 Task: Add a signature Leila Perez containing With heartfelt thanks and warm wishes, Leila Perez to email address softage.9@softage.net and add a folder Sales orders
Action: Mouse moved to (1072, 78)
Screenshot: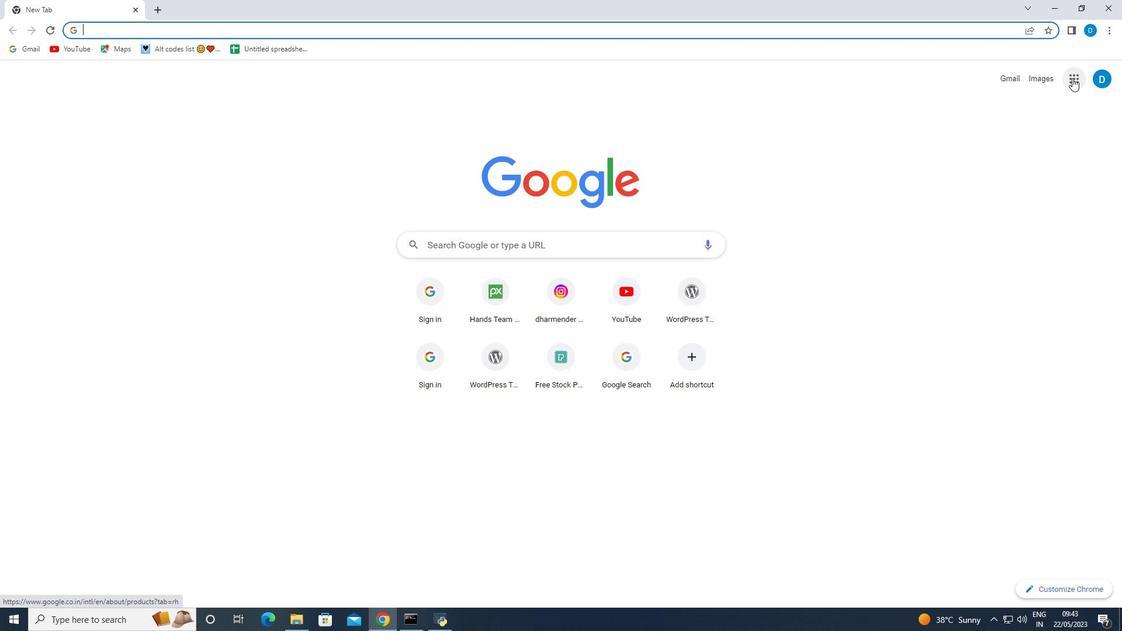 
Action: Mouse pressed left at (1072, 78)
Screenshot: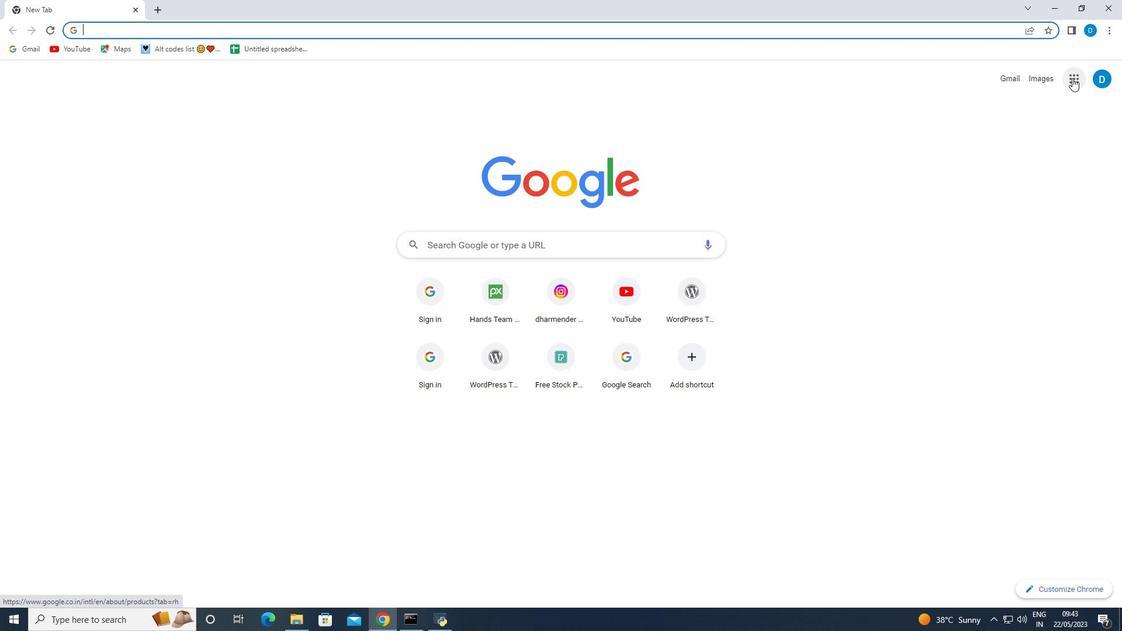 
Action: Mouse moved to (960, 239)
Screenshot: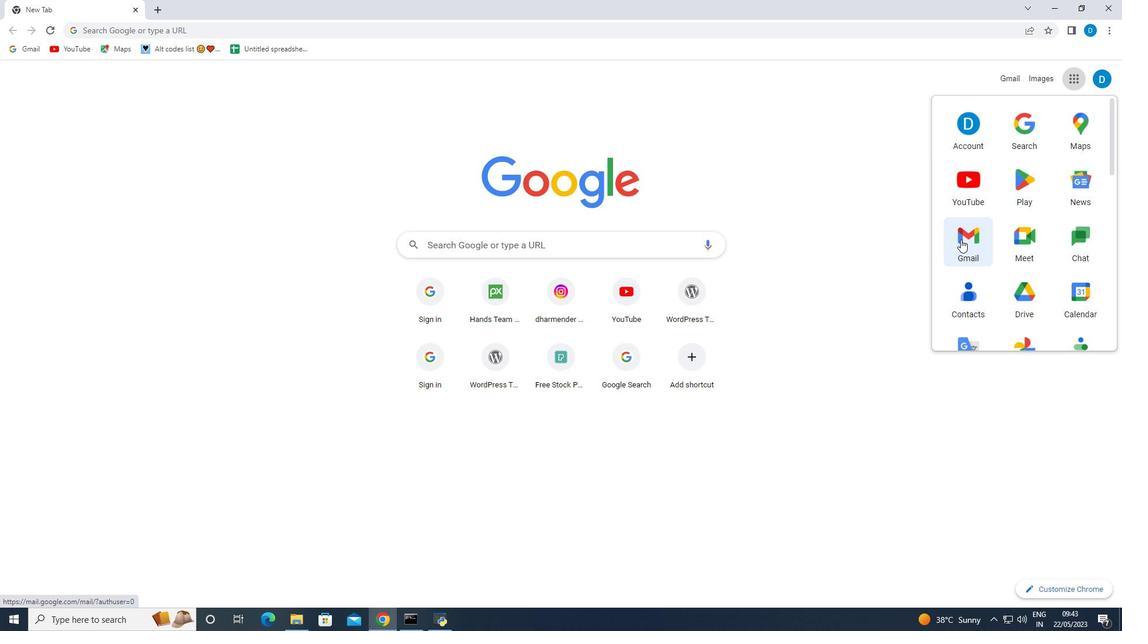 
Action: Mouse pressed left at (960, 239)
Screenshot: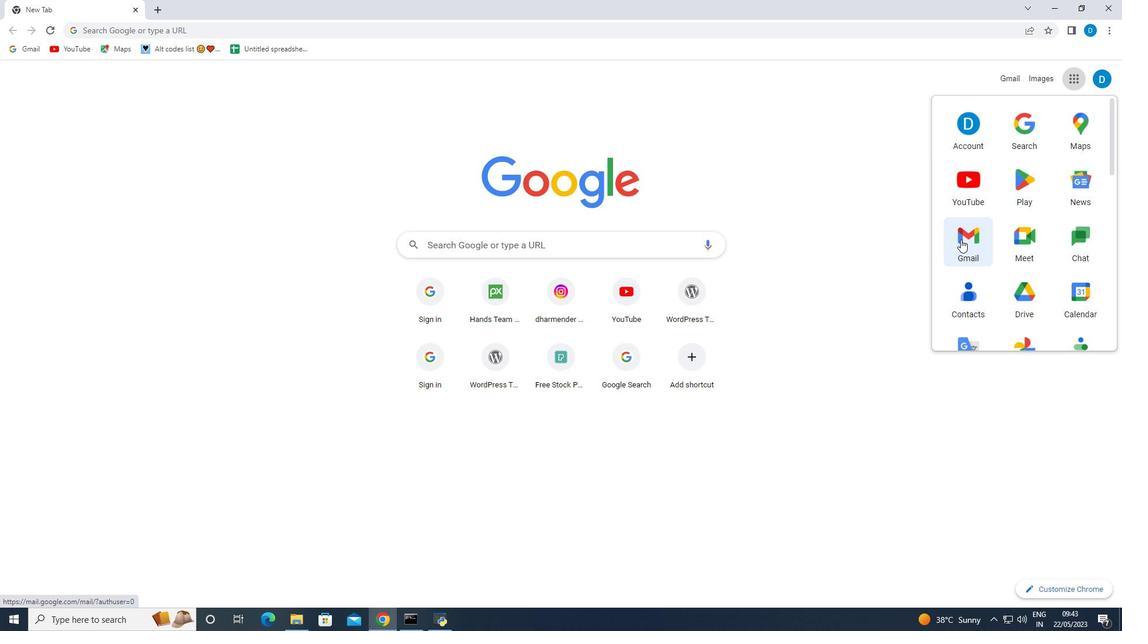 
Action: Mouse moved to (133, 298)
Screenshot: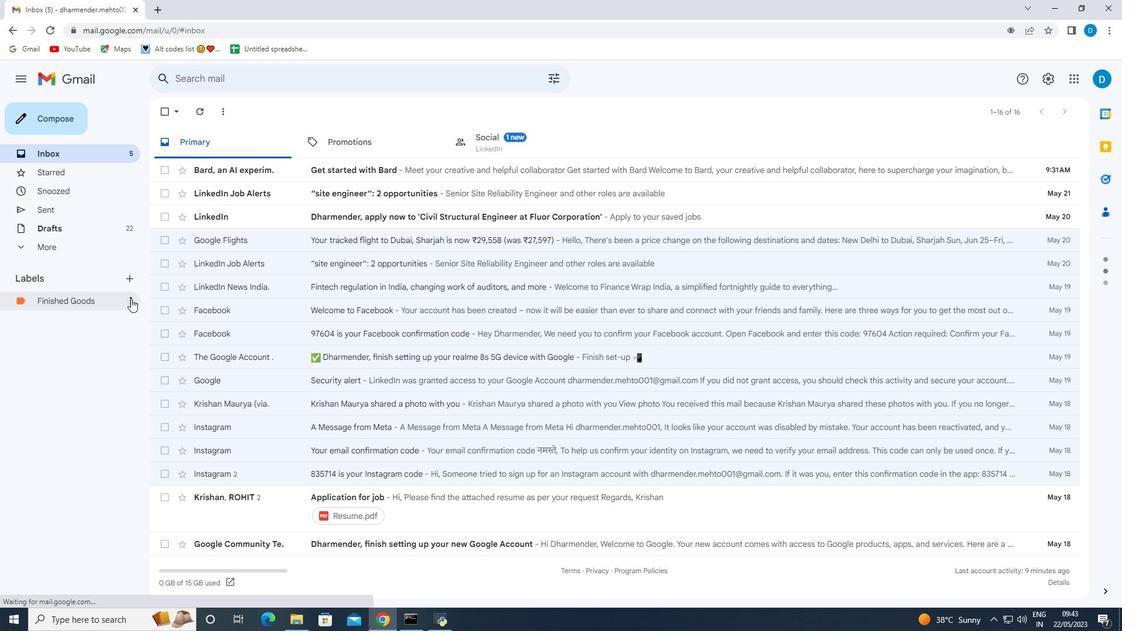 
Action: Mouse pressed left at (133, 298)
Screenshot: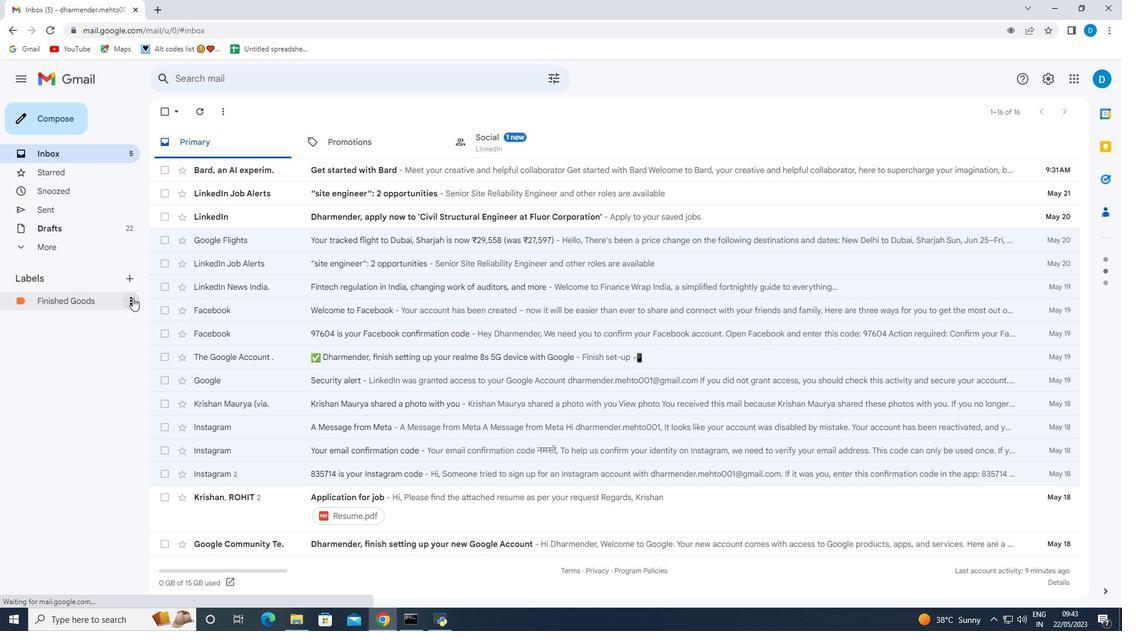 
Action: Mouse moved to (170, 513)
Screenshot: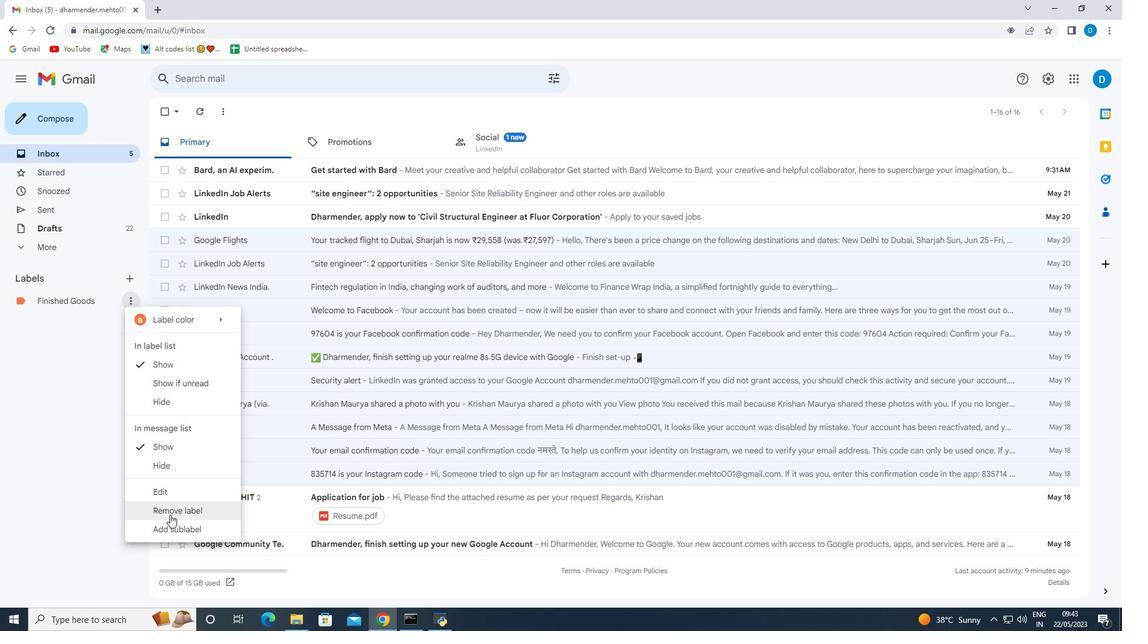 
Action: Mouse pressed left at (170, 513)
Screenshot: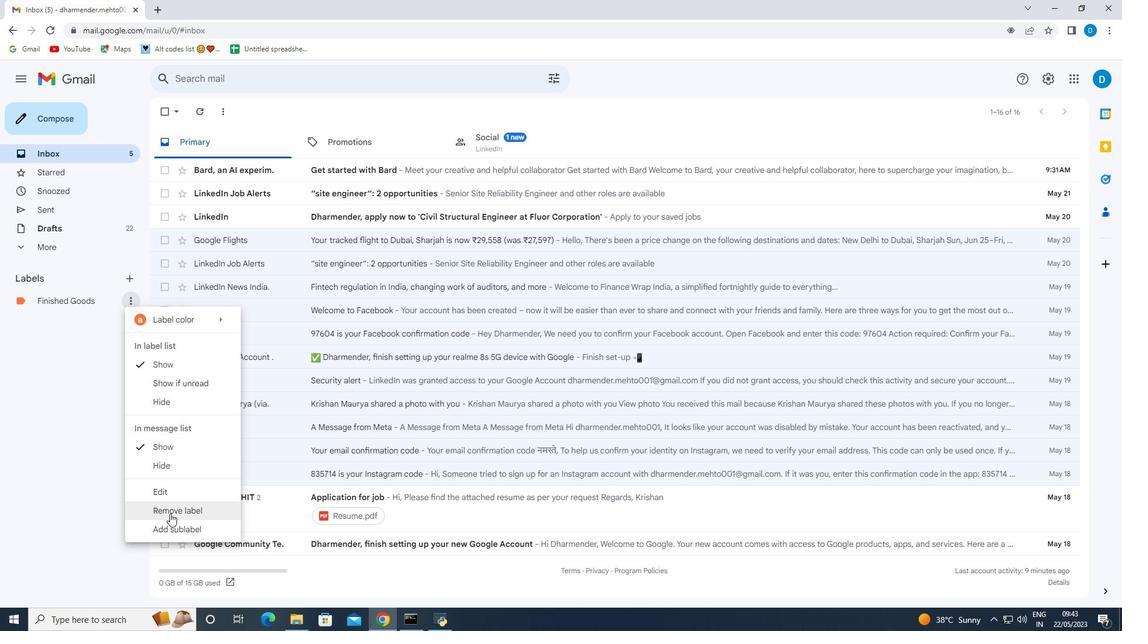 
Action: Mouse moved to (670, 365)
Screenshot: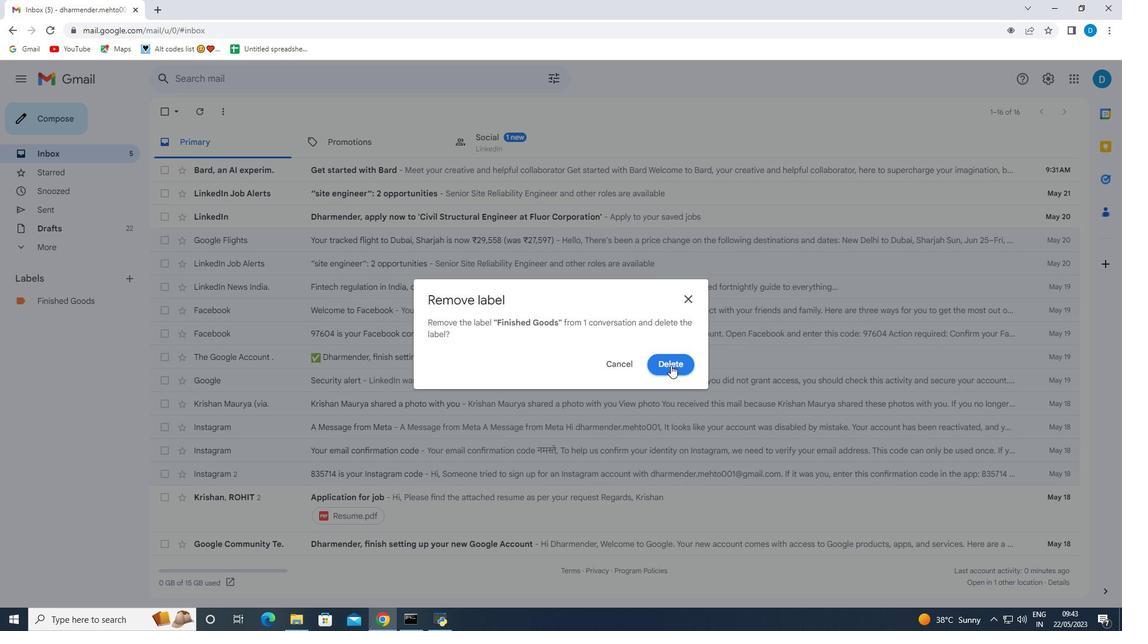 
Action: Mouse pressed left at (670, 365)
Screenshot: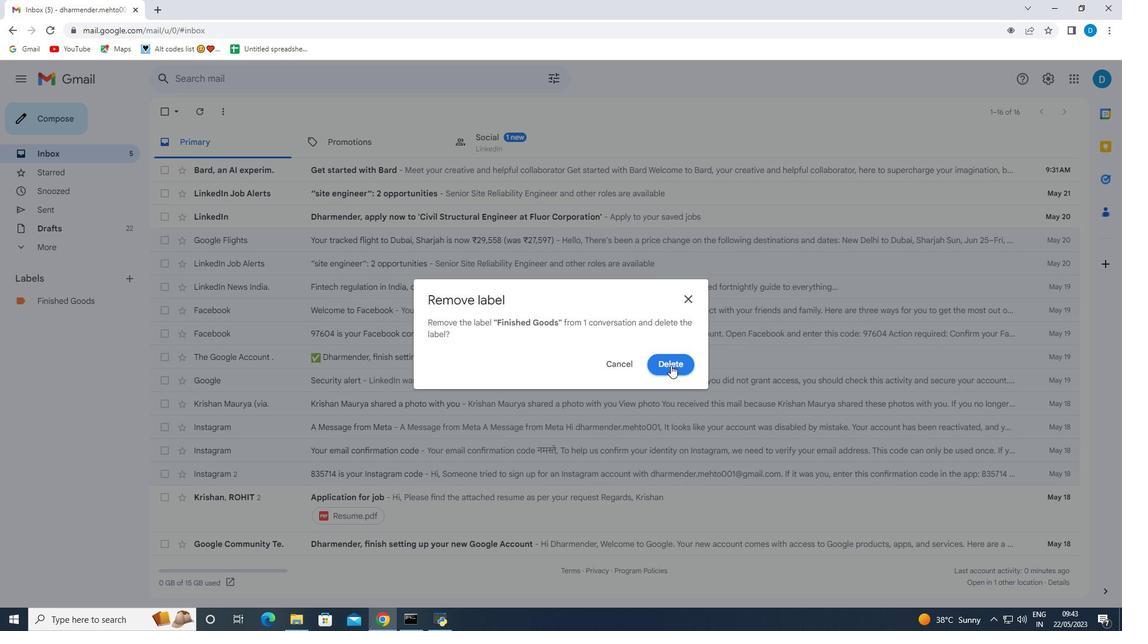 
Action: Mouse moved to (56, 120)
Screenshot: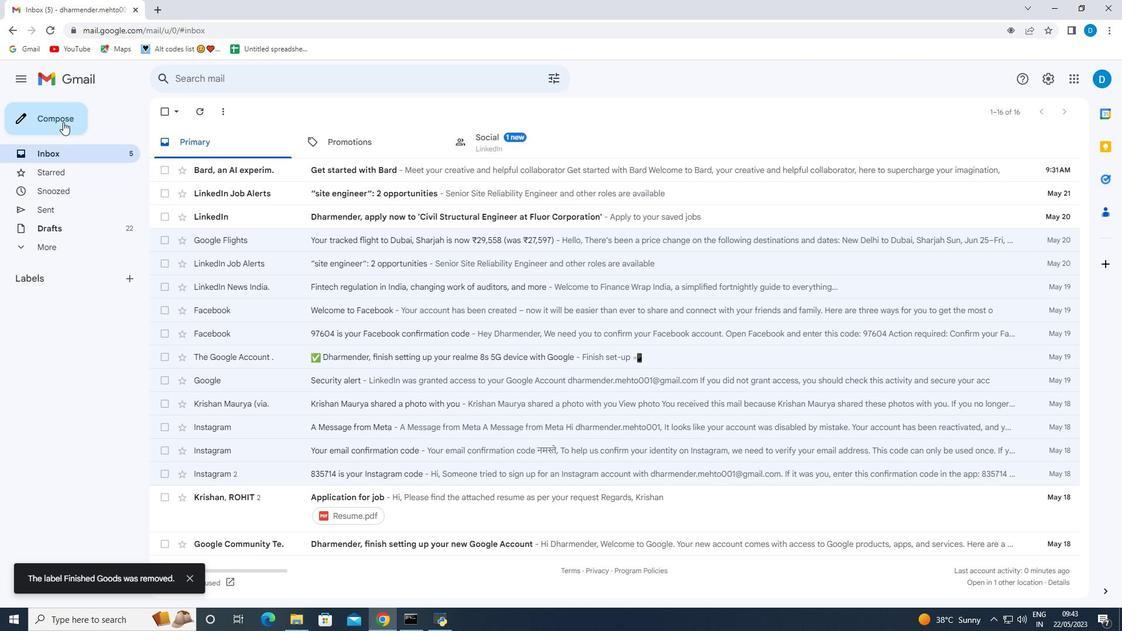 
Action: Mouse pressed left at (56, 120)
Screenshot: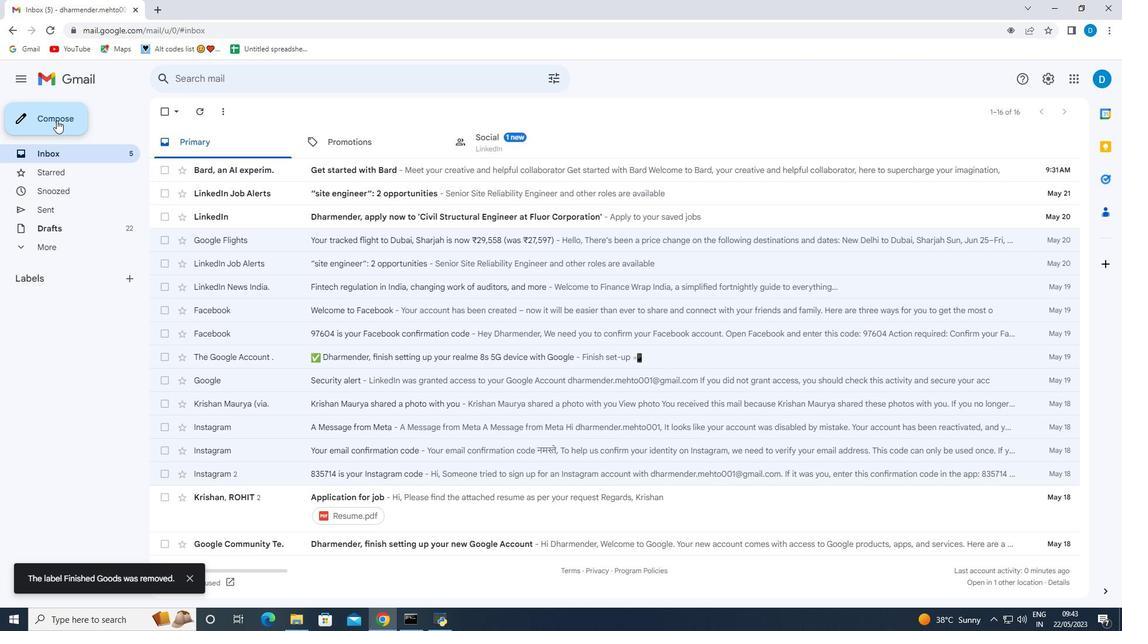 
Action: Mouse moved to (944, 590)
Screenshot: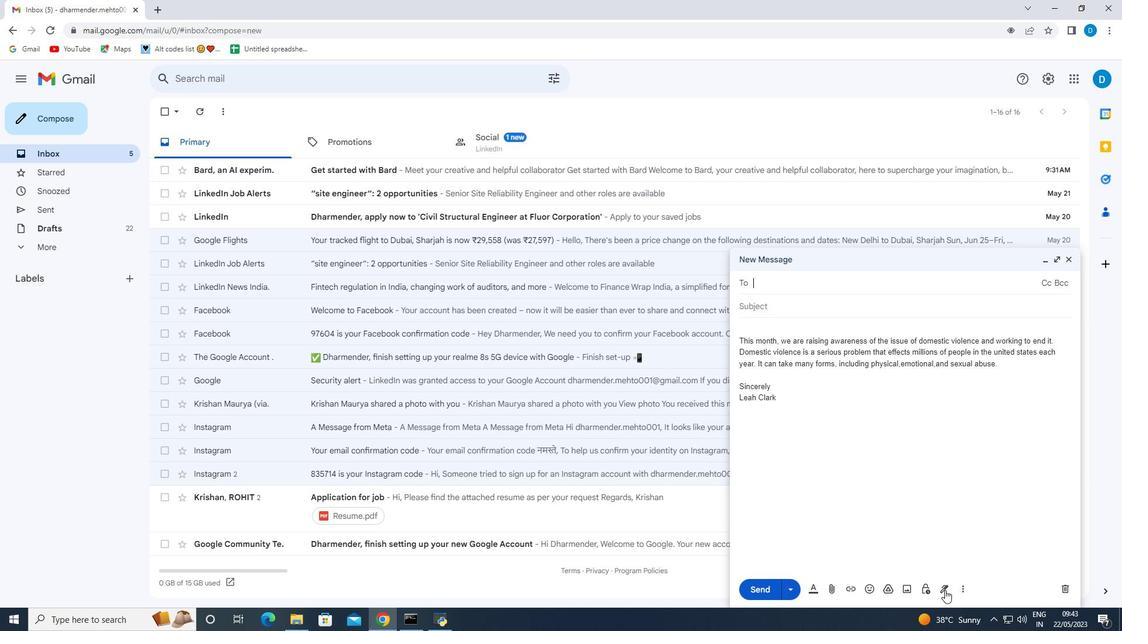 
Action: Mouse pressed left at (944, 590)
Screenshot: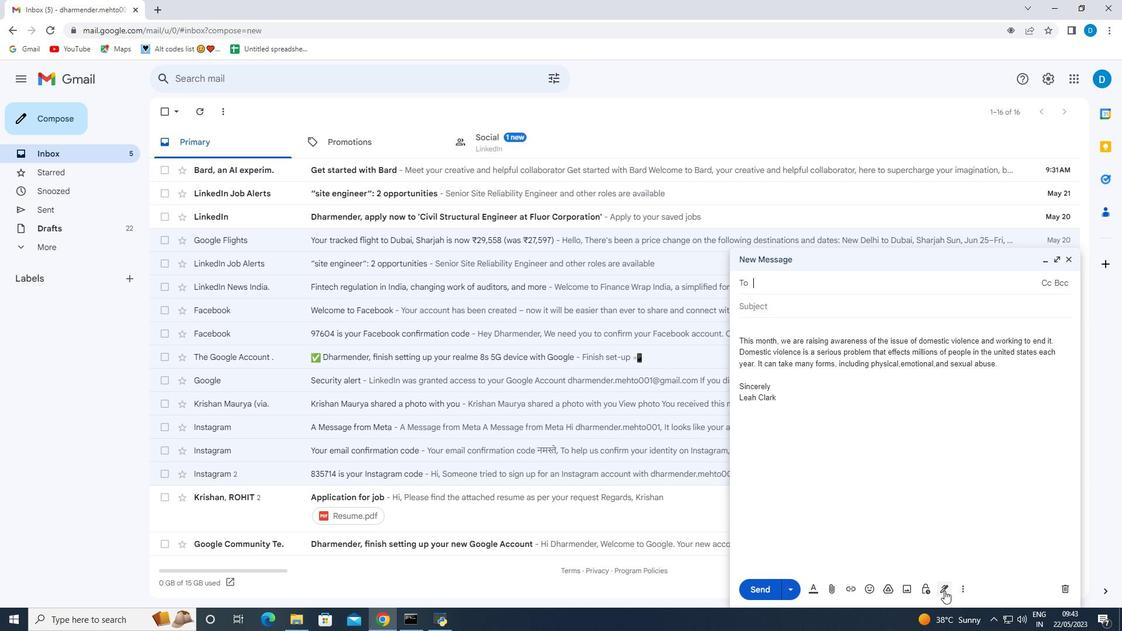 
Action: Mouse moved to (970, 528)
Screenshot: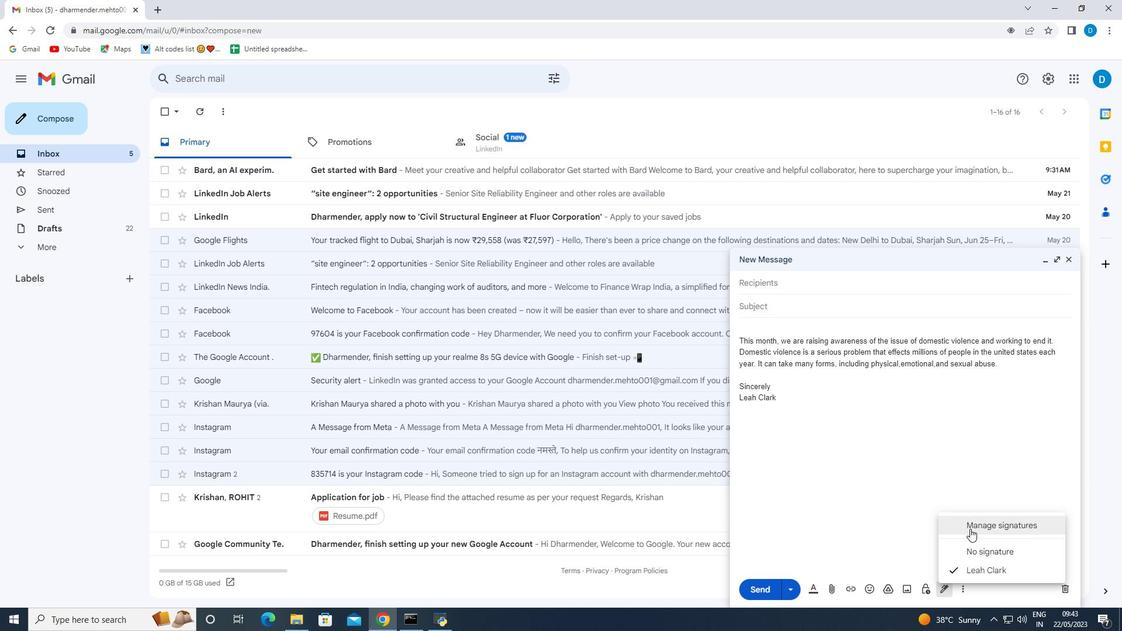 
Action: Mouse pressed left at (970, 528)
Screenshot: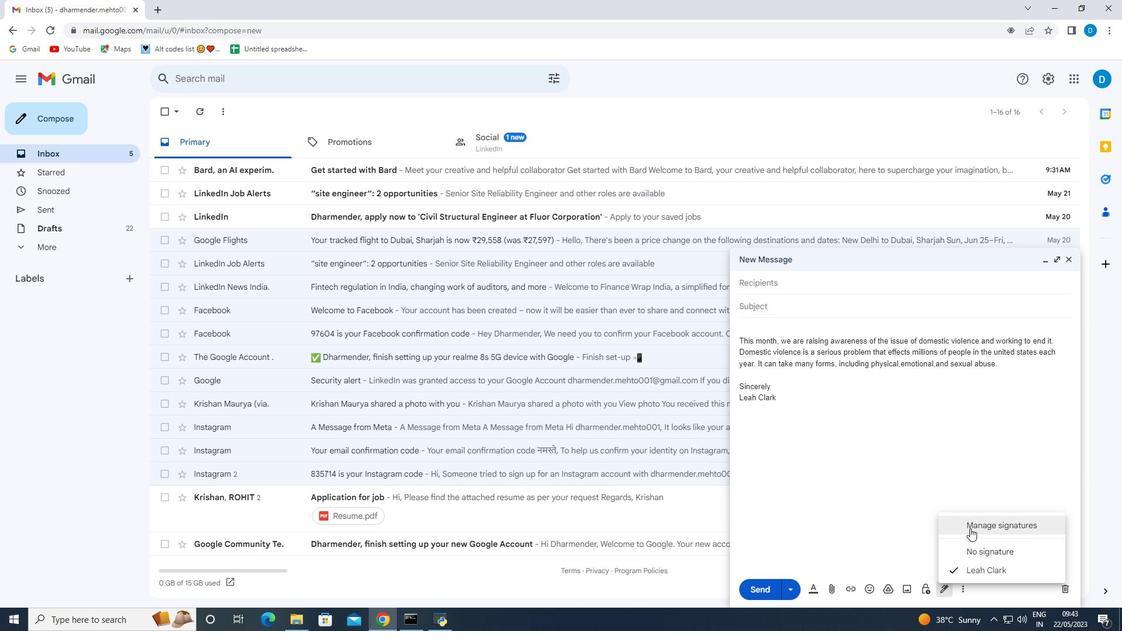 
Action: Mouse moved to (469, 403)
Screenshot: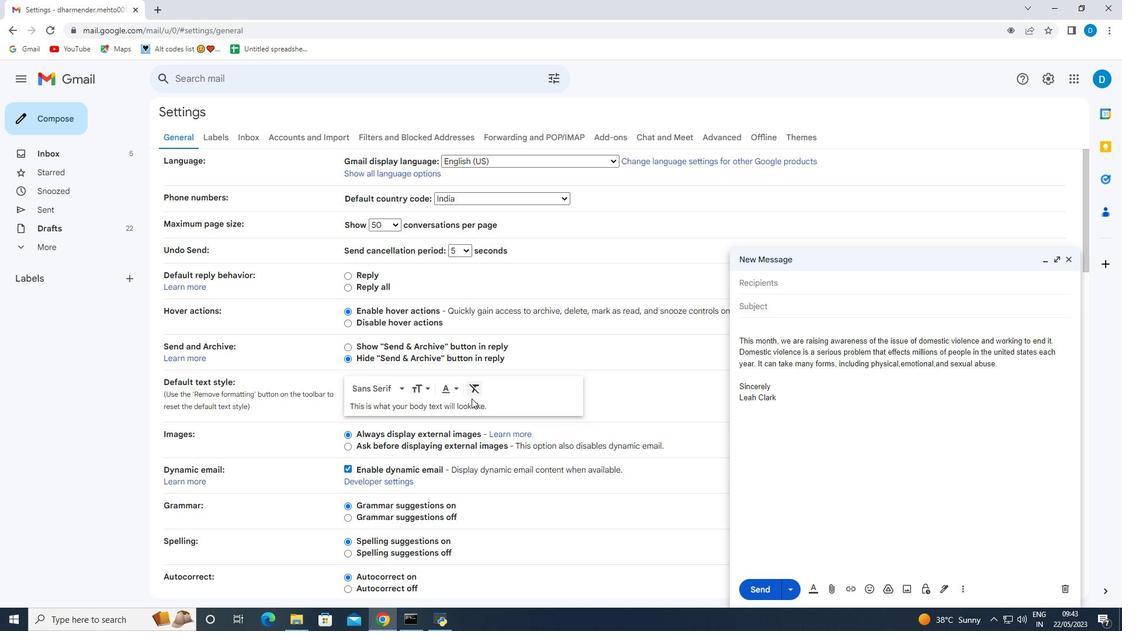 
Action: Mouse scrolled (469, 403) with delta (0, 0)
Screenshot: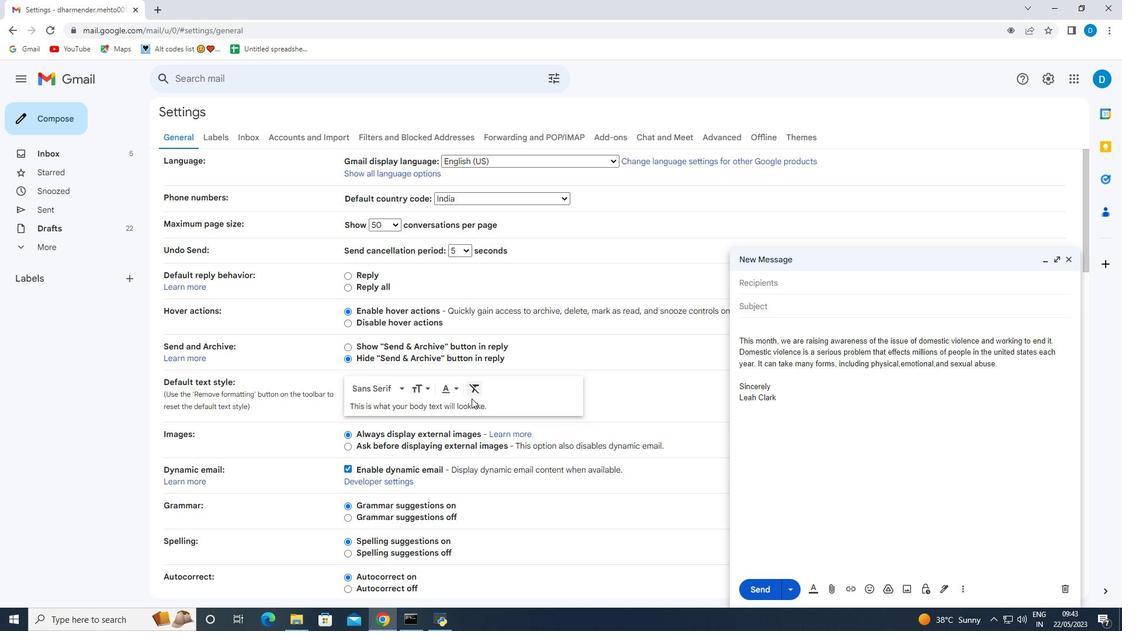 
Action: Mouse moved to (459, 416)
Screenshot: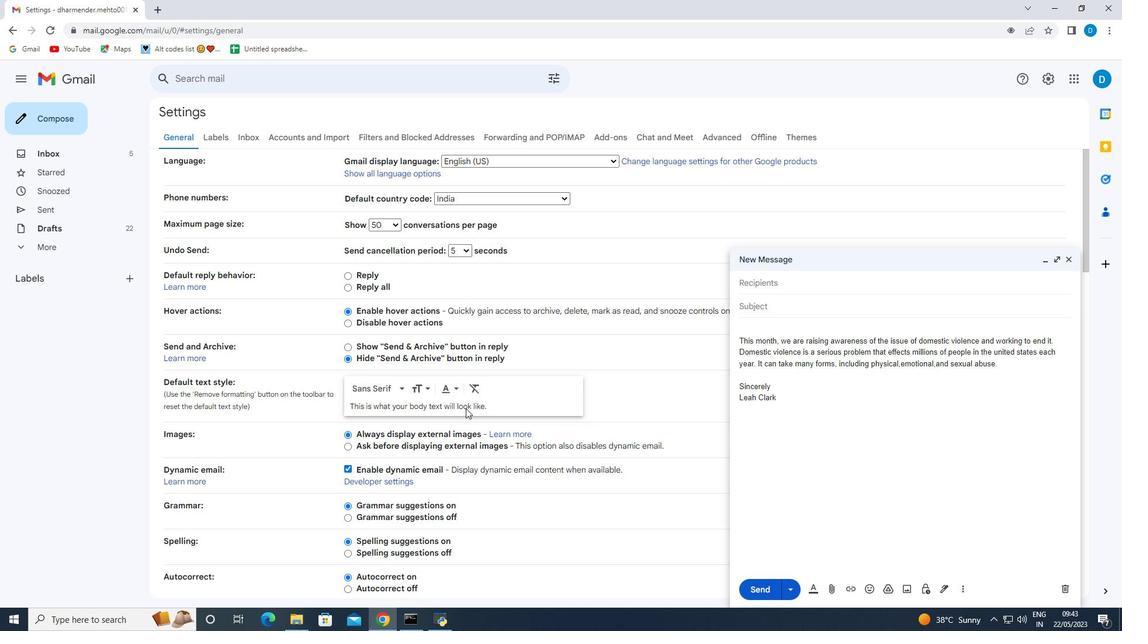 
Action: Mouse scrolled (465, 408) with delta (0, 0)
Screenshot: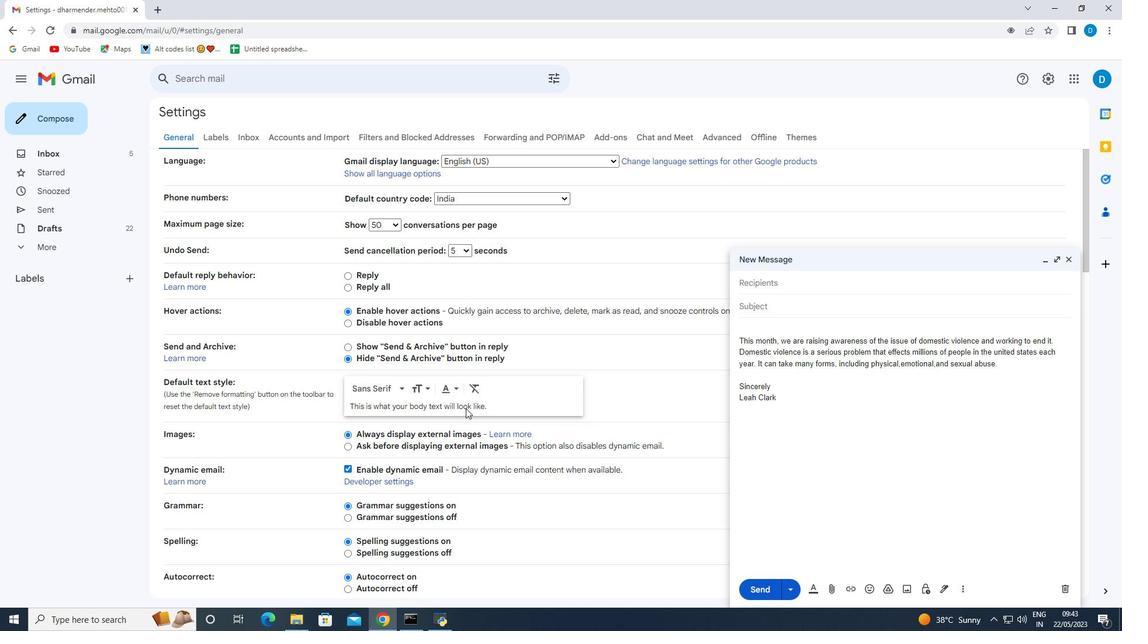 
Action: Mouse moved to (440, 429)
Screenshot: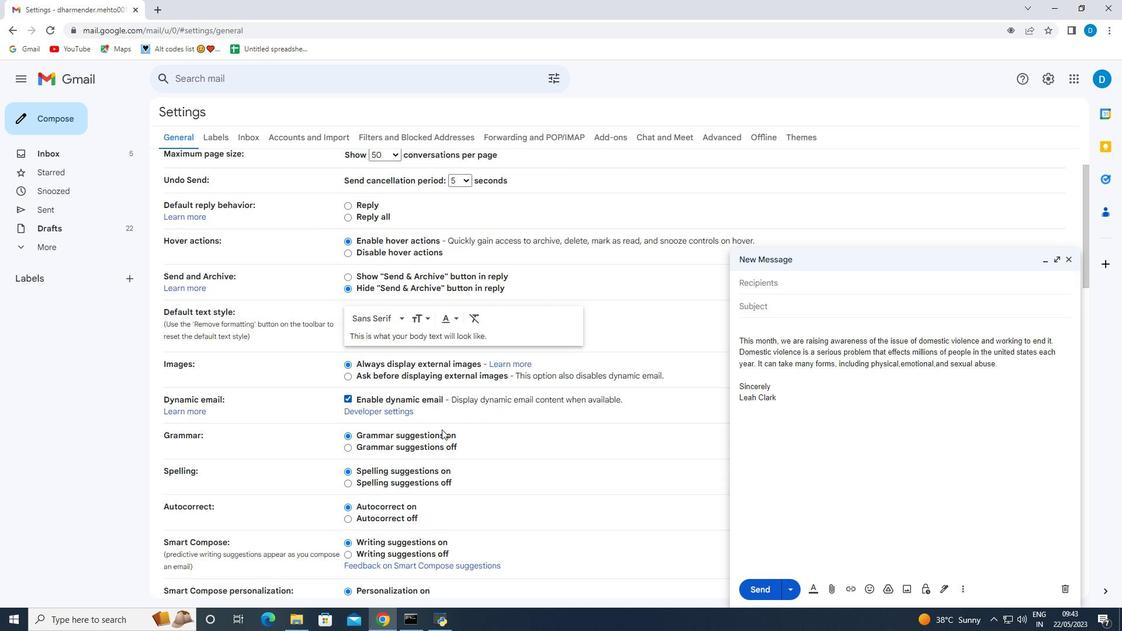 
Action: Mouse scrolled (440, 428) with delta (0, 0)
Screenshot: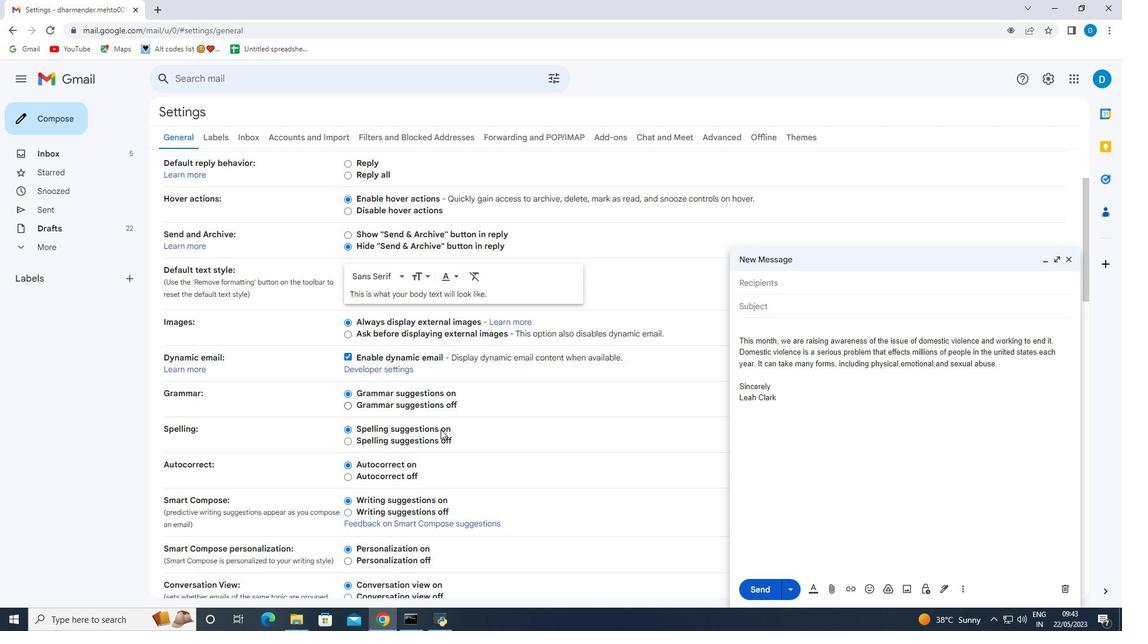 
Action: Mouse scrolled (440, 428) with delta (0, 0)
Screenshot: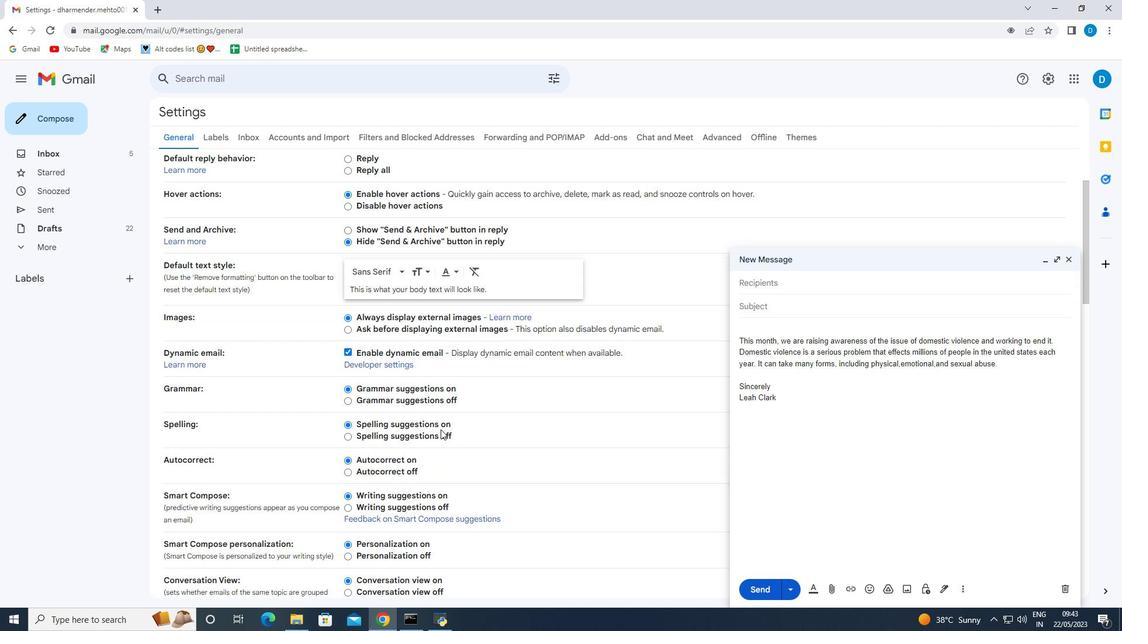 
Action: Mouse scrolled (440, 428) with delta (0, 0)
Screenshot: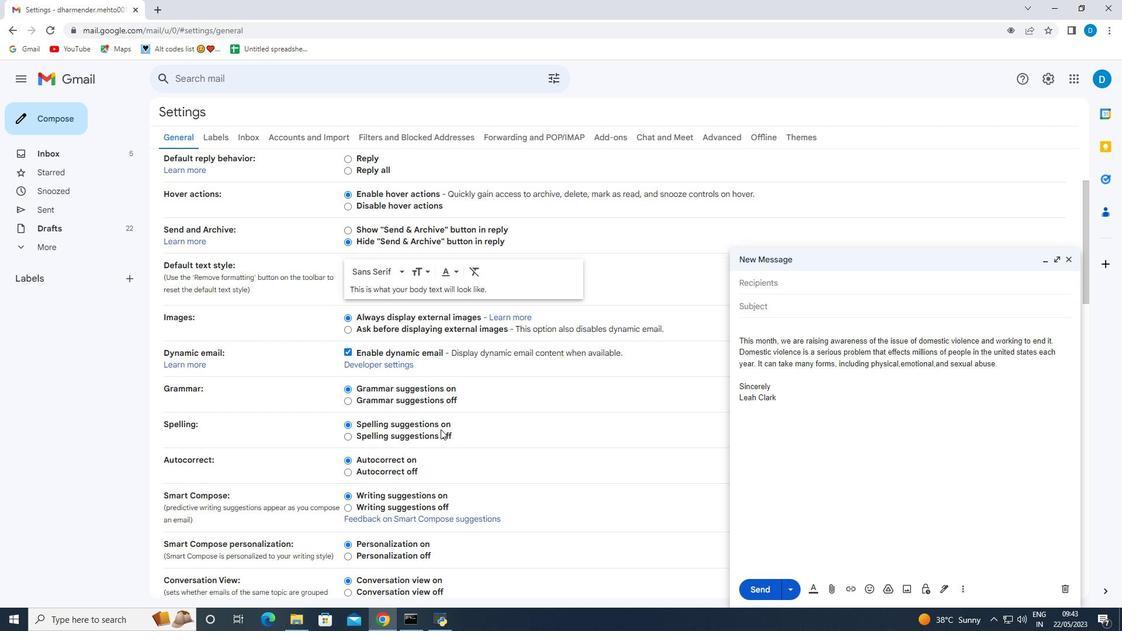 
Action: Mouse moved to (437, 431)
Screenshot: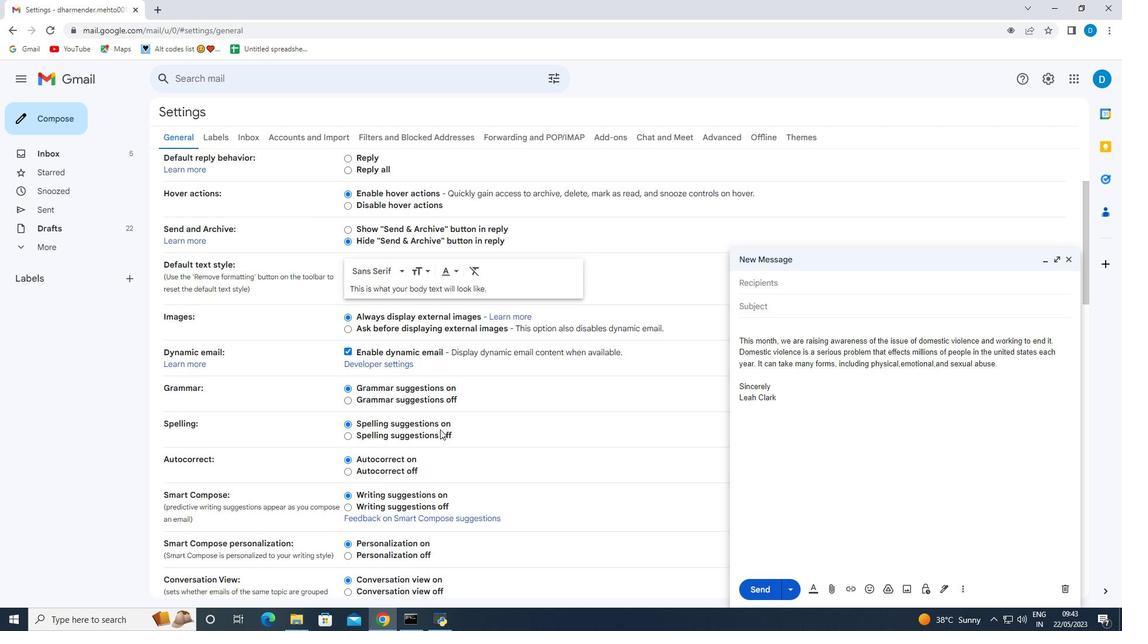 
Action: Mouse scrolled (438, 430) with delta (0, 0)
Screenshot: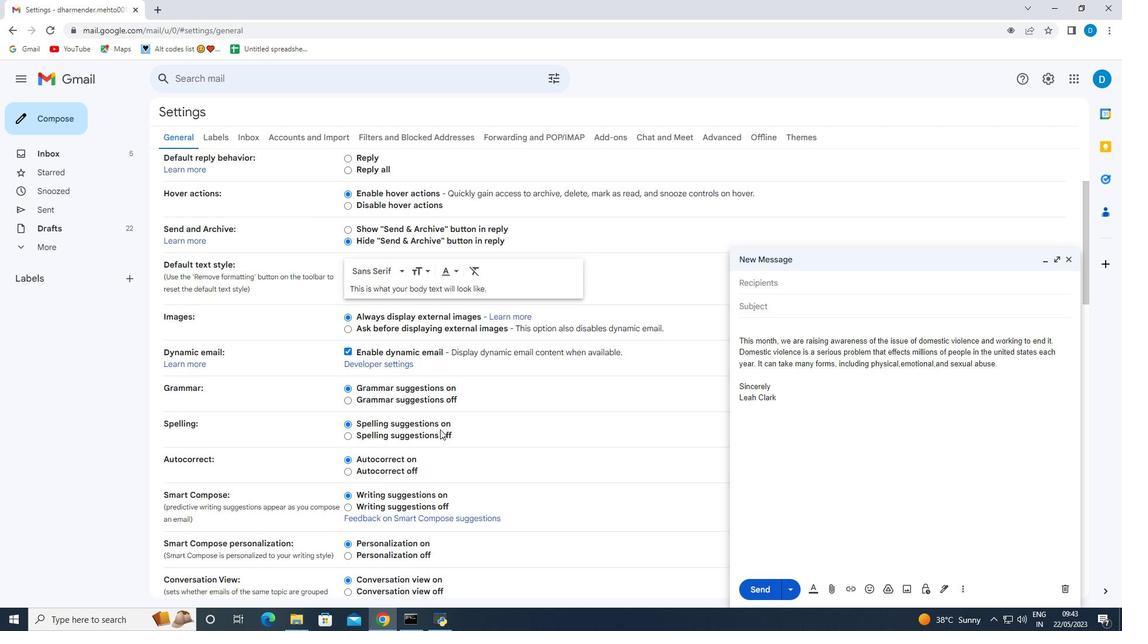 
Action: Mouse moved to (433, 431)
Screenshot: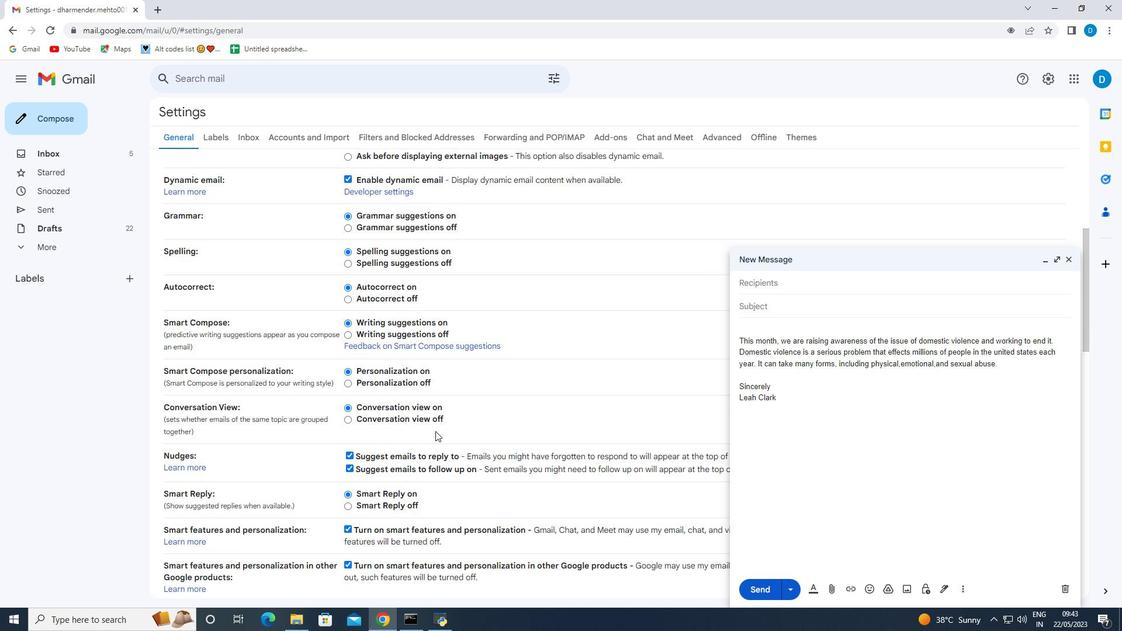 
Action: Mouse scrolled (433, 430) with delta (0, 0)
Screenshot: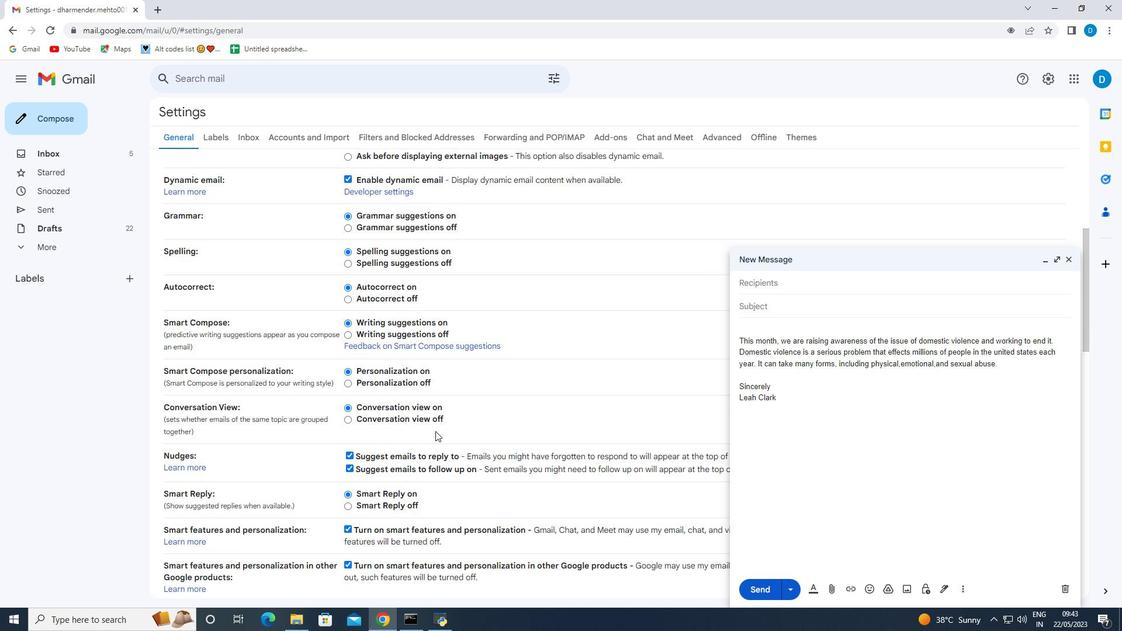 
Action: Mouse scrolled (433, 430) with delta (0, 0)
Screenshot: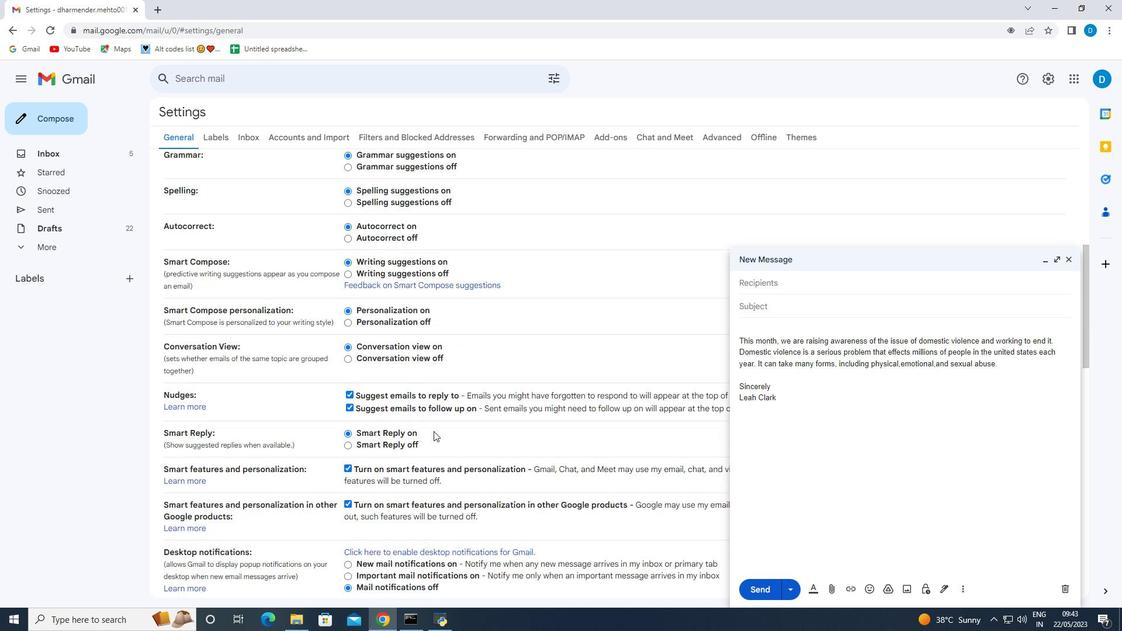 
Action: Mouse scrolled (433, 430) with delta (0, 0)
Screenshot: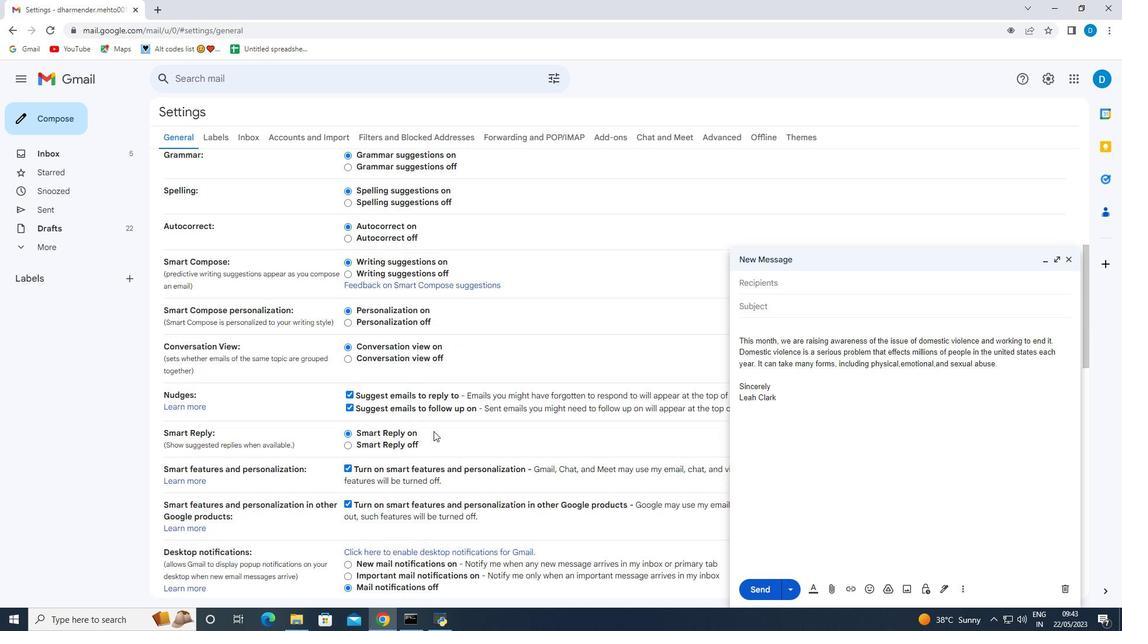 
Action: Mouse scrolled (433, 430) with delta (0, 0)
Screenshot: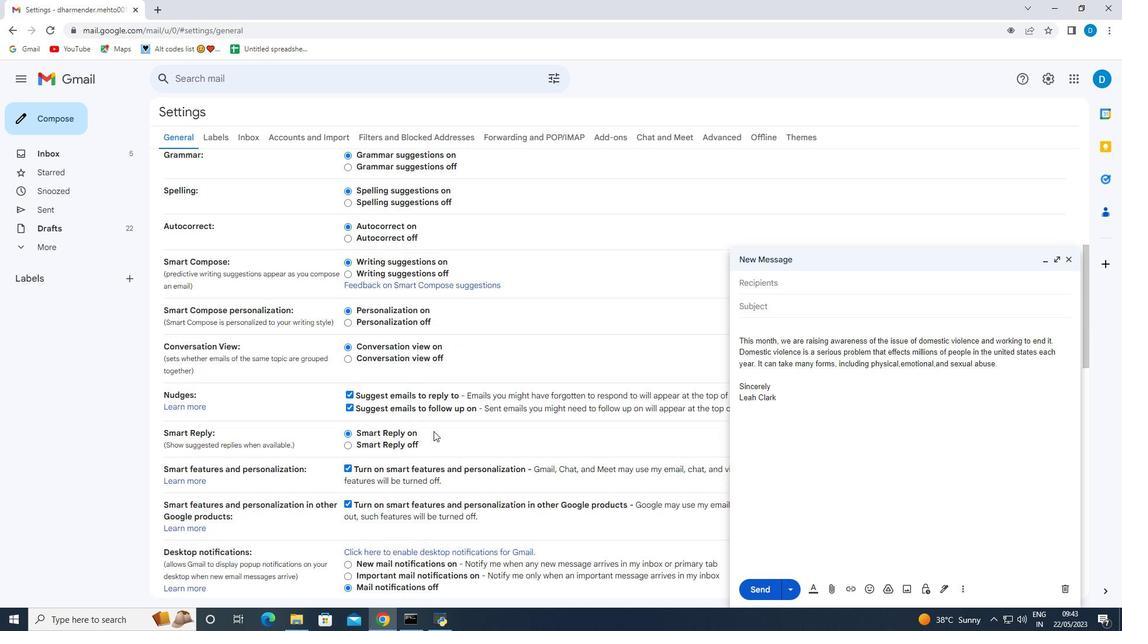 
Action: Mouse moved to (431, 417)
Screenshot: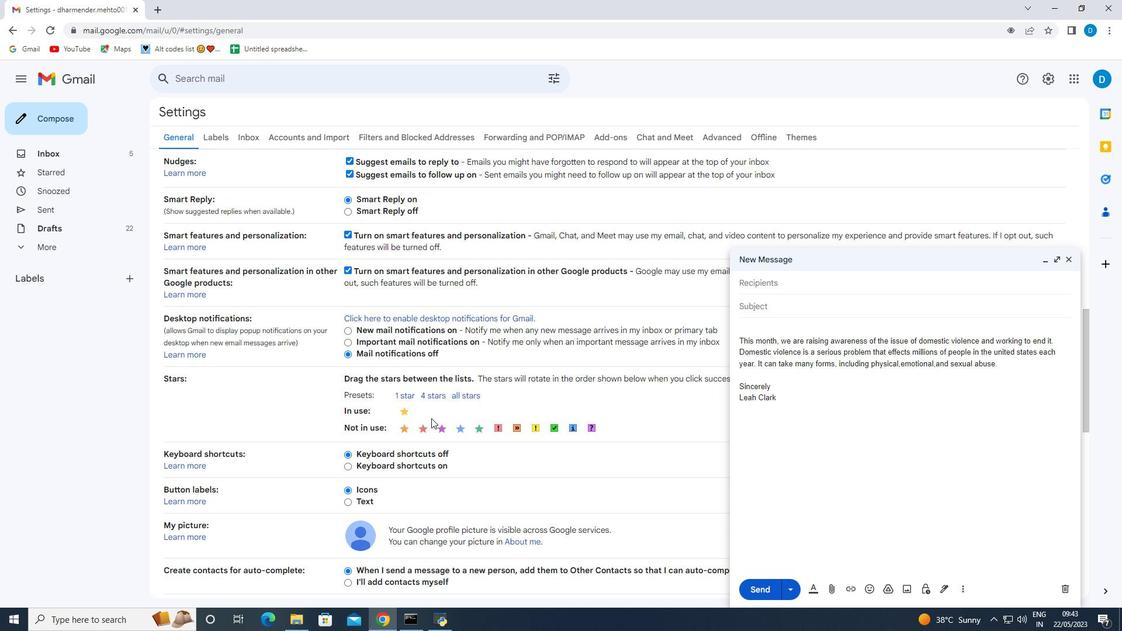 
Action: Mouse scrolled (431, 417) with delta (0, 0)
Screenshot: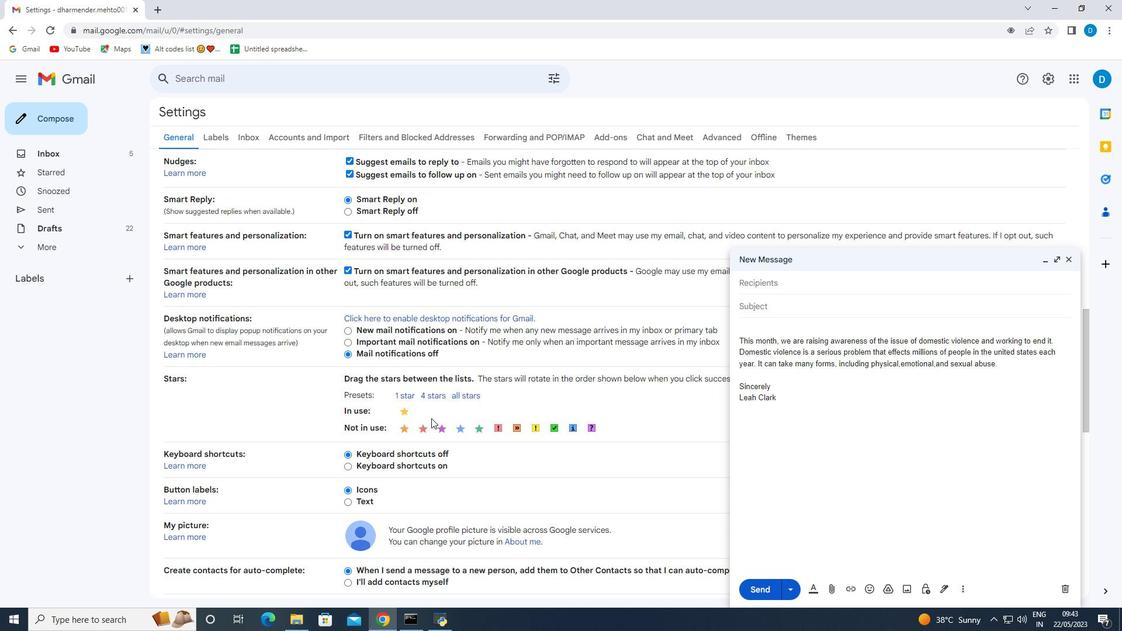 
Action: Mouse scrolled (431, 417) with delta (0, 0)
Screenshot: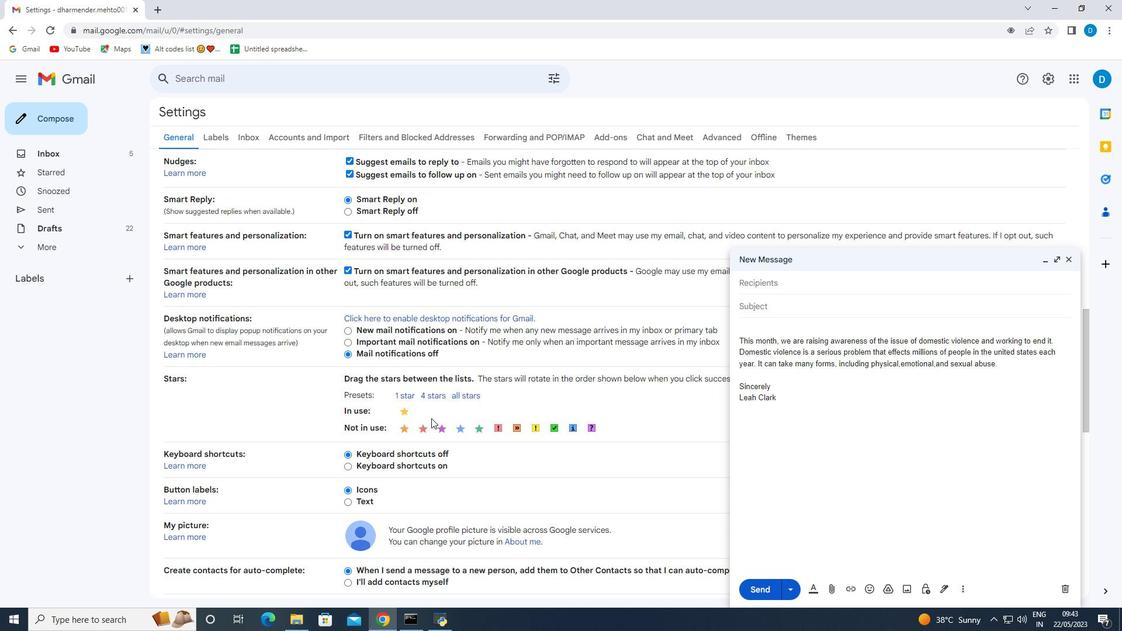 
Action: Mouse scrolled (431, 417) with delta (0, 0)
Screenshot: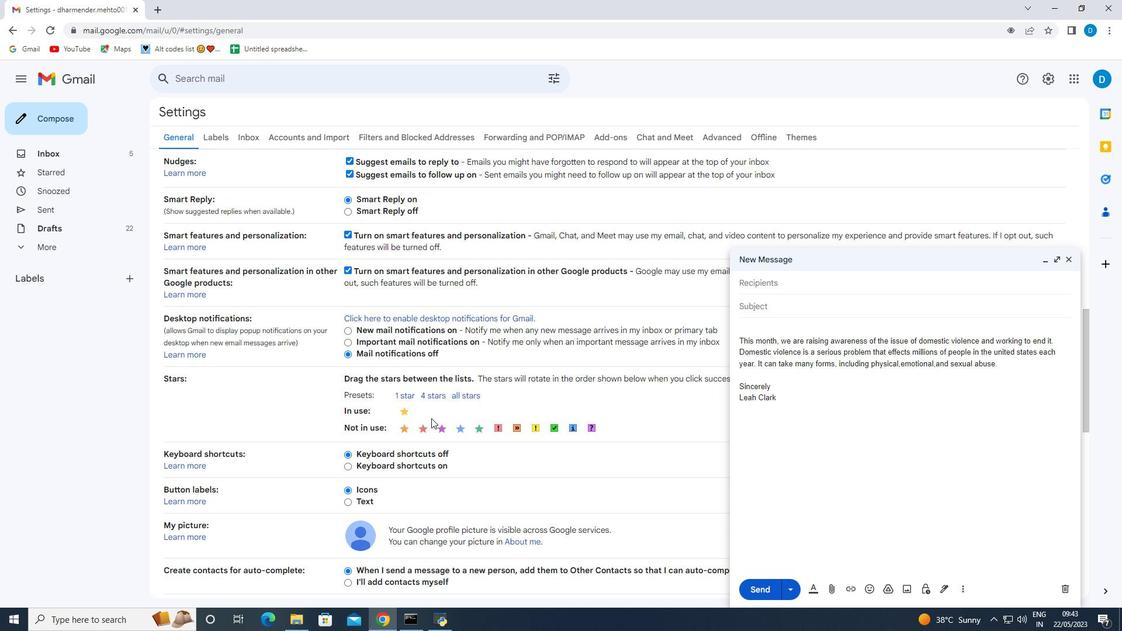 
Action: Mouse scrolled (431, 417) with delta (0, 0)
Screenshot: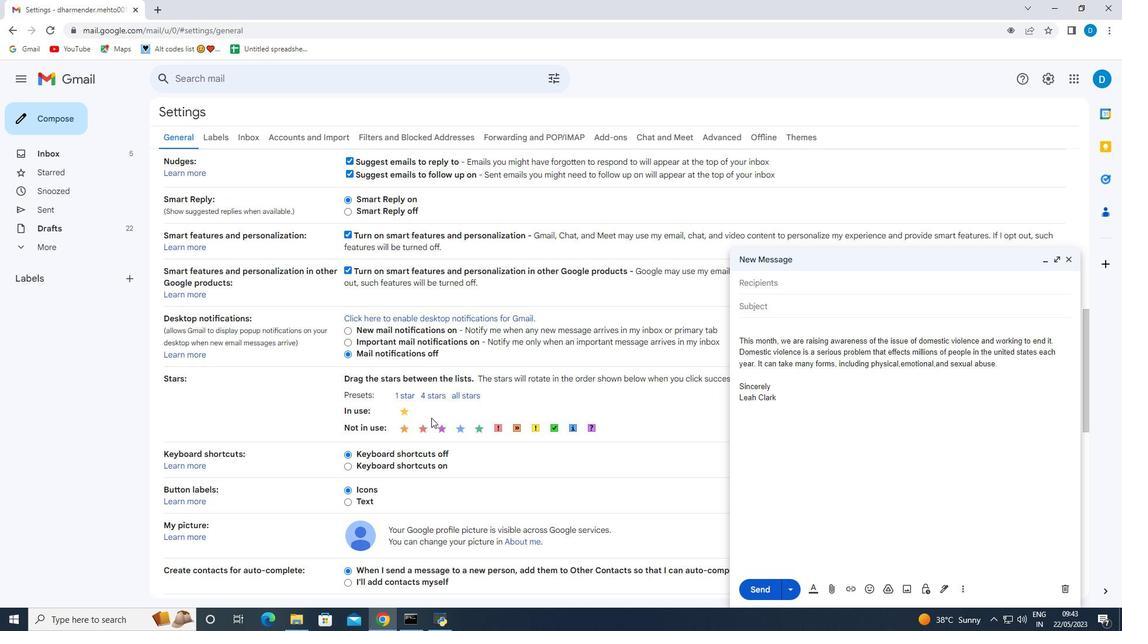 
Action: Mouse moved to (414, 506)
Screenshot: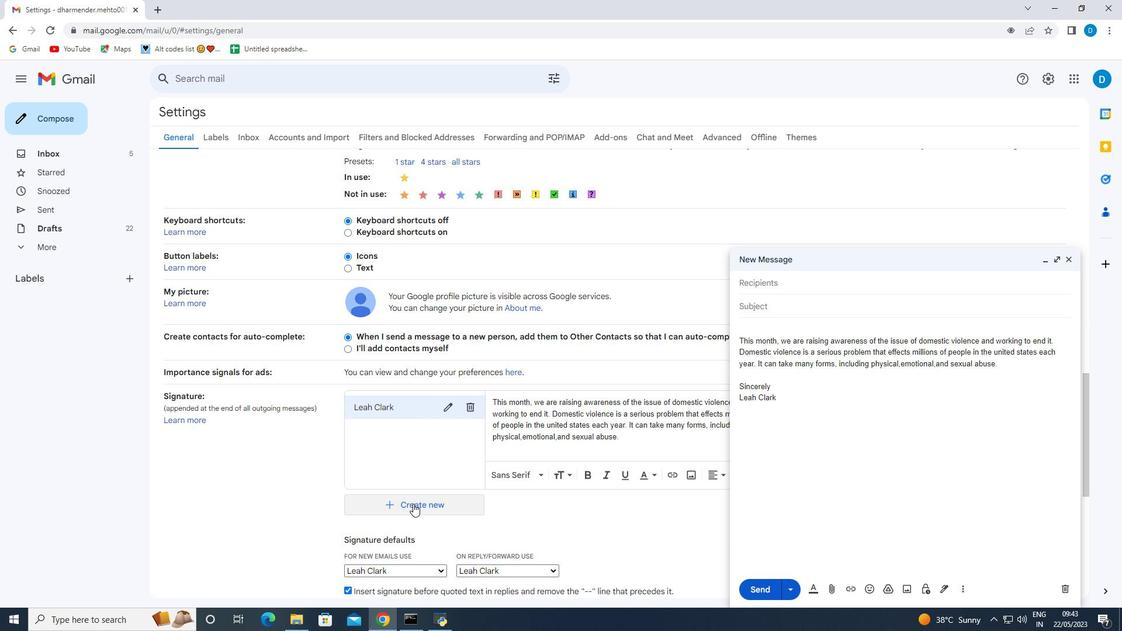 
Action: Mouse pressed left at (414, 506)
Screenshot: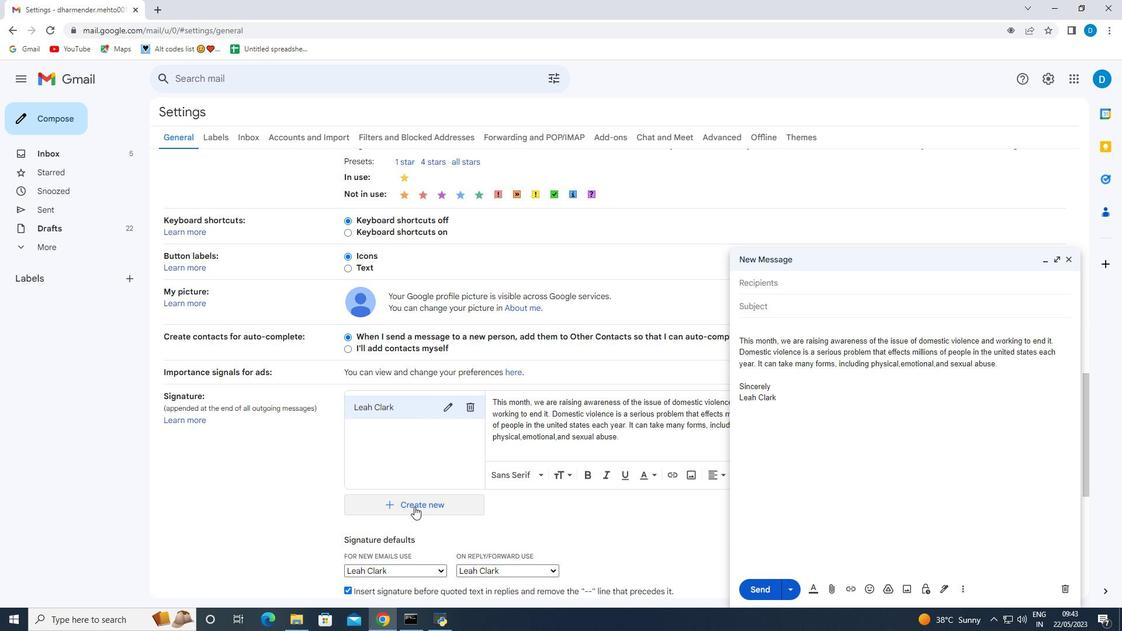 
Action: Mouse moved to (472, 326)
Screenshot: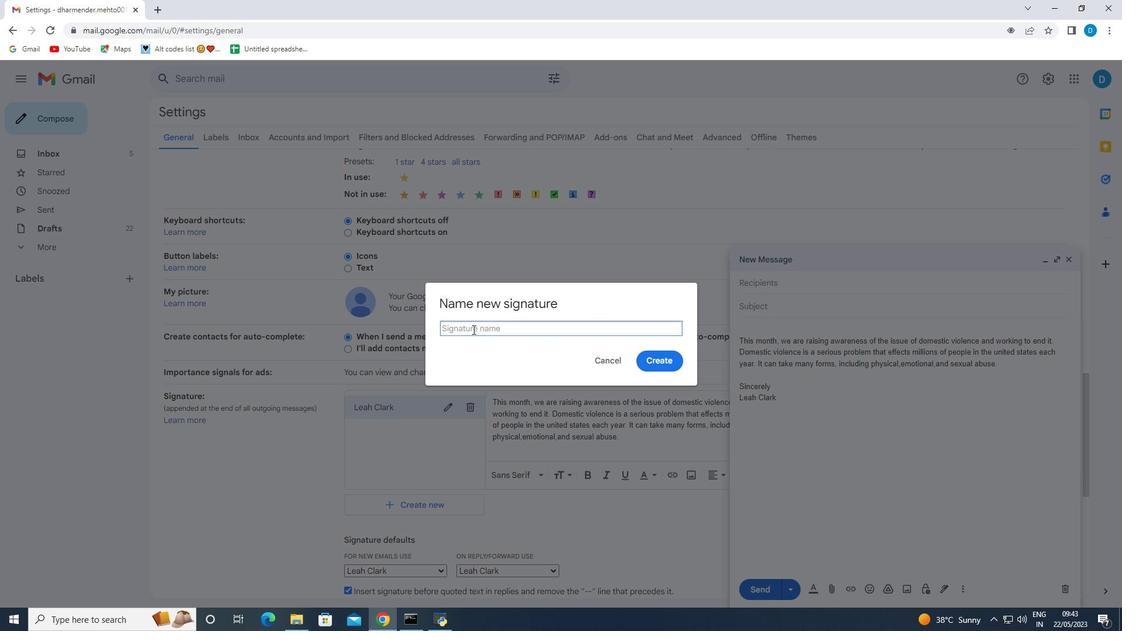 
Action: Mouse pressed left at (472, 326)
Screenshot: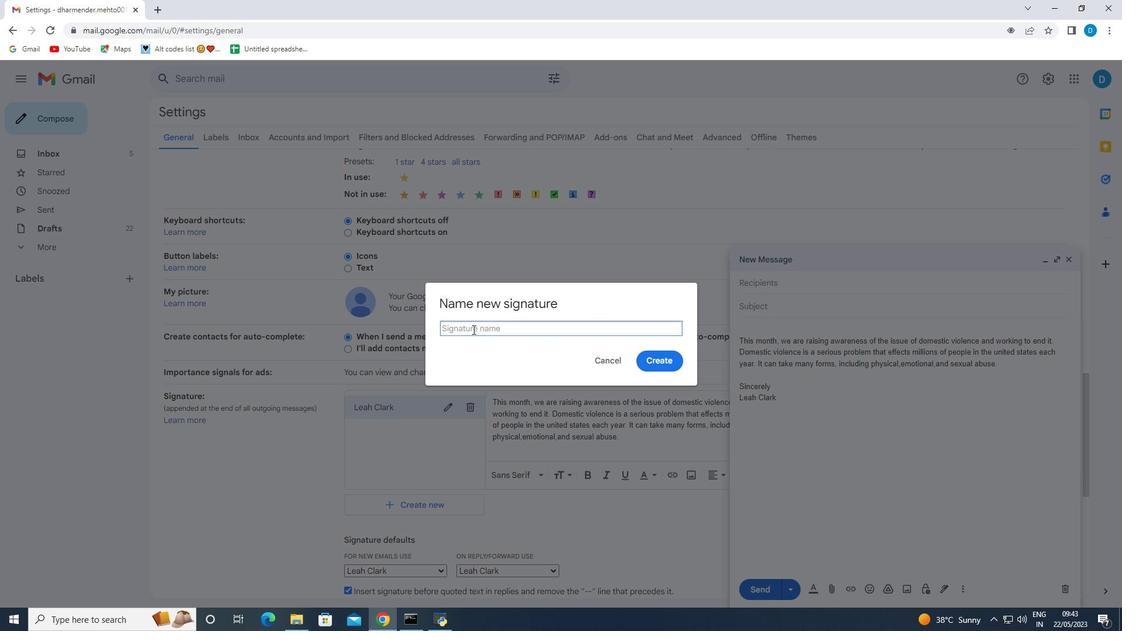 
Action: Key pressed <Key.shift>Leila<Key.space><Key.shift>Perez
Screenshot: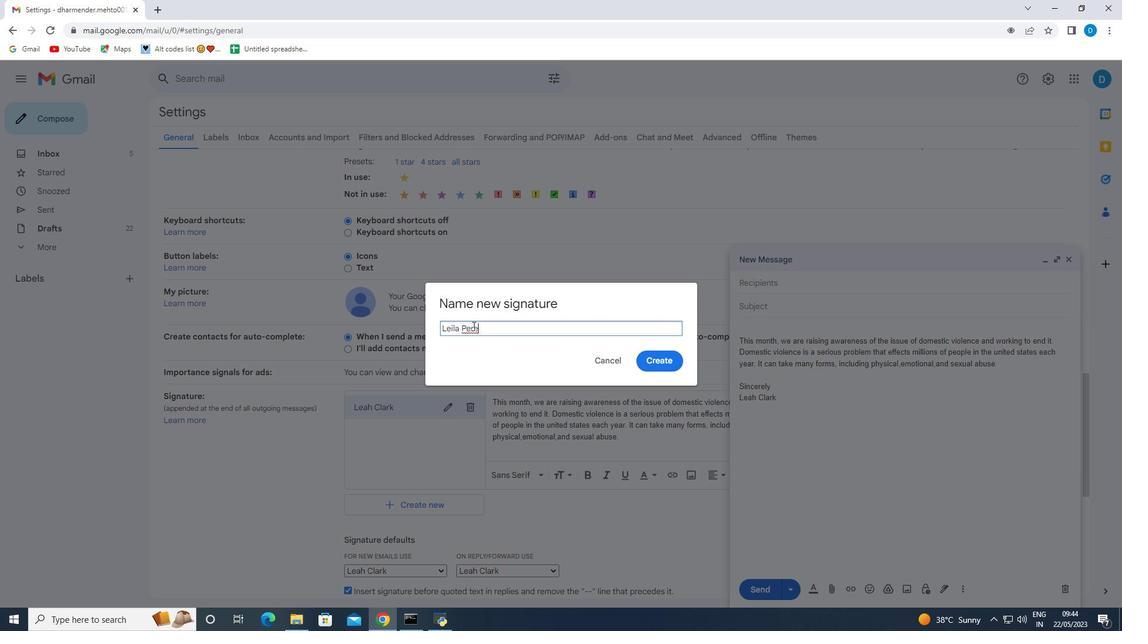 
Action: Mouse moved to (668, 359)
Screenshot: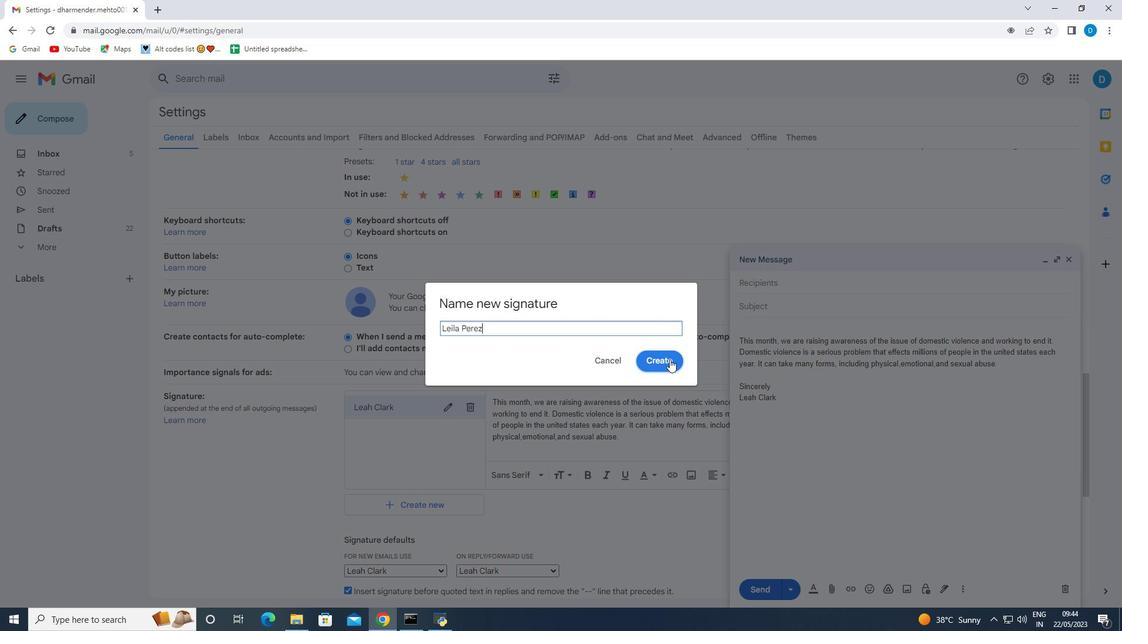 
Action: Mouse pressed left at (668, 359)
Screenshot: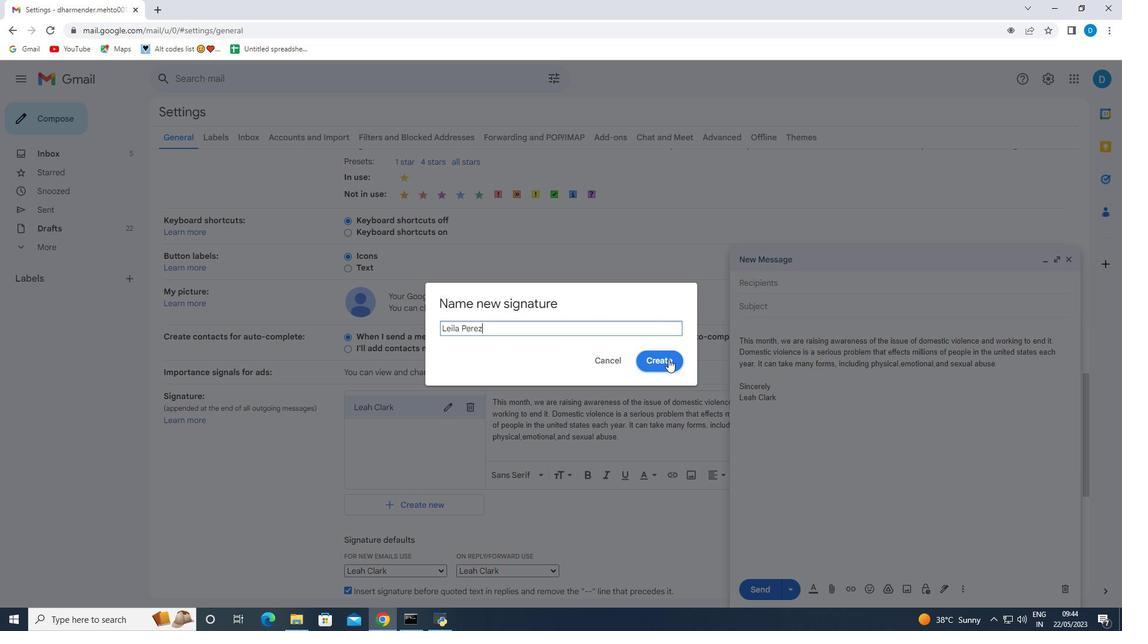 
Action: Mouse moved to (464, 400)
Screenshot: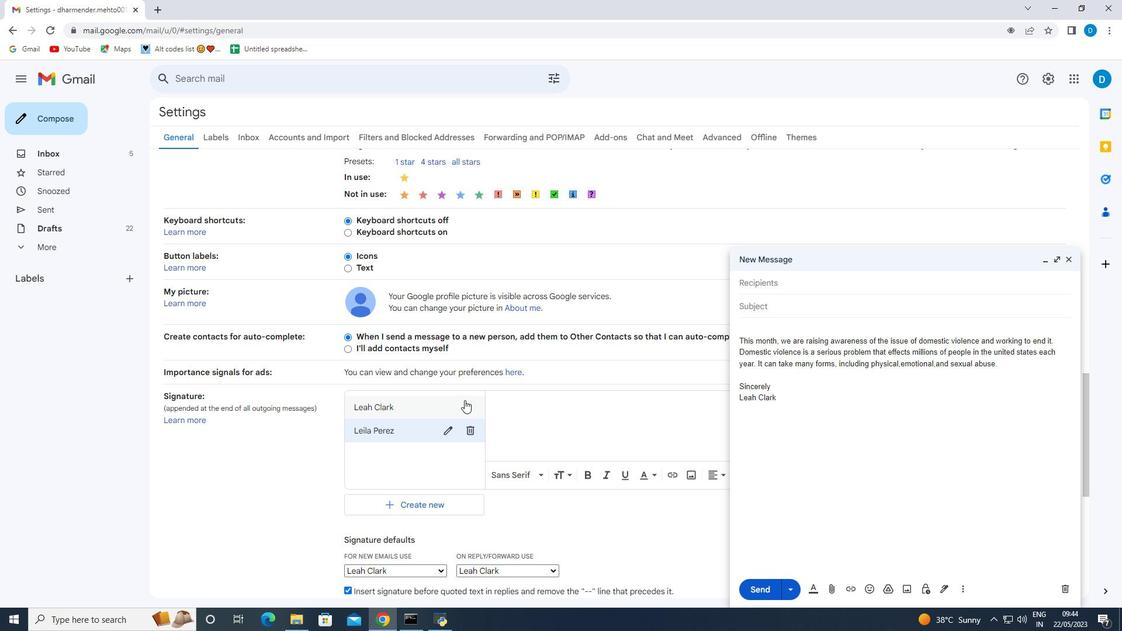 
Action: Mouse pressed left at (464, 400)
Screenshot: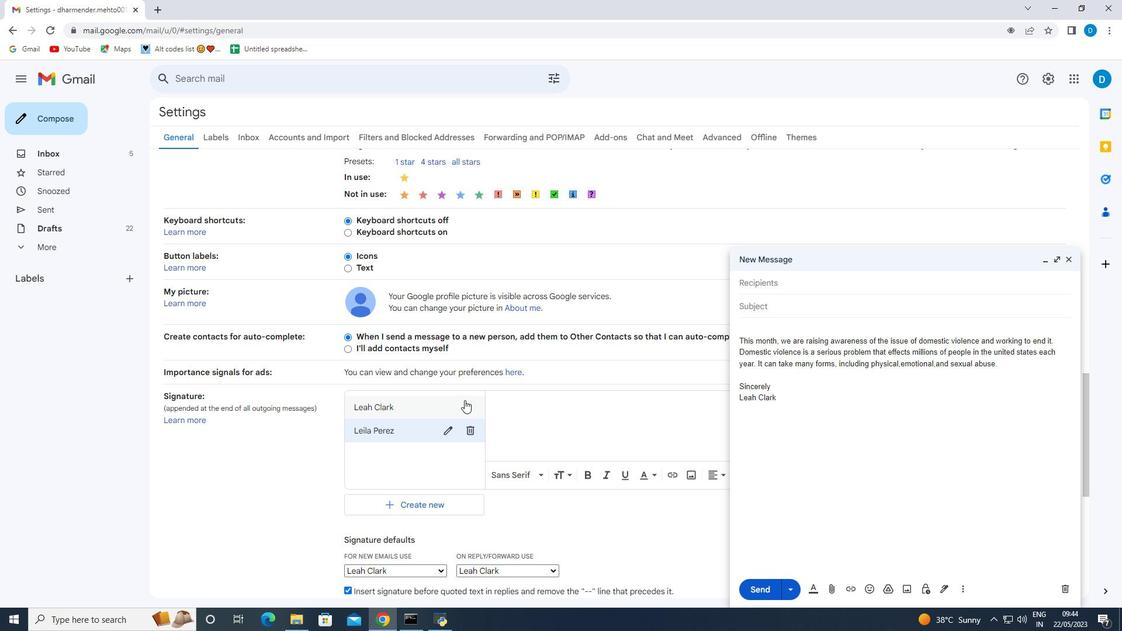 
Action: Mouse moved to (473, 405)
Screenshot: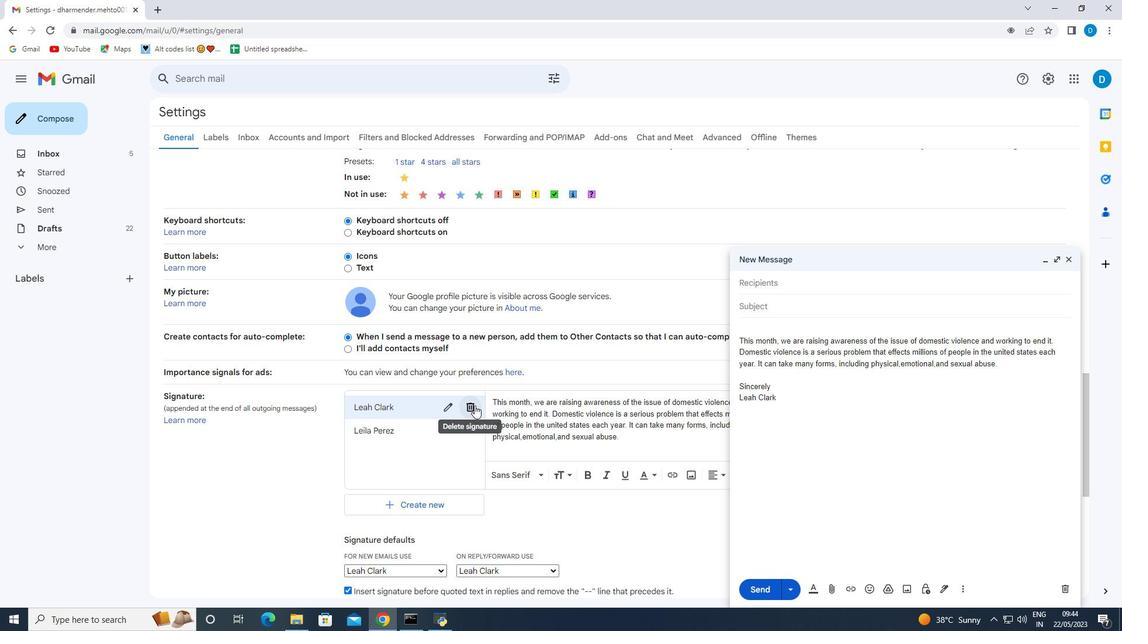 
Action: Mouse pressed left at (473, 405)
Screenshot: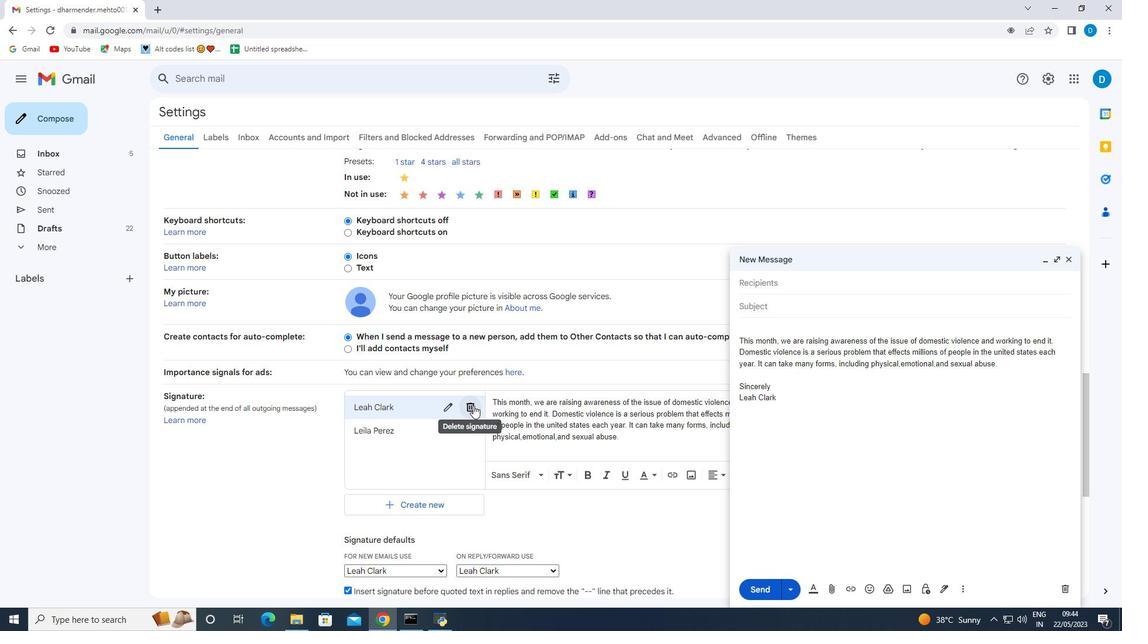 
Action: Mouse moved to (661, 361)
Screenshot: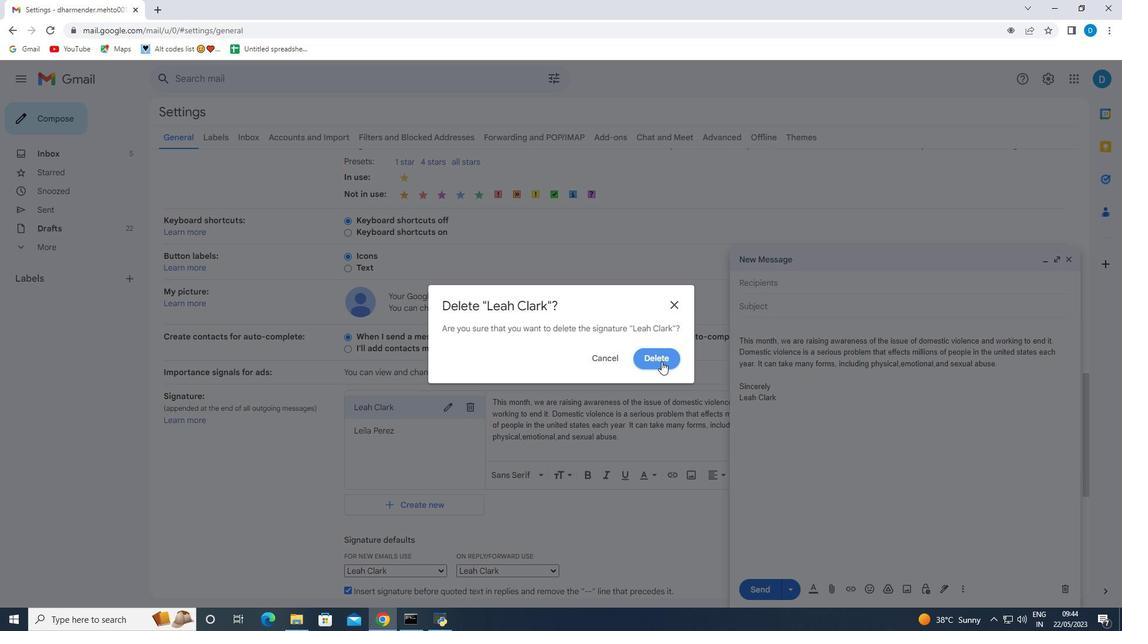 
Action: Mouse pressed left at (661, 361)
Screenshot: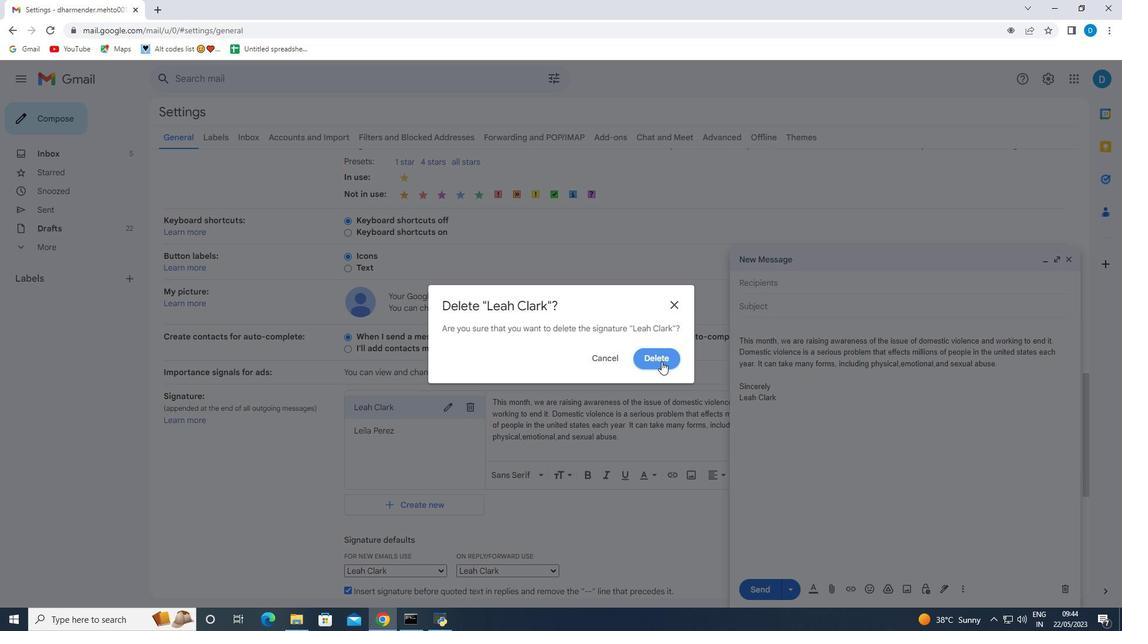 
Action: Mouse moved to (515, 406)
Screenshot: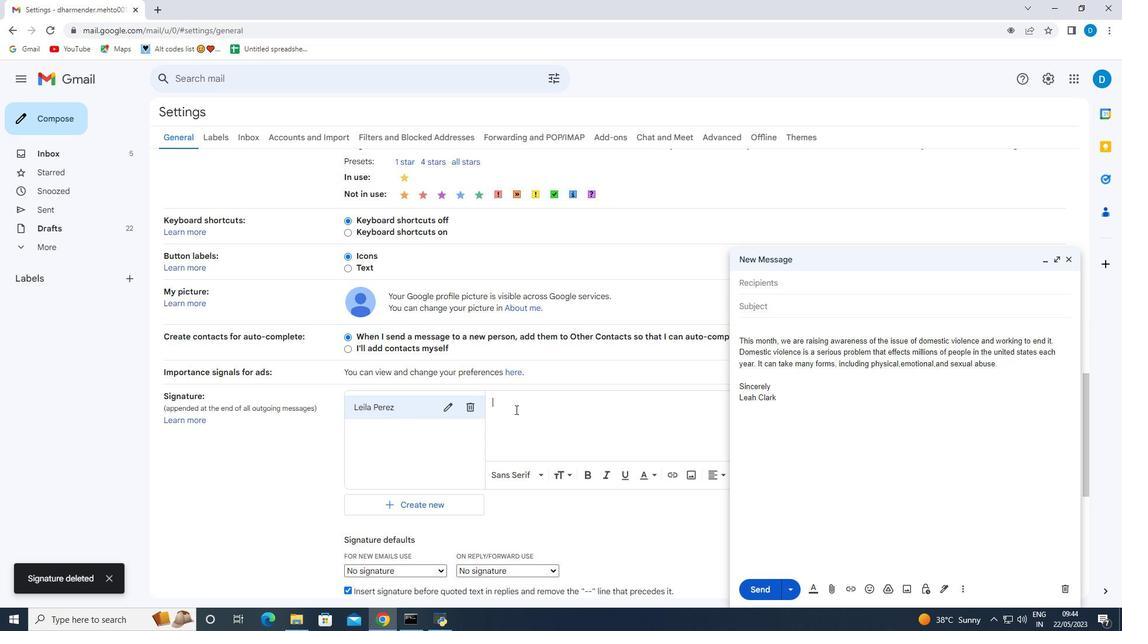 
Action: Mouse pressed left at (515, 406)
Screenshot: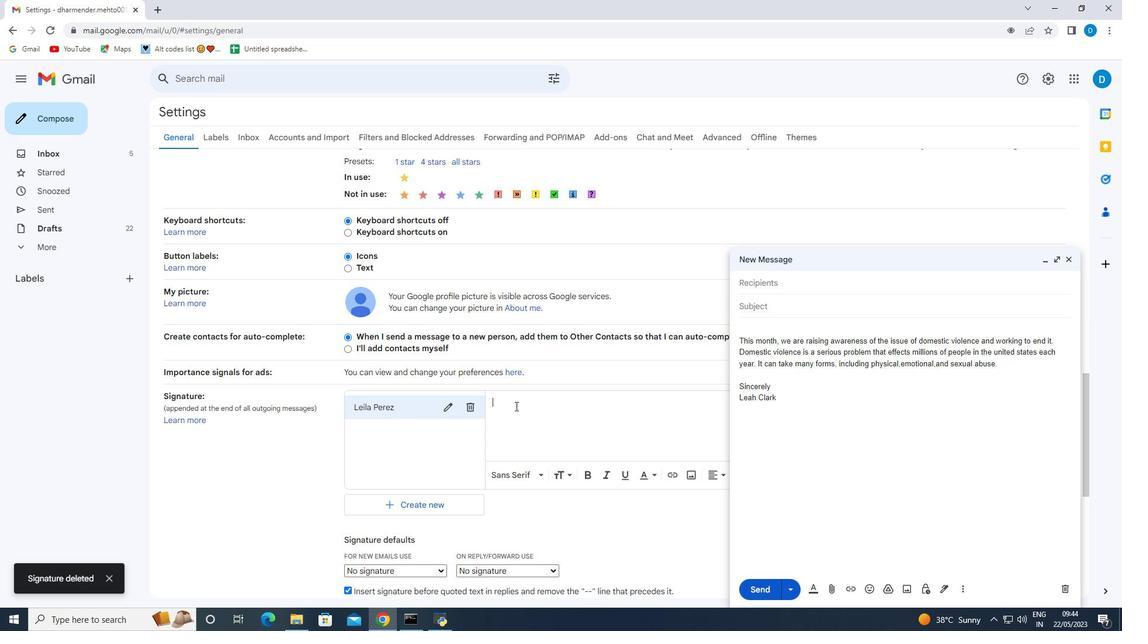 
Action: Key pressed <Key.caps_lock><Key.caps_lock><Key.caps_lock><Key.caps_lock><Key.caps_lock><Key.caps_lock><Key.caps_lock><Key.caps_lock><Key.shift><Key.shift><Key.shift><Key.shift><Key.shift><Key.shift><Key.shift>I<Key.backspace><Key.shift>I<Key.space><Key.backspace><Key.backspace><Key.caps_lock><Key.shift>i<Key.space><Key.shift>l<Key.backspace>WOULD<Key.space>LIKE<Key.space>TO<Key.space>THANKS<Key.space>YOU<Key.space>FOR<Key.space>YOU<Key.space><Key.backspace>R<Key.space>GENEROUS<Key.space>DONATION<Key.space>TO<Key.space>THE<Key.space>CHARITY
Screenshot: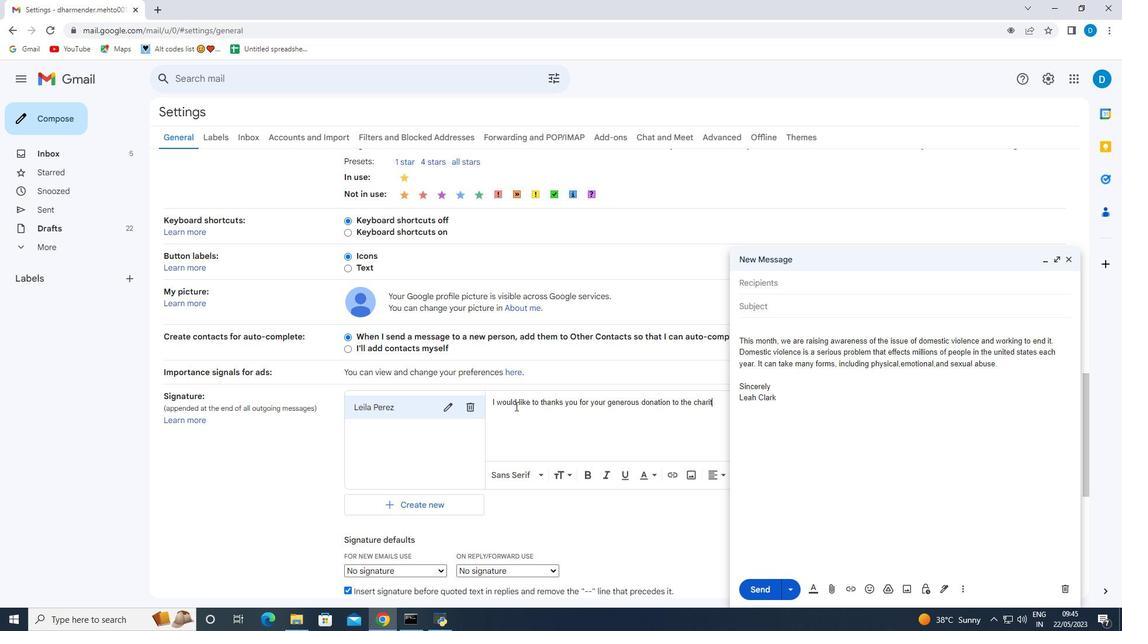 
Action: Mouse moved to (724, 398)
Screenshot: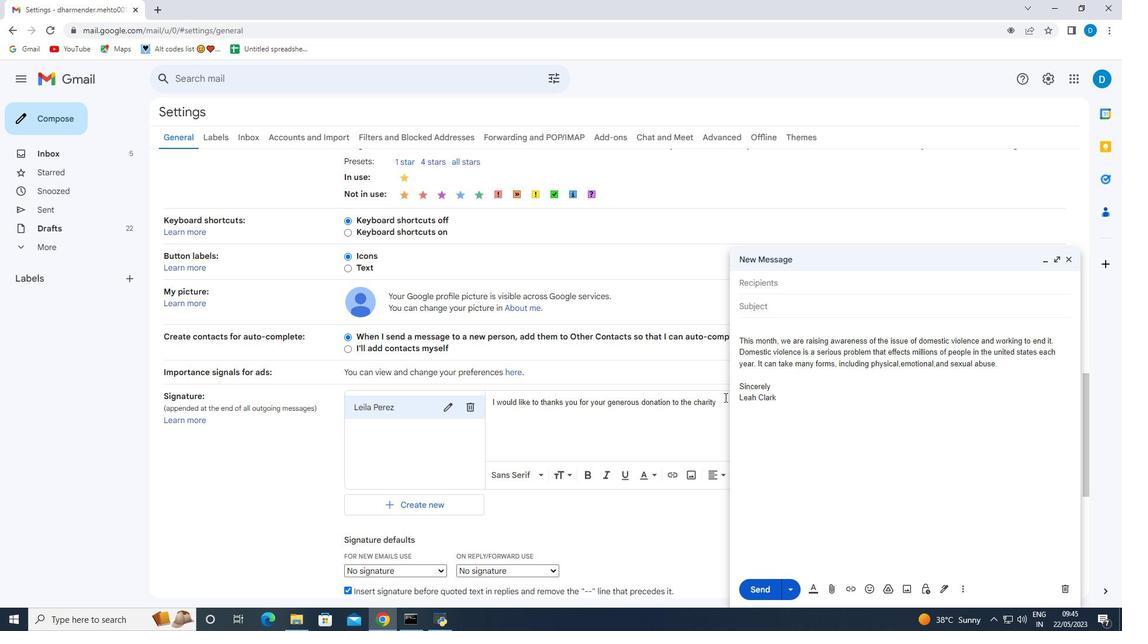 
Action: Key pressed .<Key.enter>
Screenshot: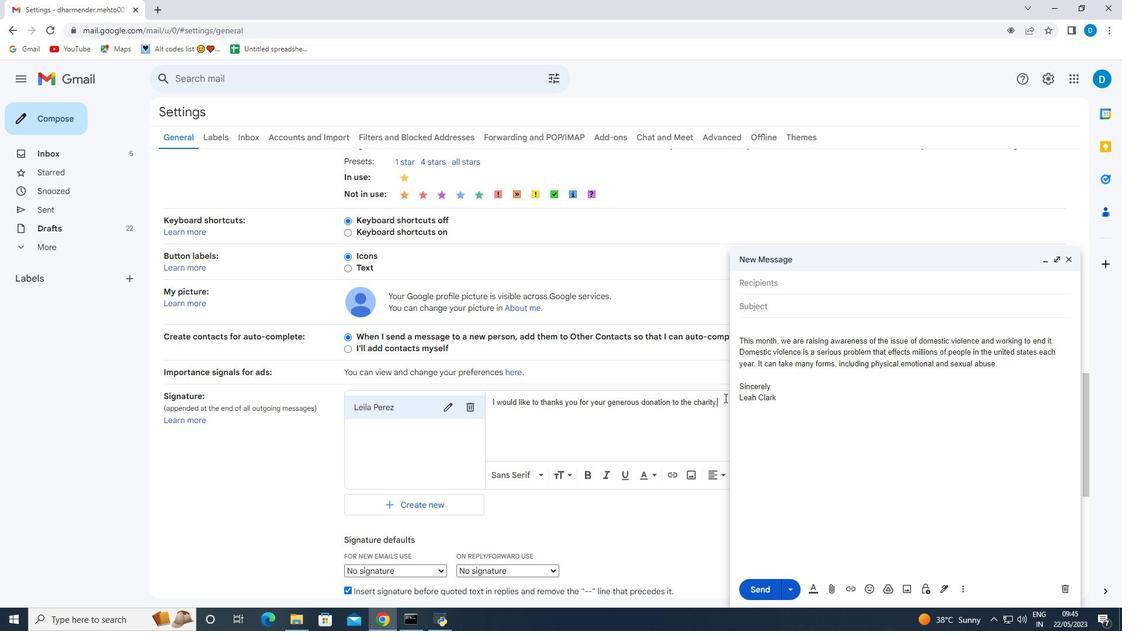 
Action: Mouse moved to (714, 409)
Screenshot: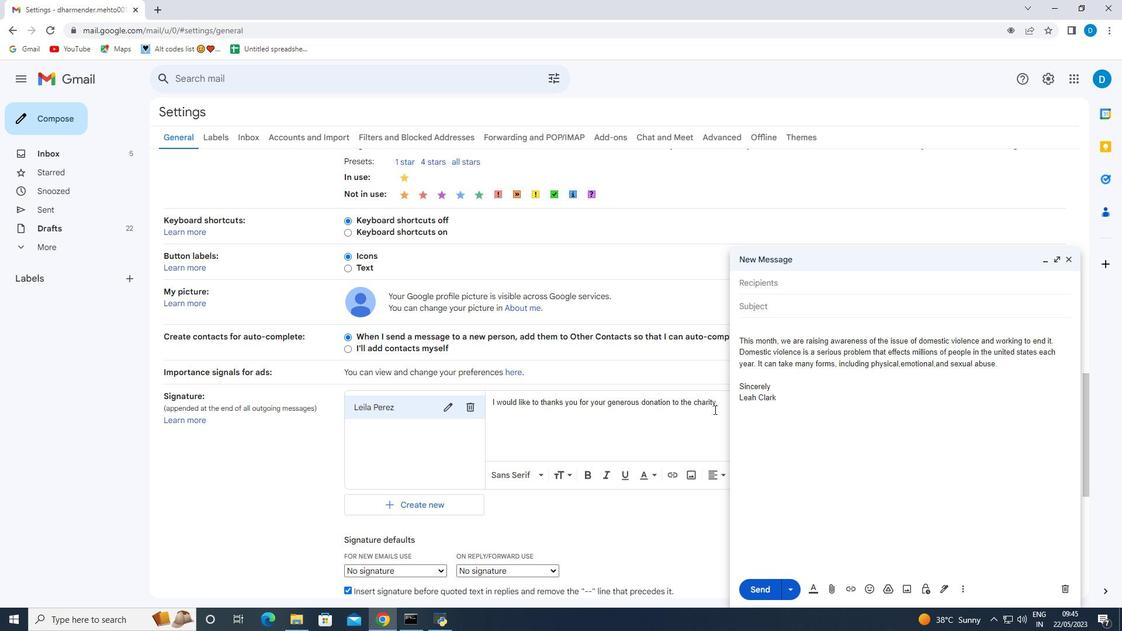 
Action: Key pressed <Key.shift>lEILA<Key.space><Key.shift>pR<Key.backspace>EREZ
Screenshot: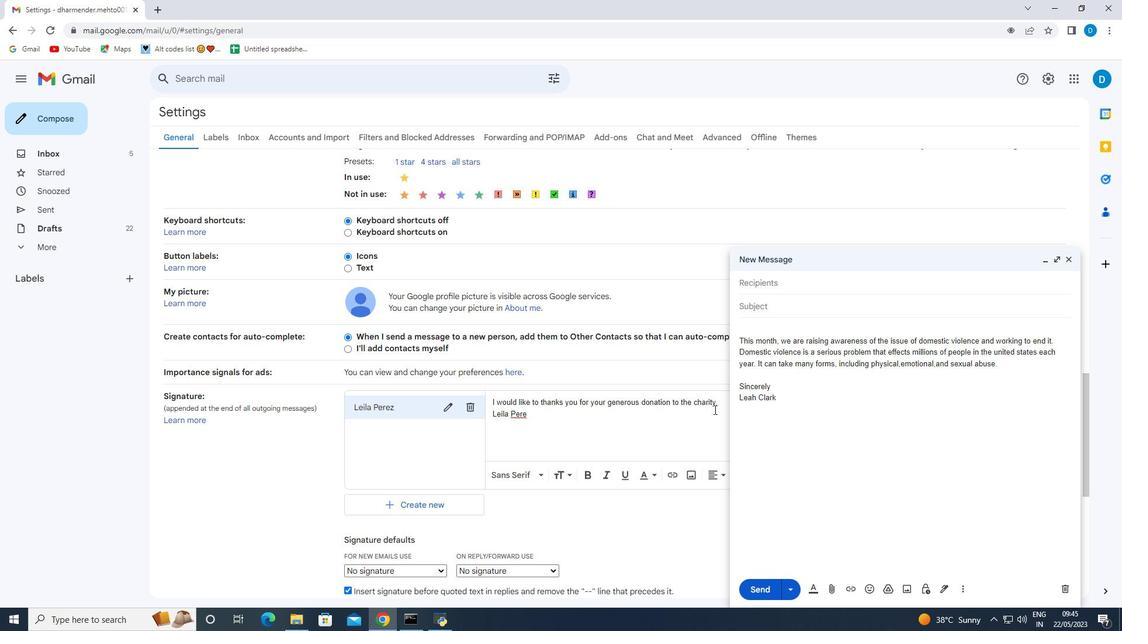 
Action: Mouse moved to (492, 402)
Screenshot: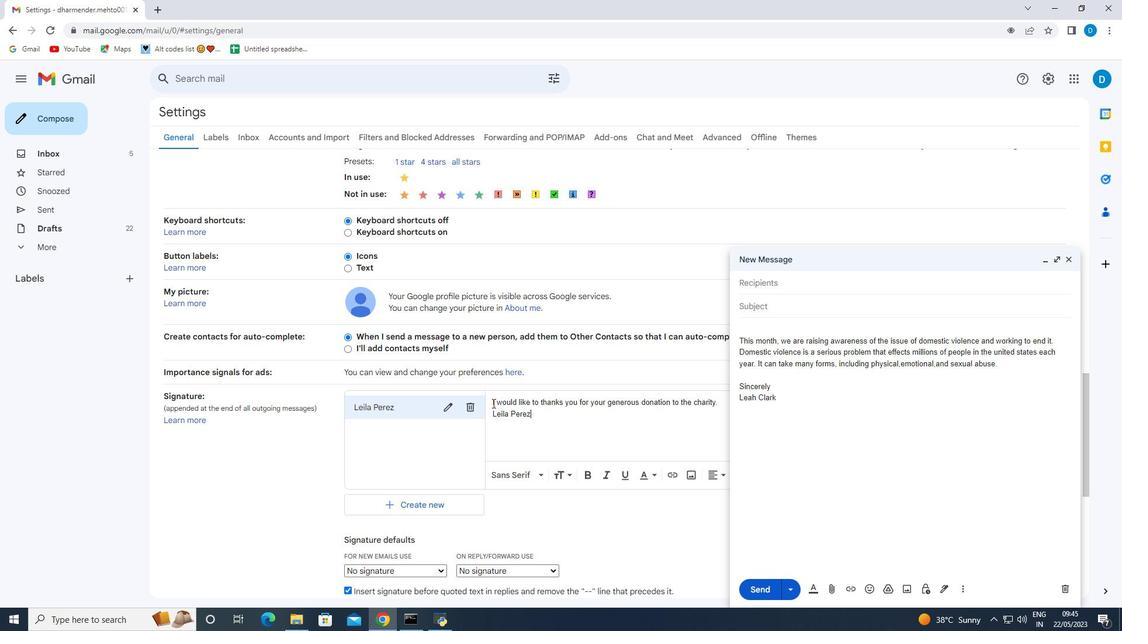 
Action: Mouse pressed left at (492, 402)
Screenshot: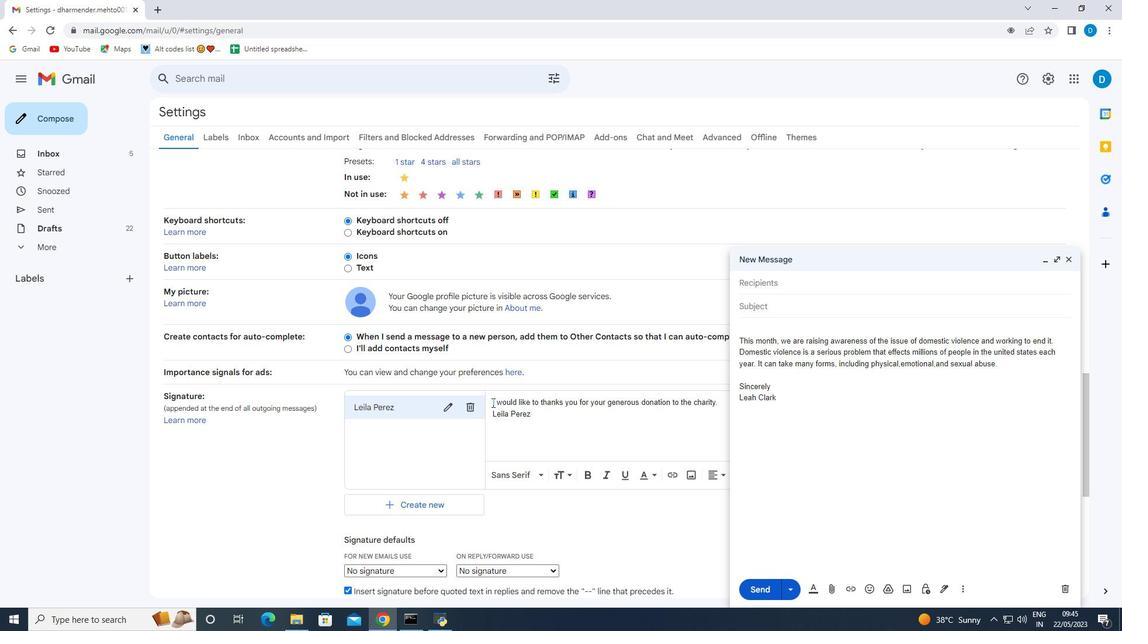 
Action: Mouse moved to (517, 441)
Screenshot: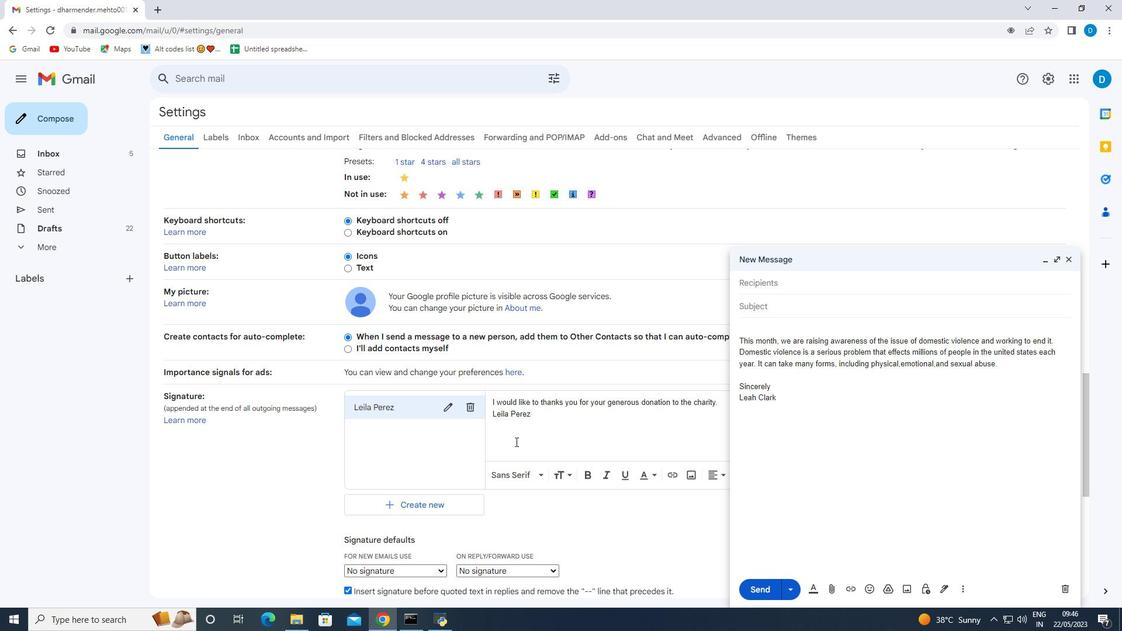 
Action: Key pressed <Key.enter>
Screenshot: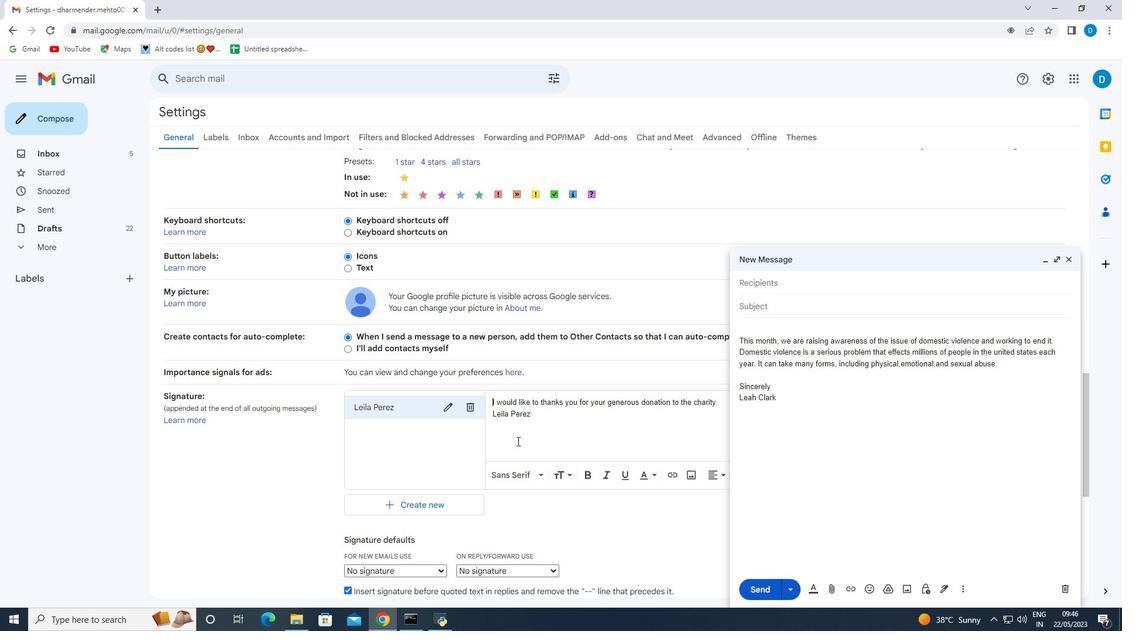 
Action: Mouse moved to (497, 402)
Screenshot: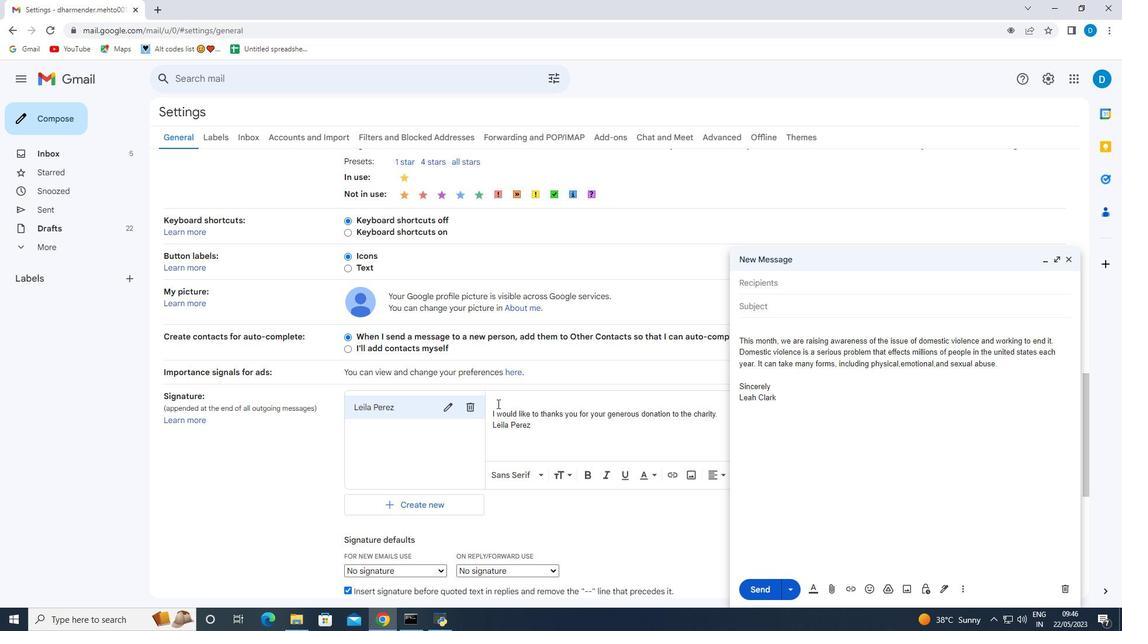 
Action: Mouse pressed left at (497, 402)
Screenshot: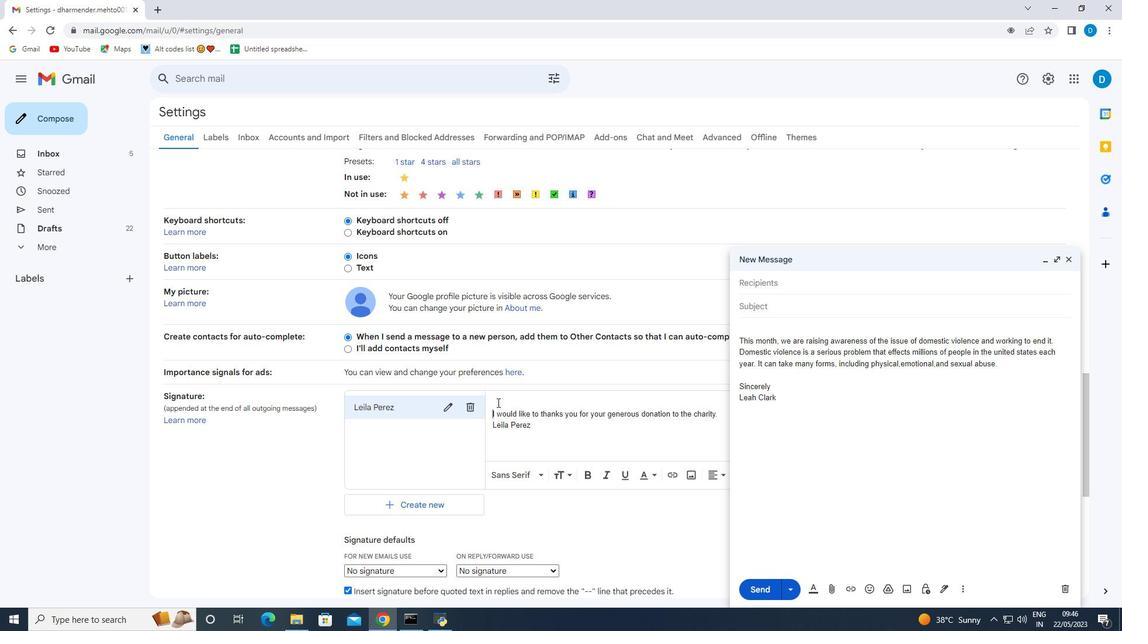 
Action: Mouse moved to (496, 402)
Screenshot: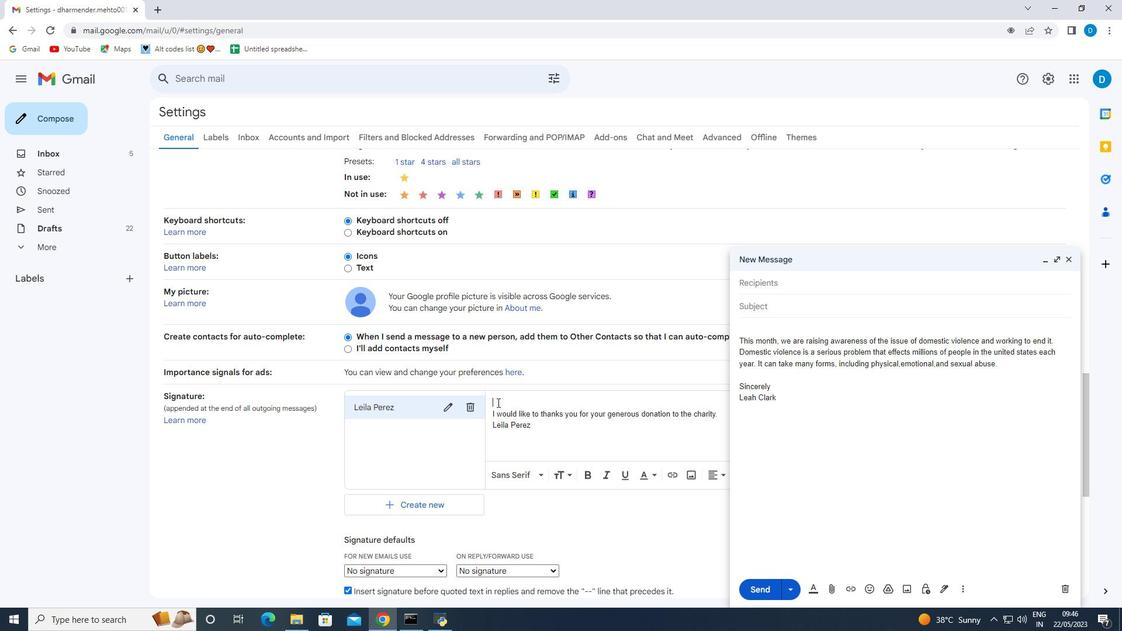 
Action: Key pressed <Key.shift><Key.shift>tHANKS<Key.backspace><Key.space><Key.shift>yOU<Key.enter>
Screenshot: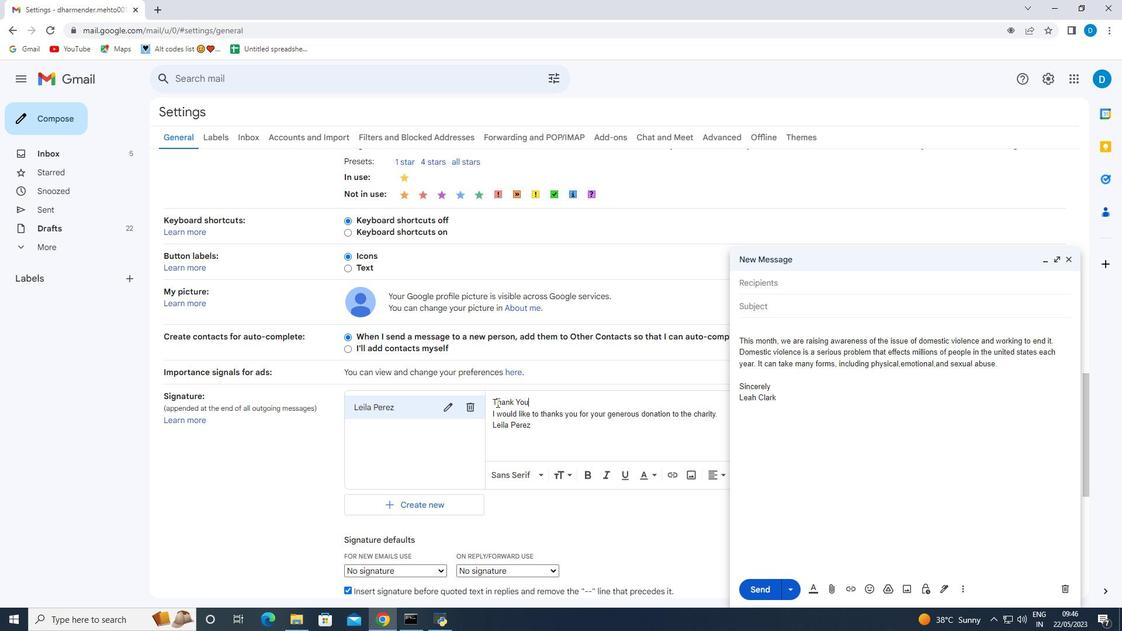 
Action: Mouse moved to (502, 416)
Screenshot: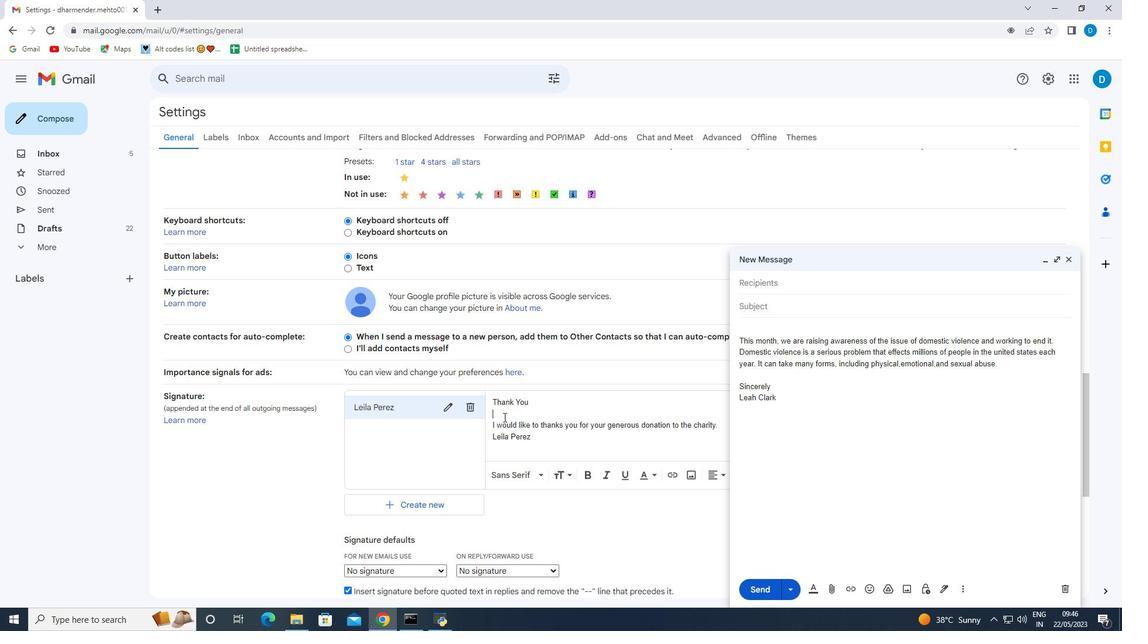 
Action: Mouse pressed left at (502, 416)
Screenshot: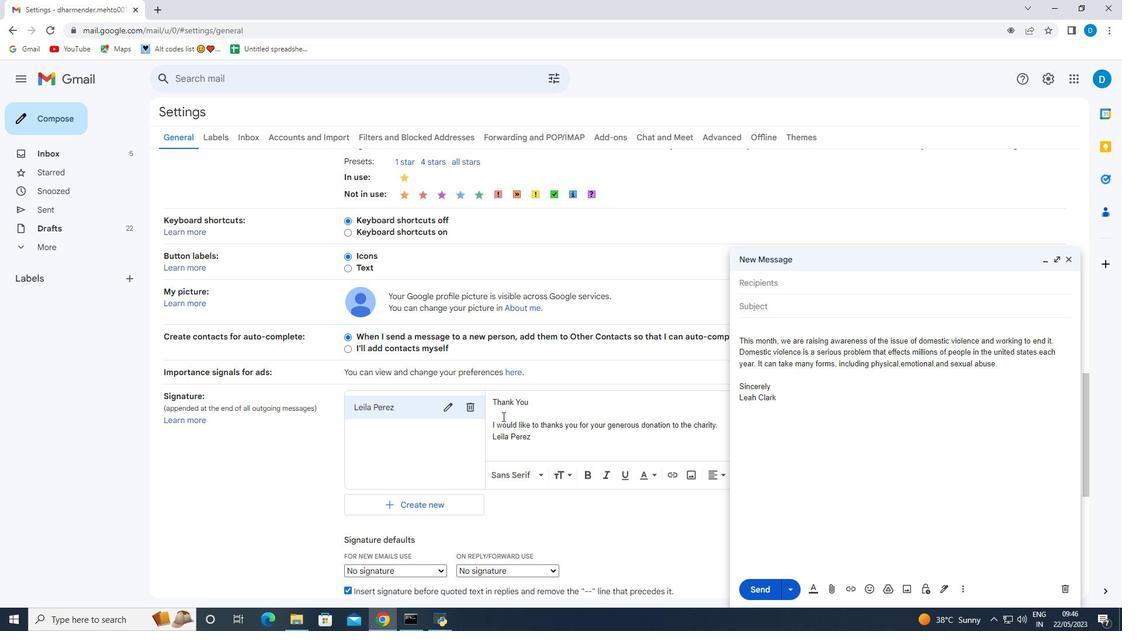 
Action: Mouse moved to (491, 423)
Screenshot: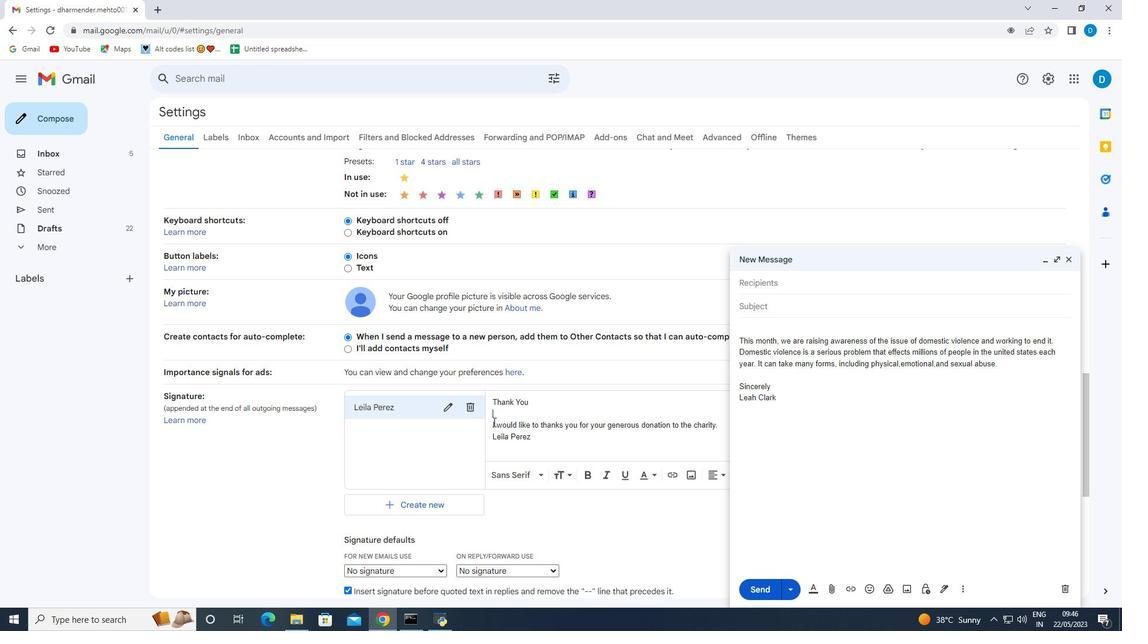 
Action: Mouse pressed left at (491, 423)
Screenshot: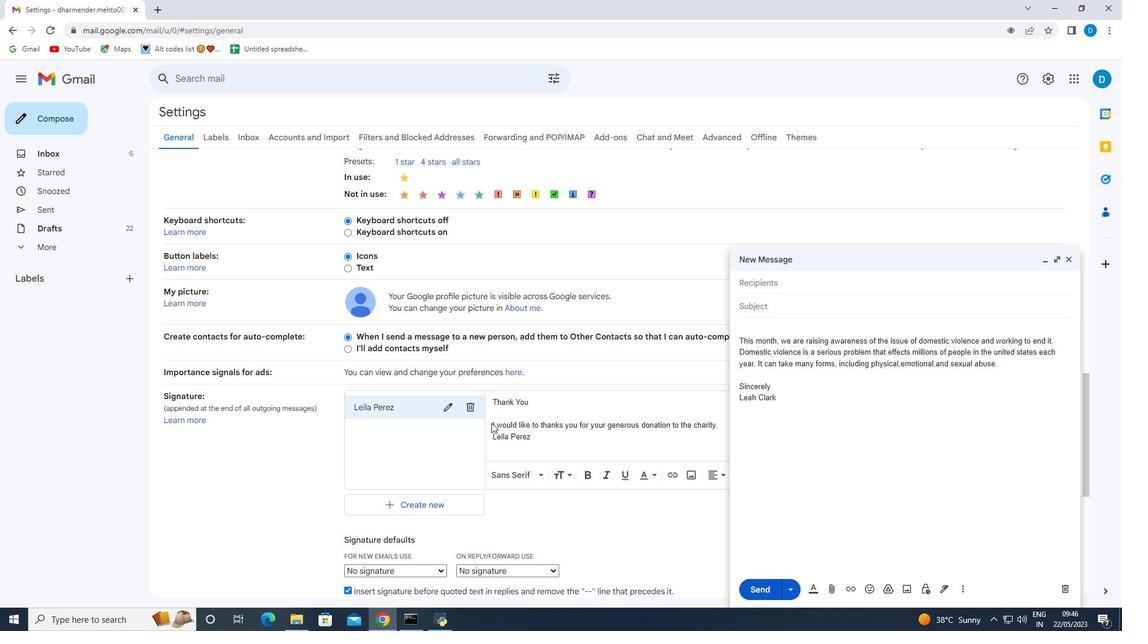 
Action: Mouse moved to (492, 426)
Screenshot: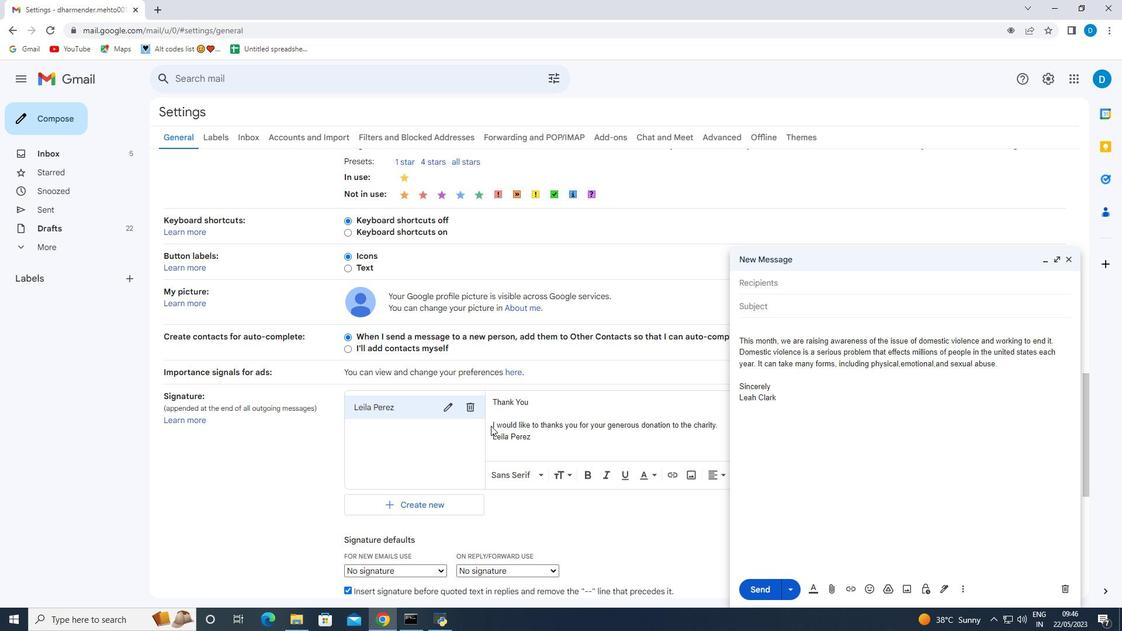 
Action: Mouse pressed left at (492, 426)
Screenshot: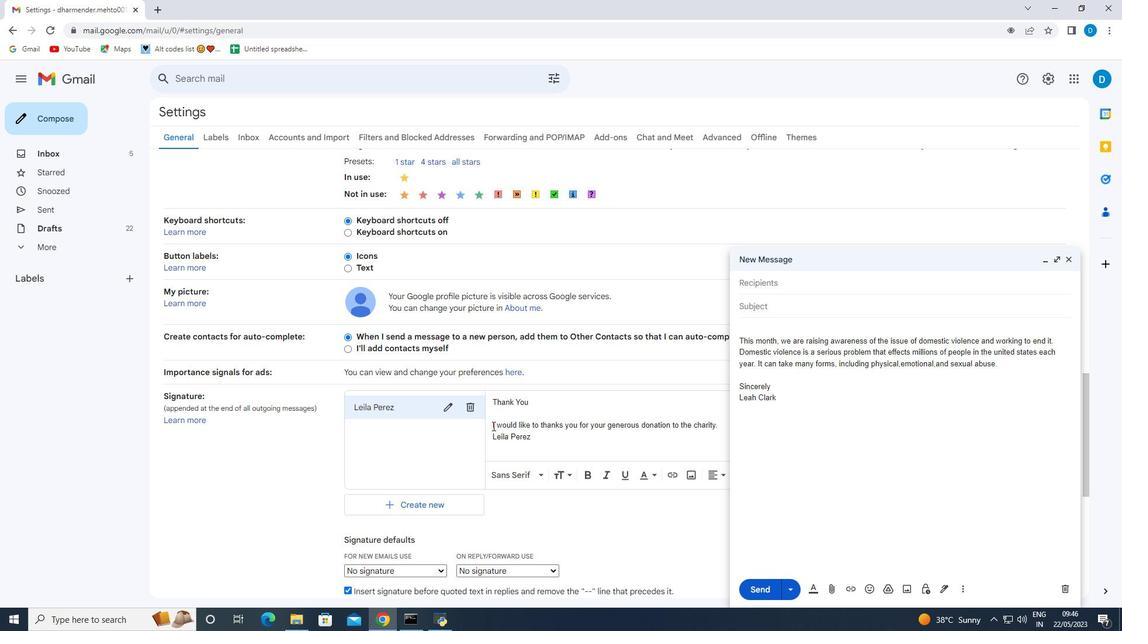 
Action: Mouse moved to (517, 443)
Screenshot: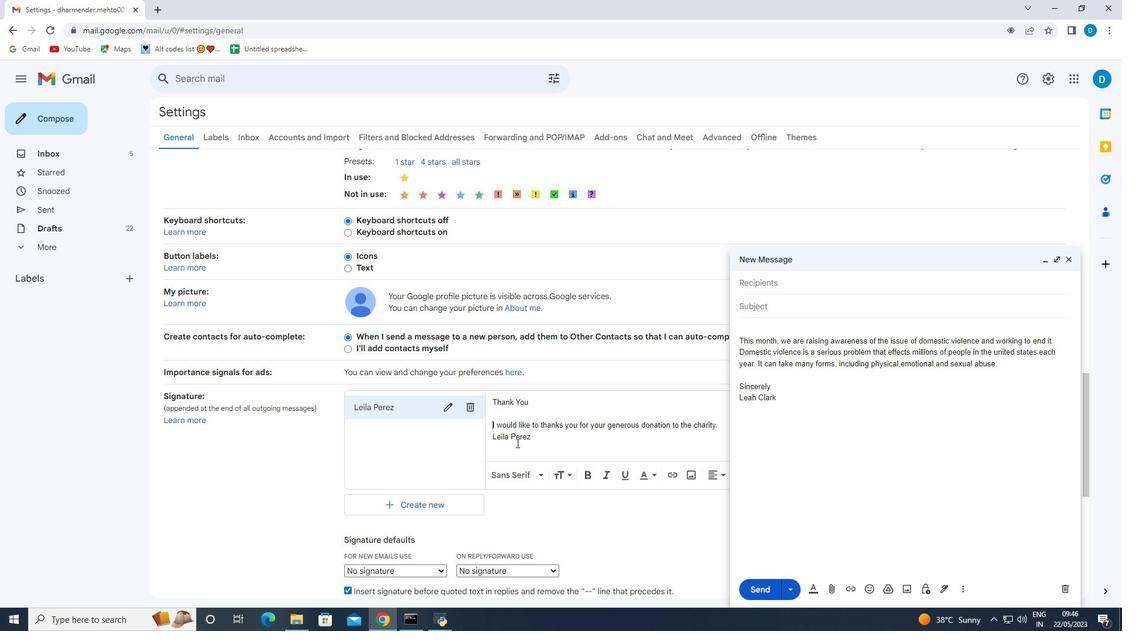 
Action: Key pressed <Key.backspace>
Screenshot: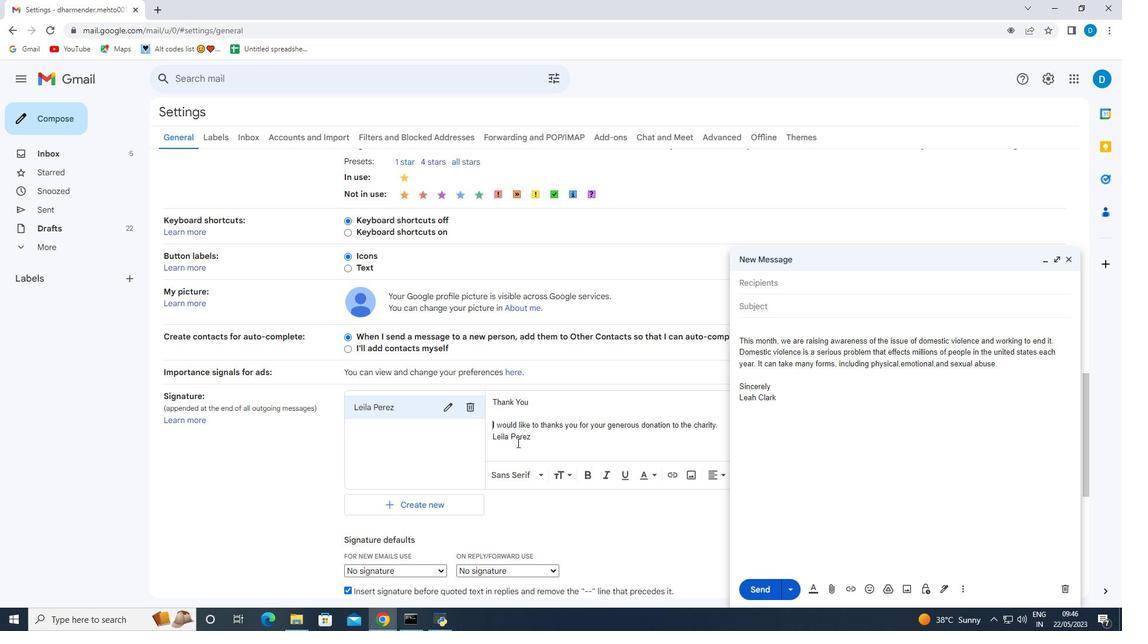
Action: Mouse moved to (724, 413)
Screenshot: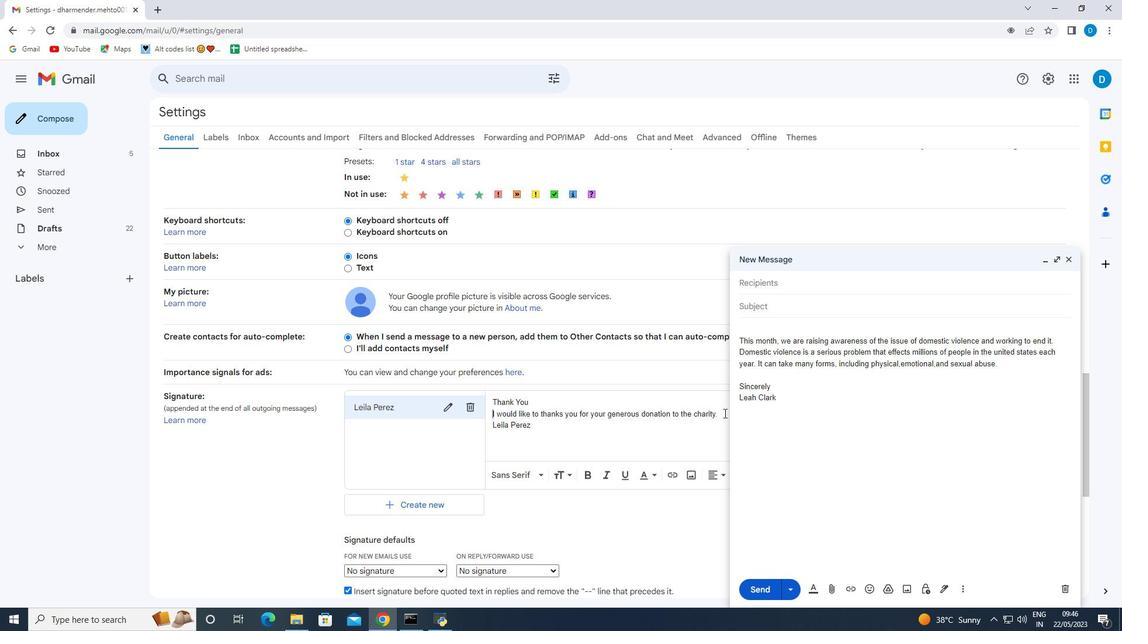
Action: Mouse pressed left at (724, 413)
Screenshot: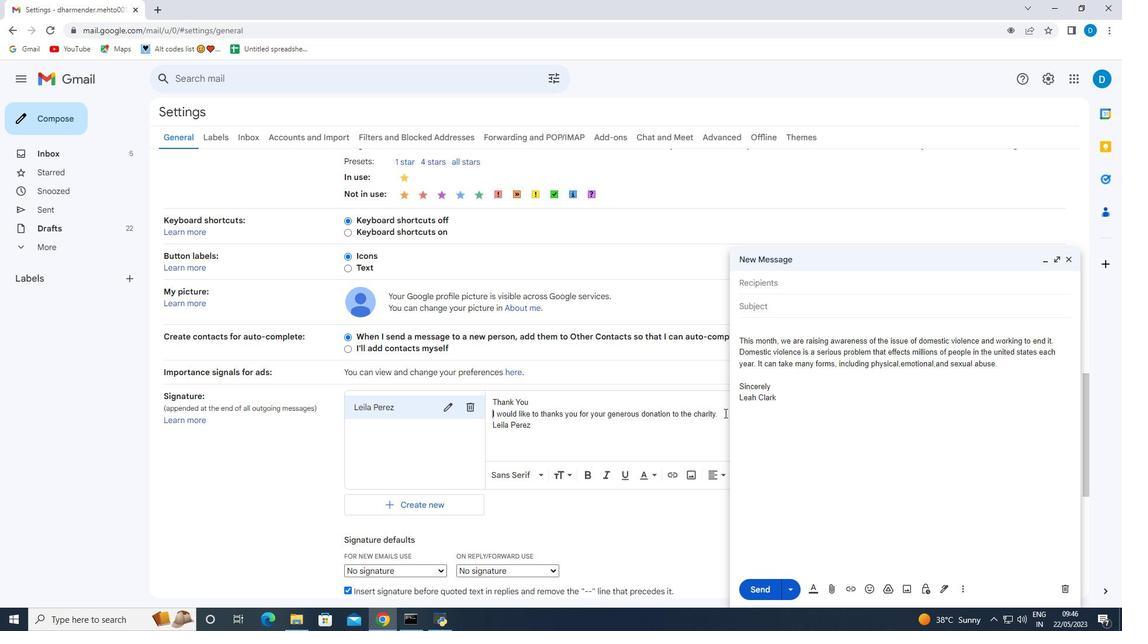 
Action: Mouse moved to (493, 400)
Screenshot: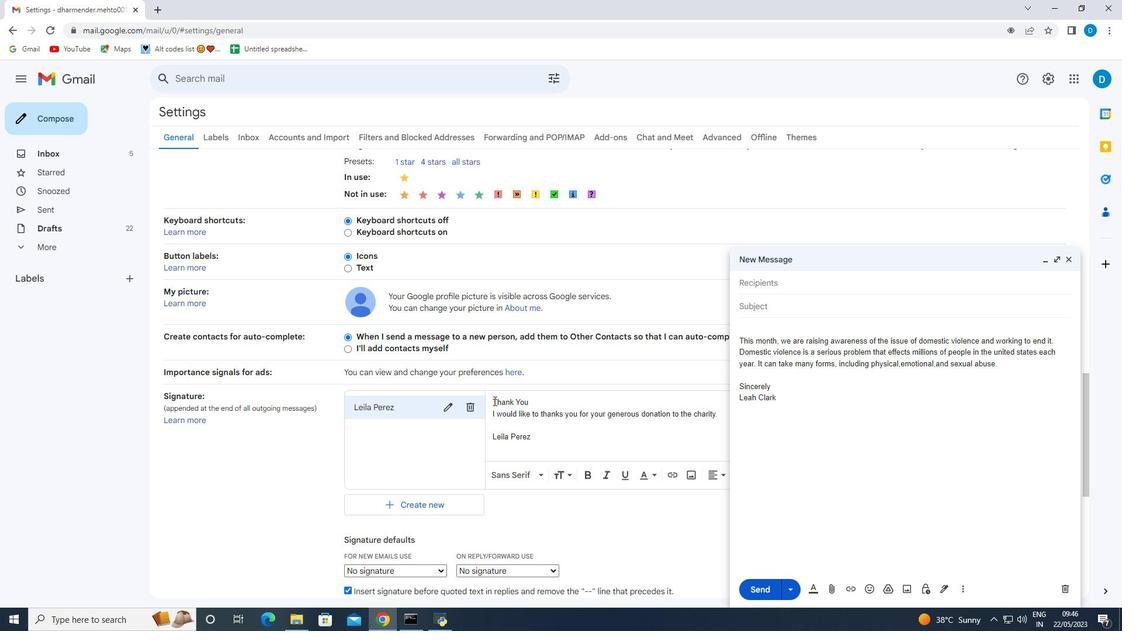 
Action: Mouse pressed left at (493, 400)
Screenshot: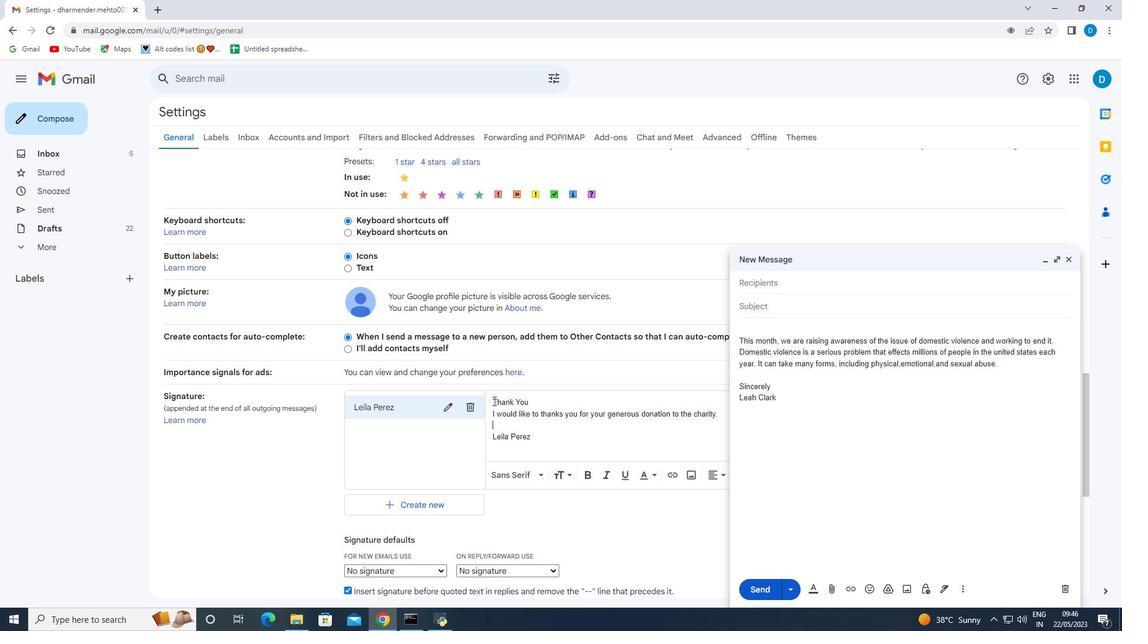 
Action: Mouse moved to (545, 438)
Screenshot: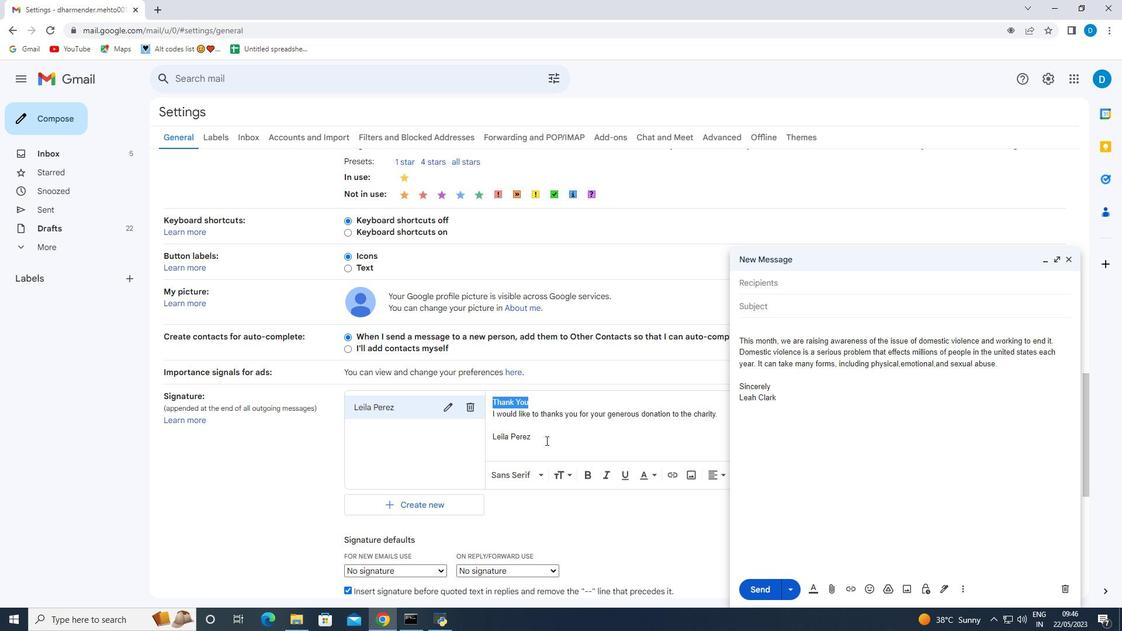 
Action: Key pressed ctrl+C 751)
Screenshot: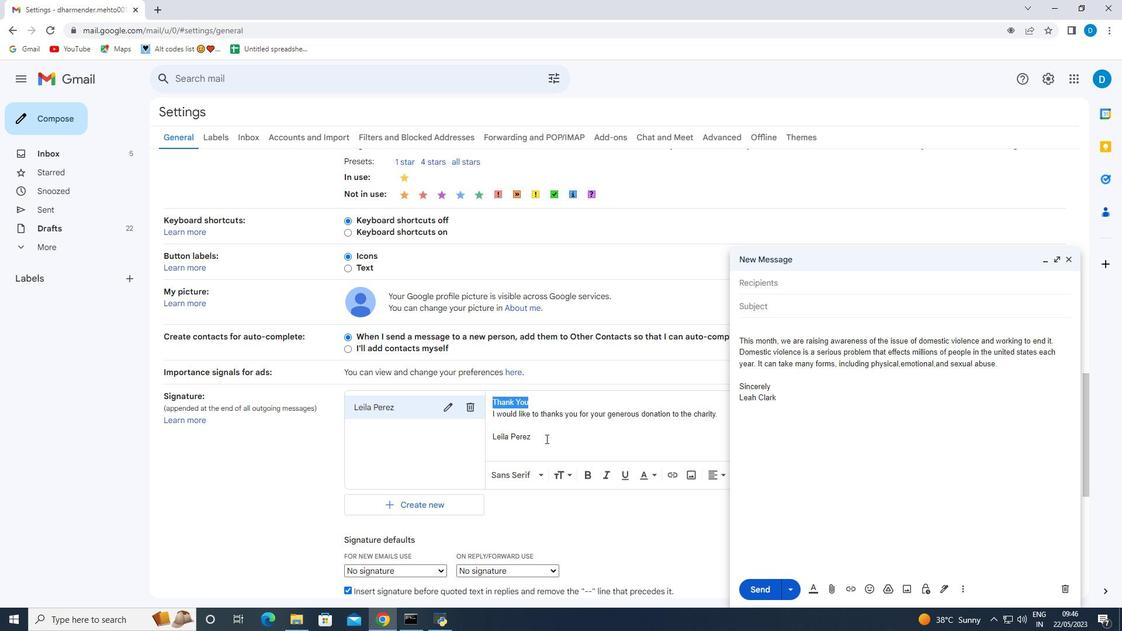 
Action: Mouse moved to (547, 438)
Screenshot: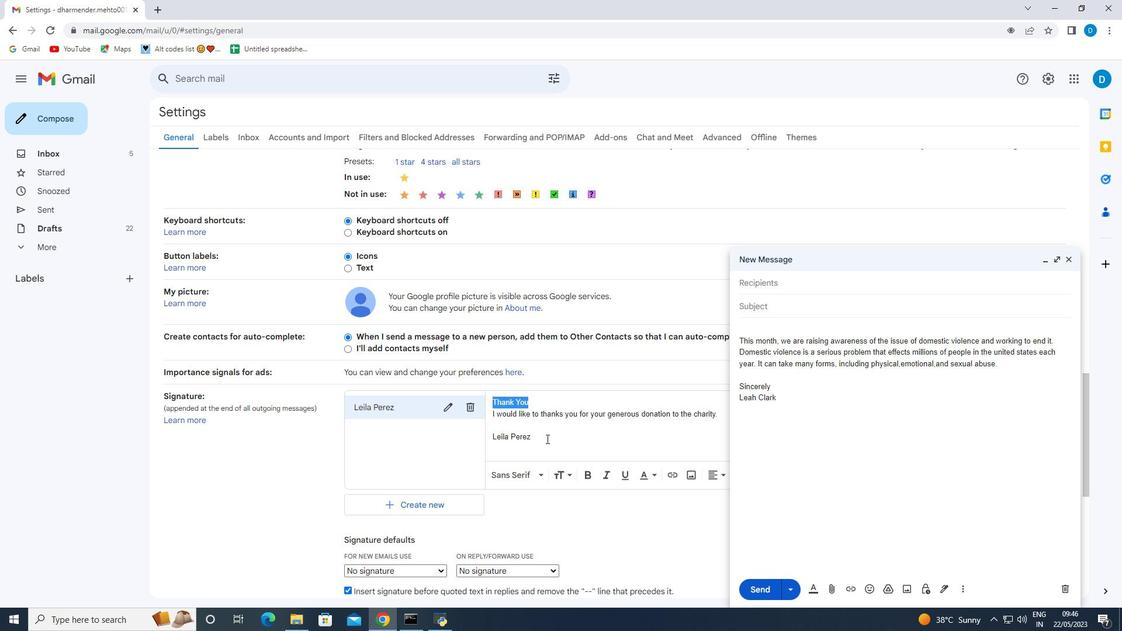 
Action: Key pressed <'\x18'>
Screenshot: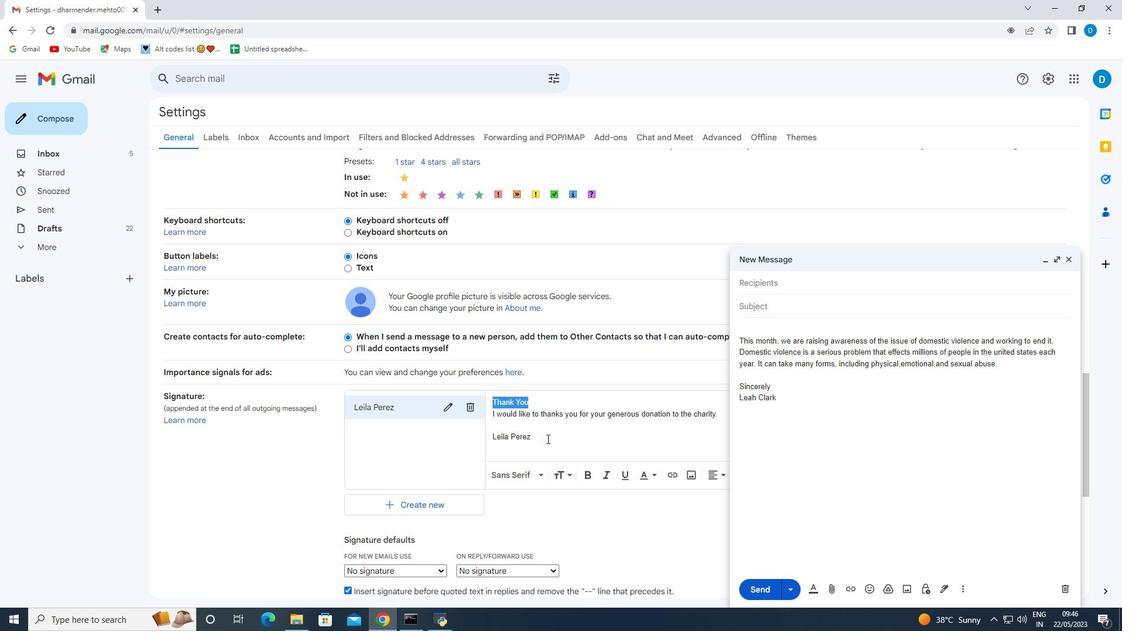 
Action: Mouse moved to (497, 423)
Screenshot: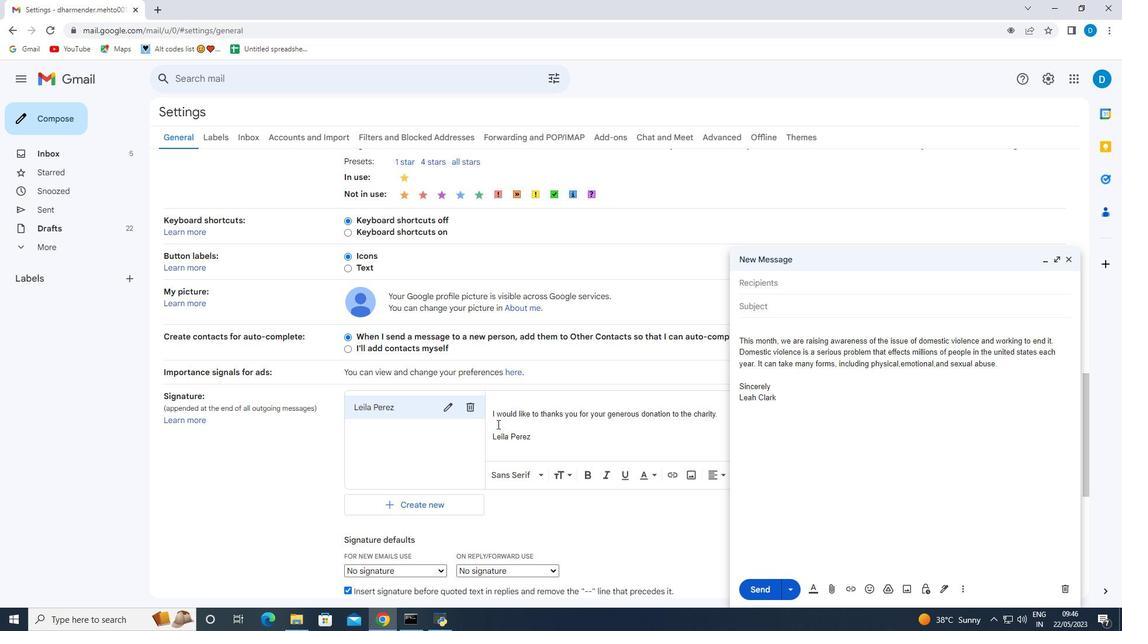 
Action: Mouse pressed left at (497, 423)
Screenshot: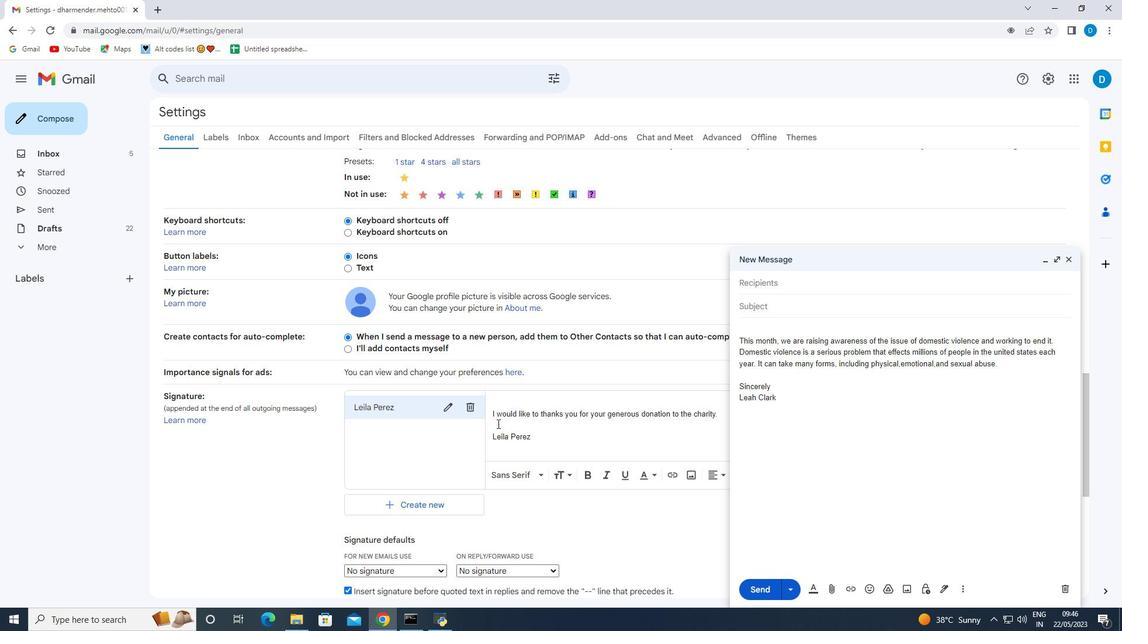 
Action: Mouse moved to (500, 442)
Screenshot: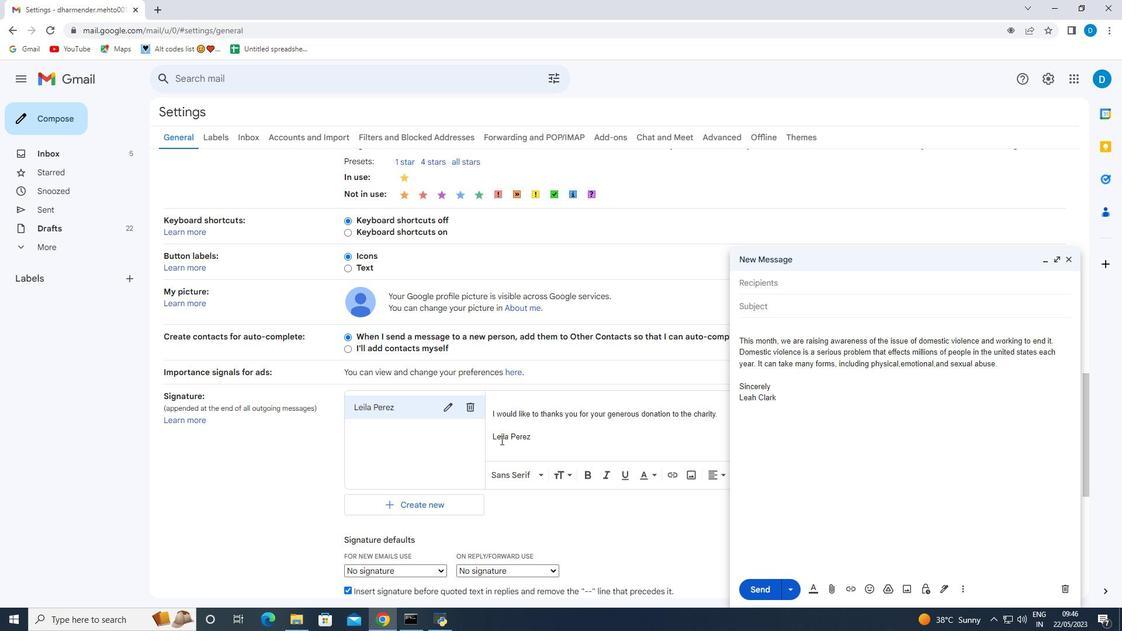
Action: Key pressed ctrl+V
Screenshot: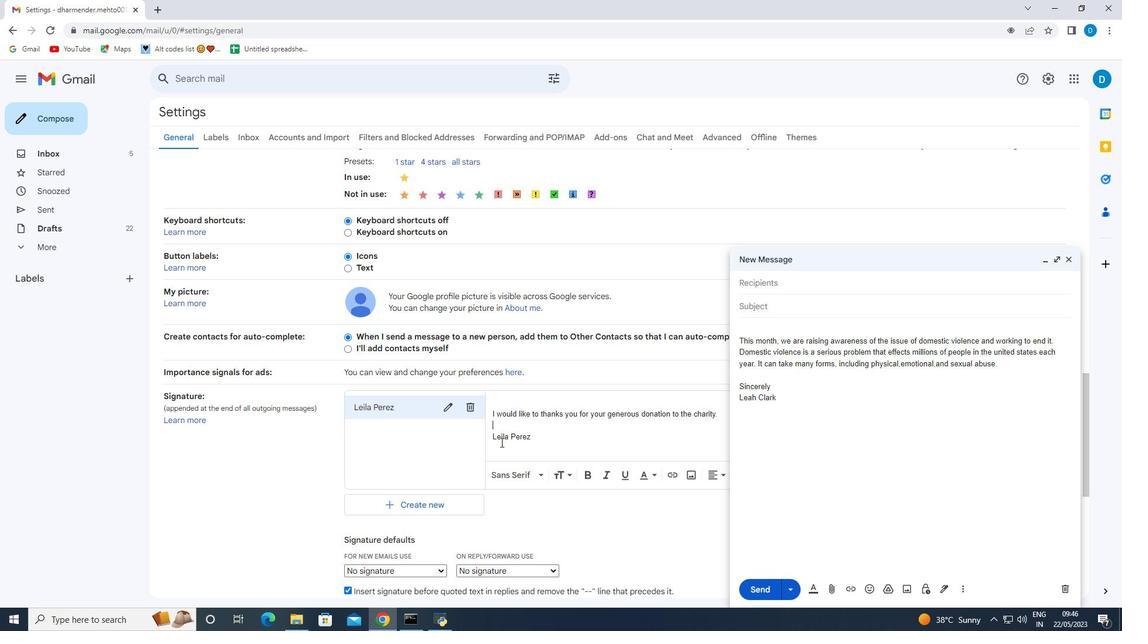 
Action: Mouse moved to (494, 410)
Screenshot: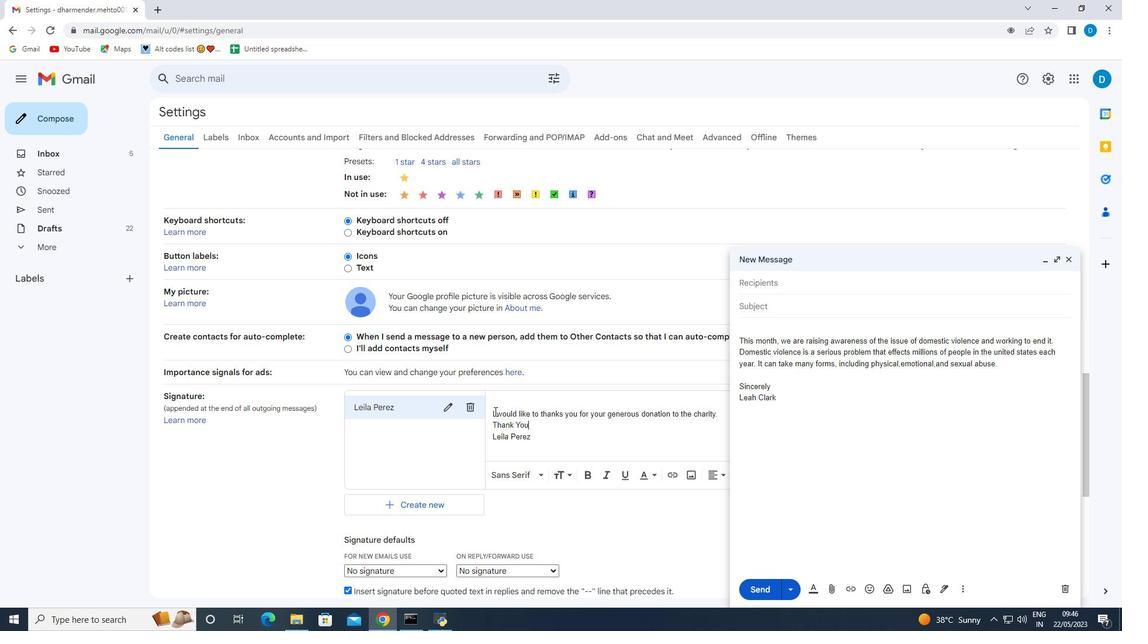 
Action: Mouse pressed left at (494, 410)
Screenshot: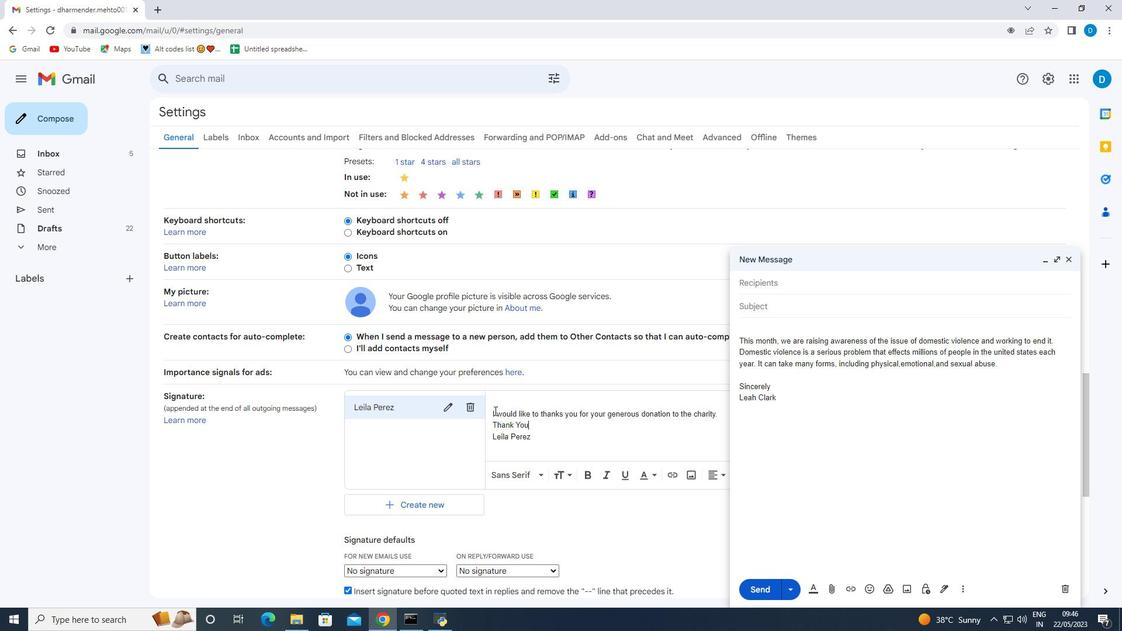 
Action: Mouse moved to (493, 410)
Screenshot: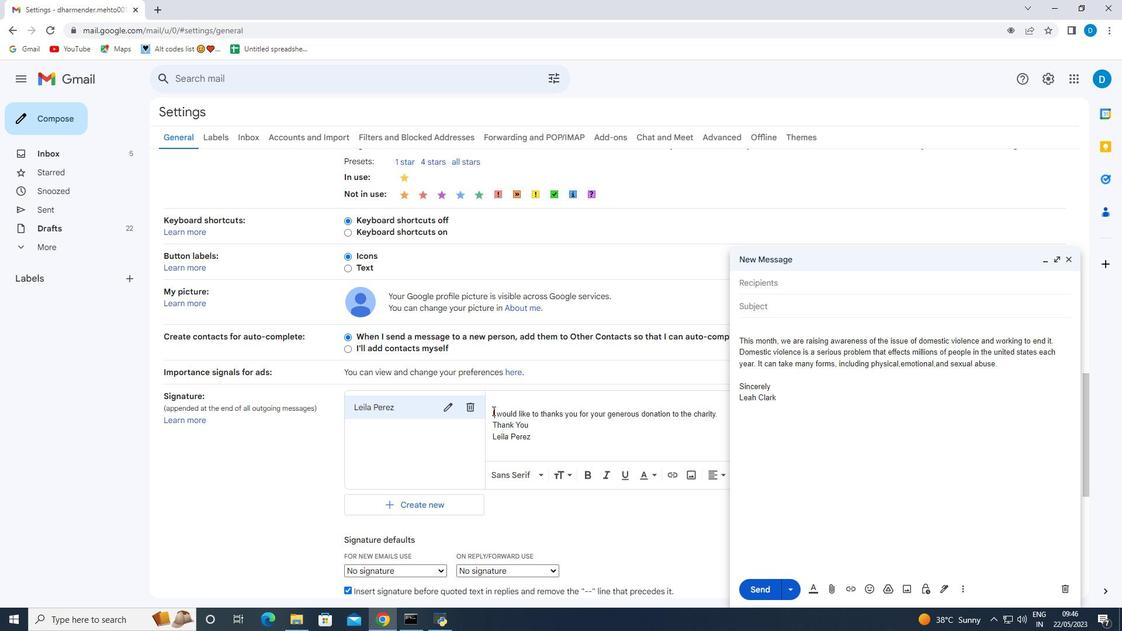
Action: Mouse pressed left at (493, 410)
Screenshot: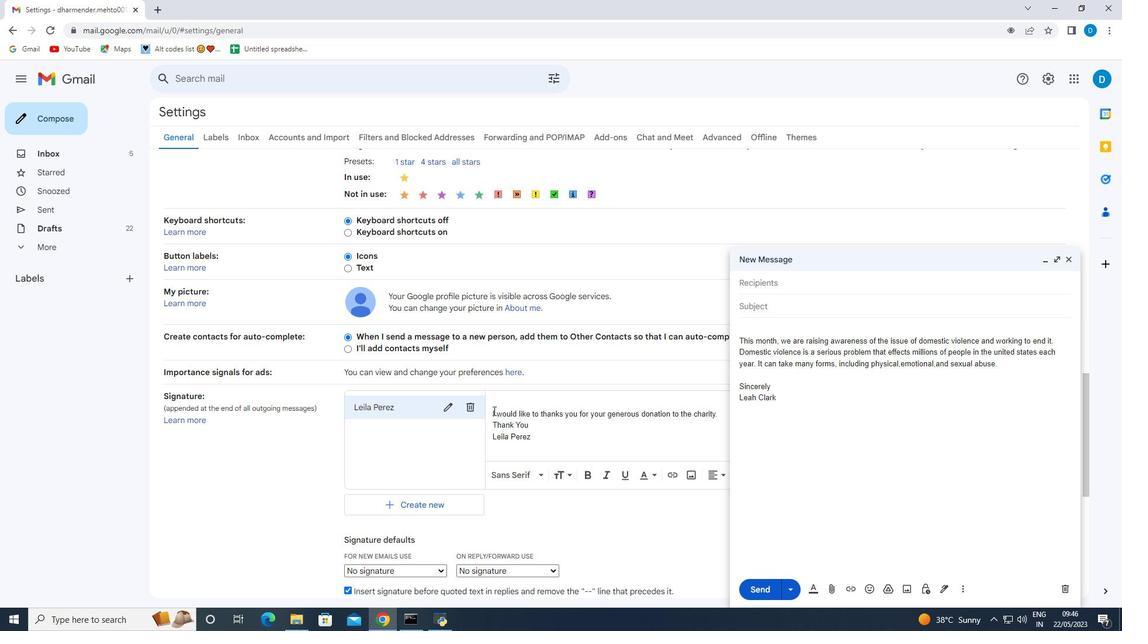 
Action: Mouse moved to (503, 430)
Screenshot: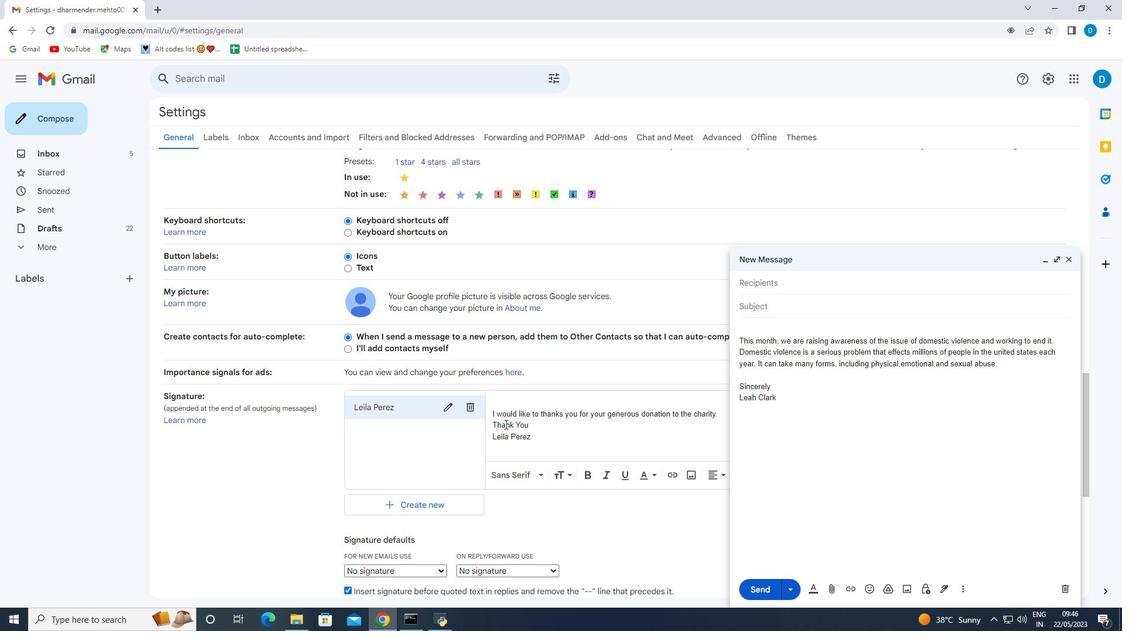 
Action: Key pressed <Key.backspace>
Screenshot: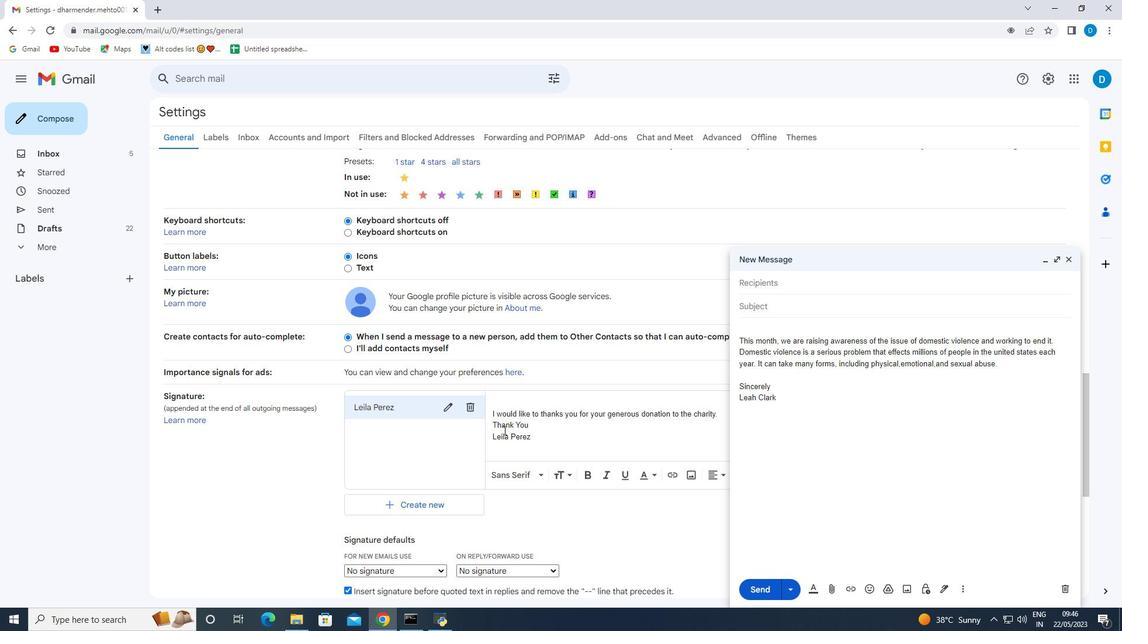 
Action: Mouse moved to (715, 400)
Screenshot: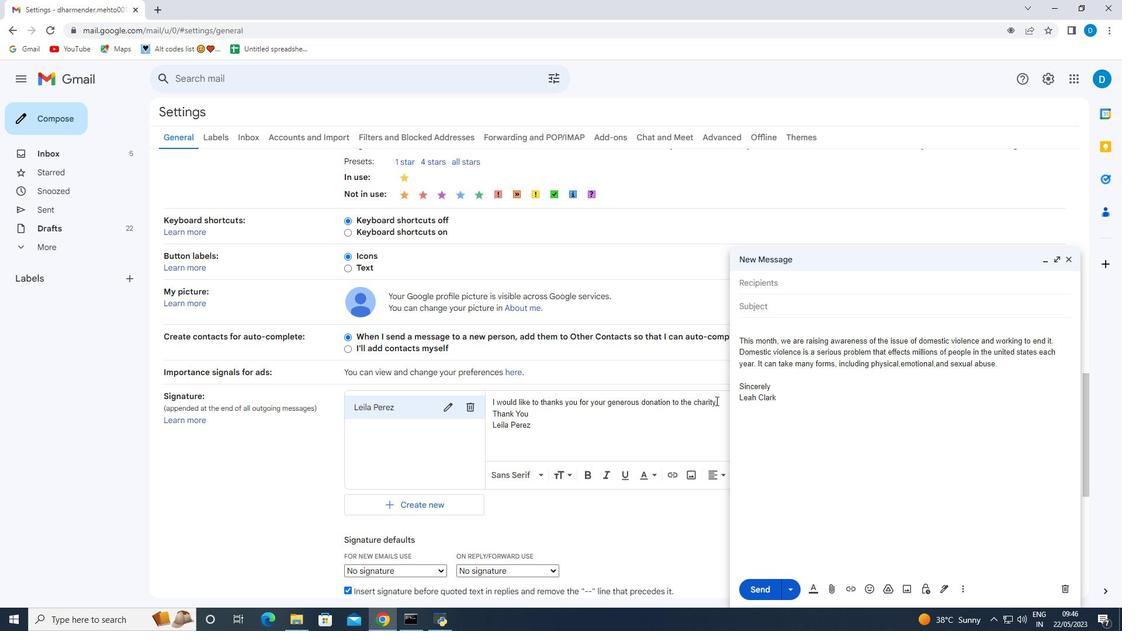 
Action: Mouse pressed left at (715, 400)
Screenshot: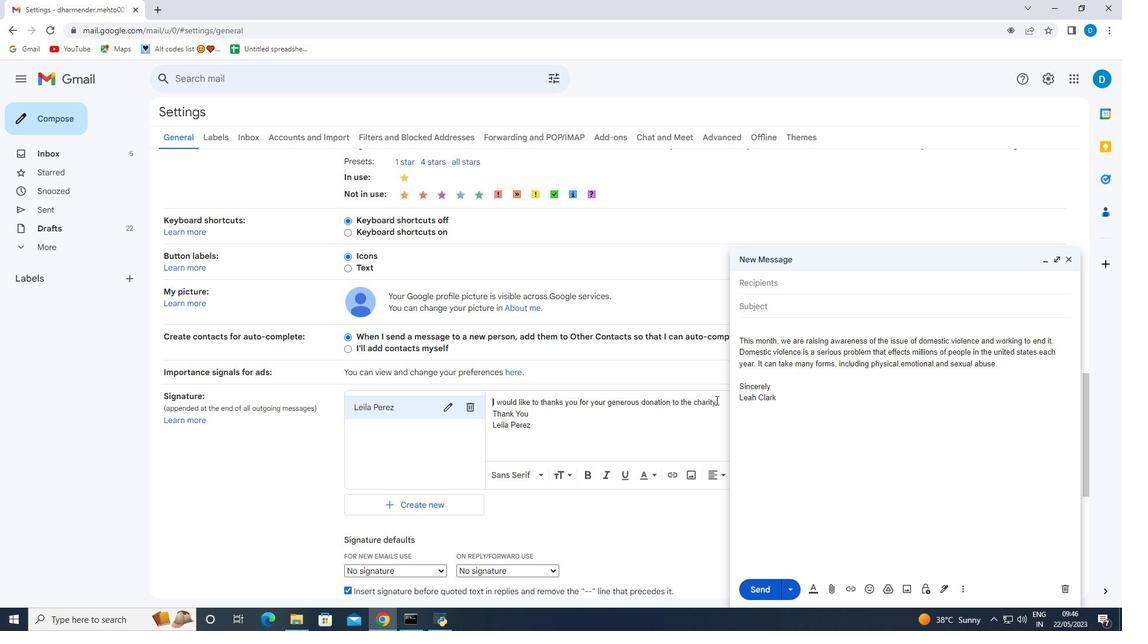 
Action: Mouse moved to (722, 403)
Screenshot: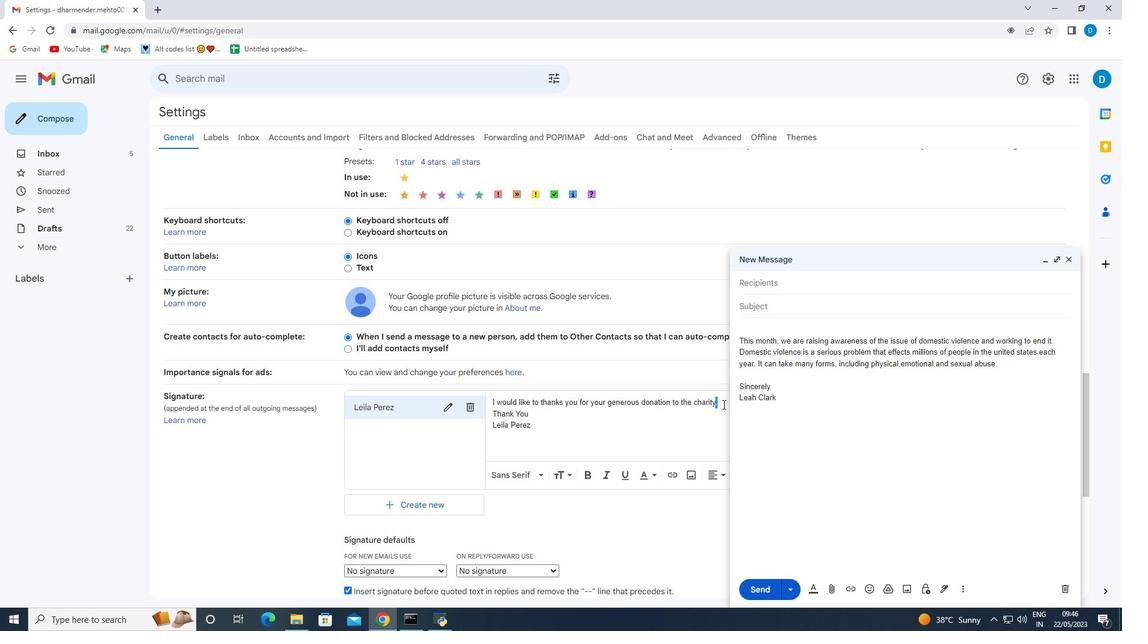 
Action: Mouse pressed left at (722, 403)
Screenshot: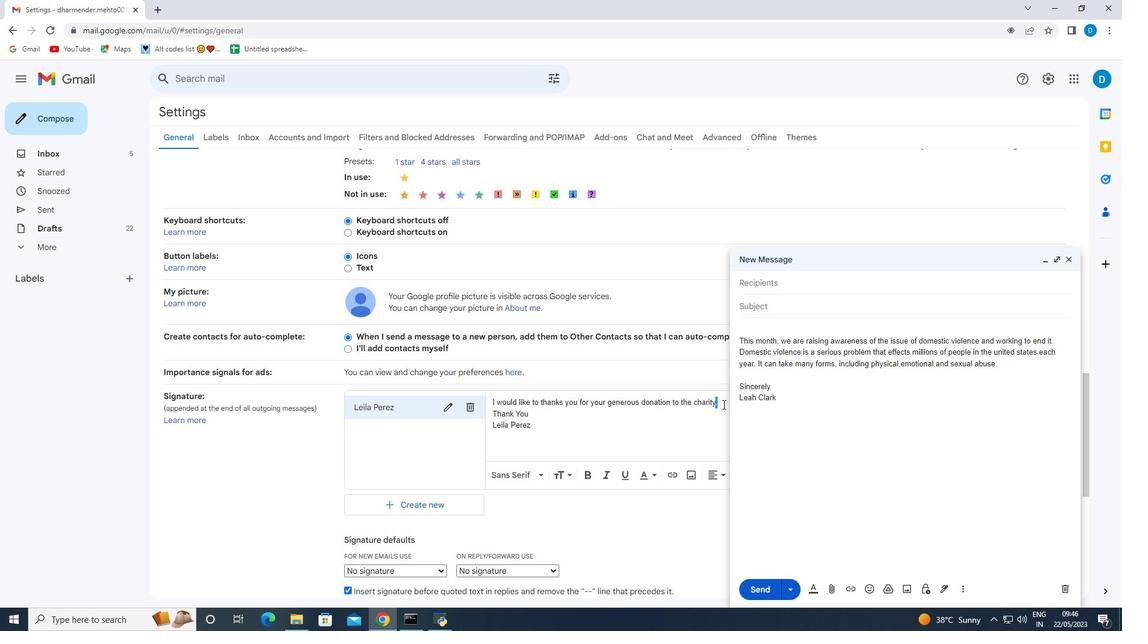 
Action: Key pressed <Key.enter>
Screenshot: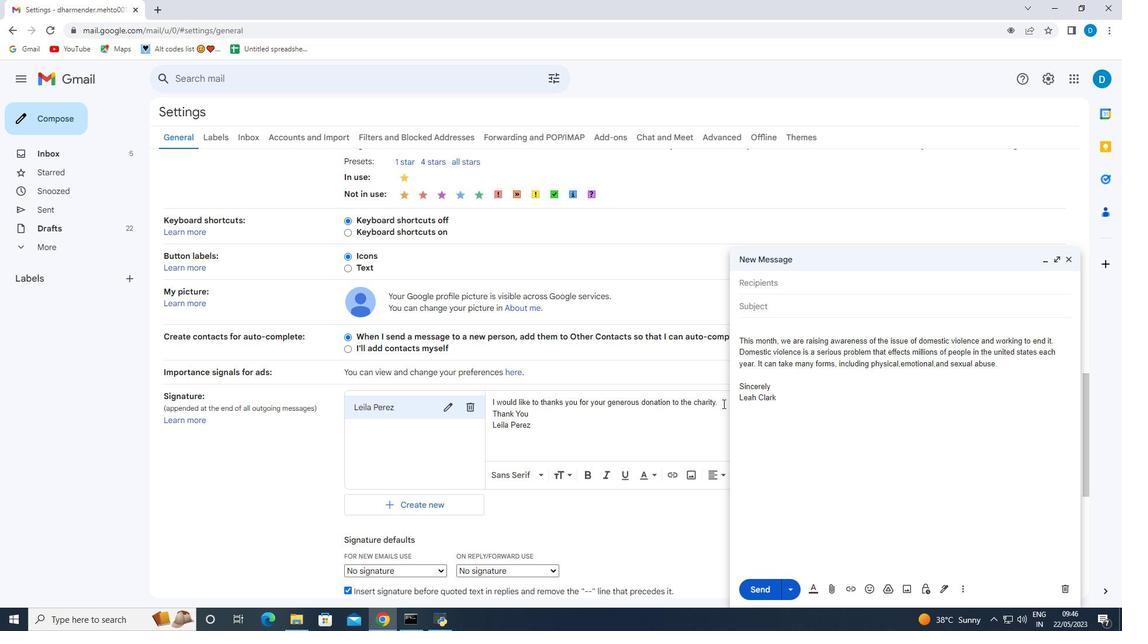 
Action: Mouse moved to (524, 562)
Screenshot: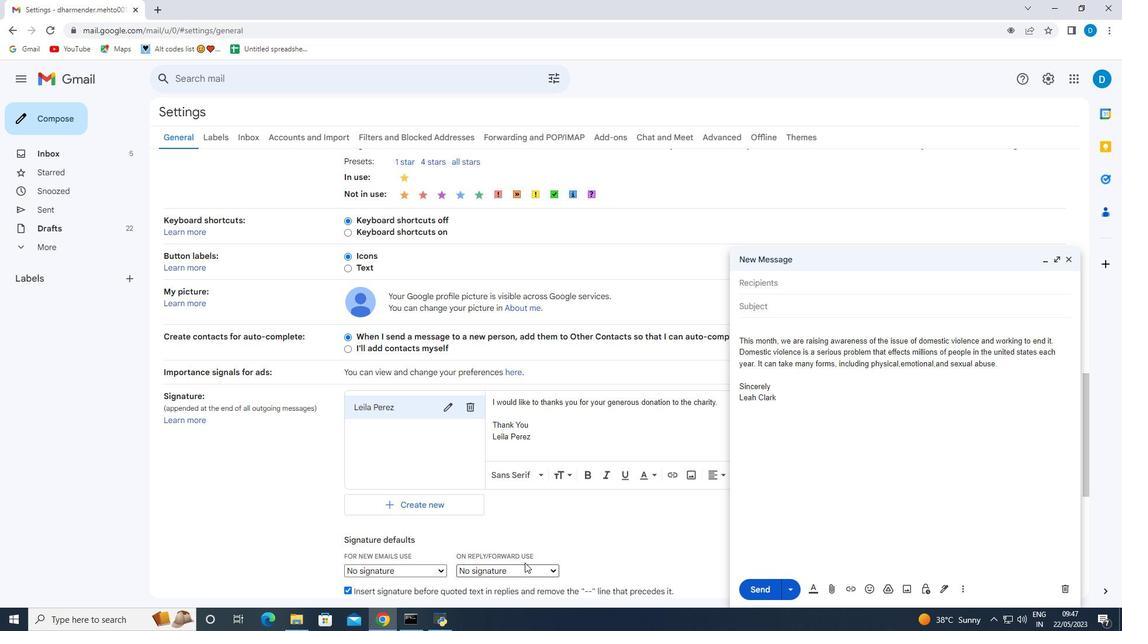 
Action: Mouse scrolled (524, 562) with delta (0, 0)
Screenshot: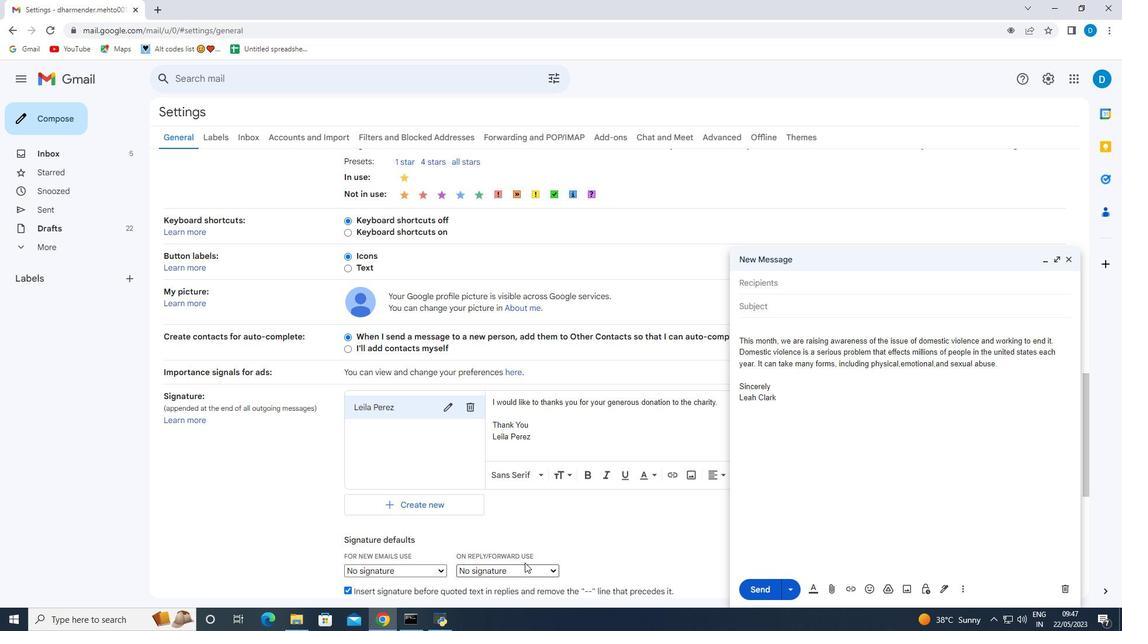 
Action: Mouse scrolled (524, 562) with delta (0, 0)
Screenshot: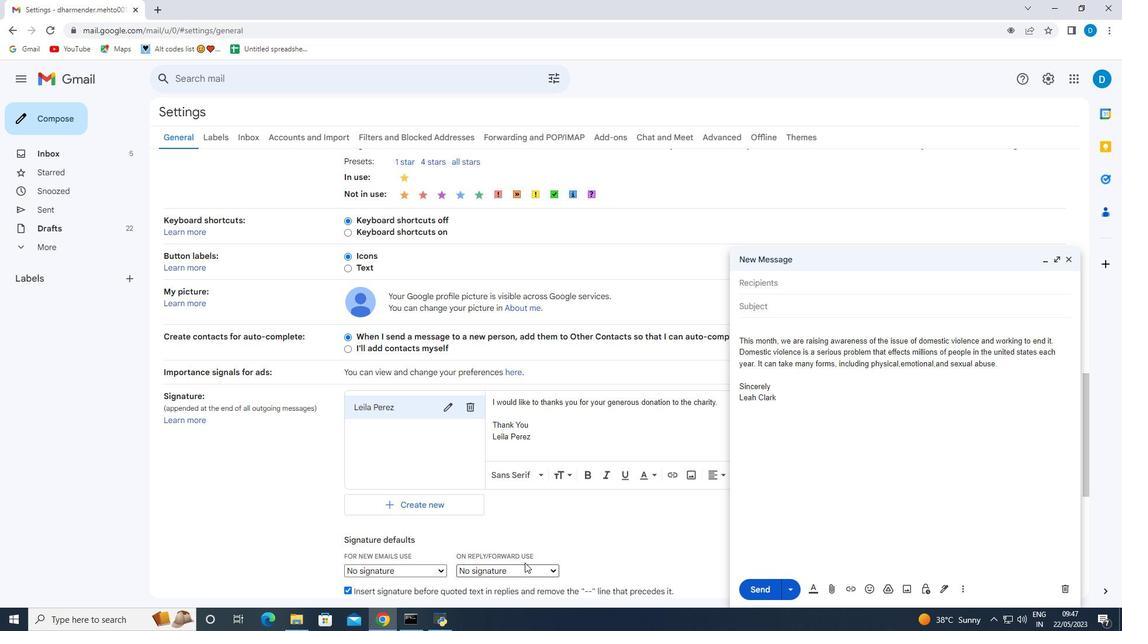 
Action: Mouse moved to (415, 454)
Screenshot: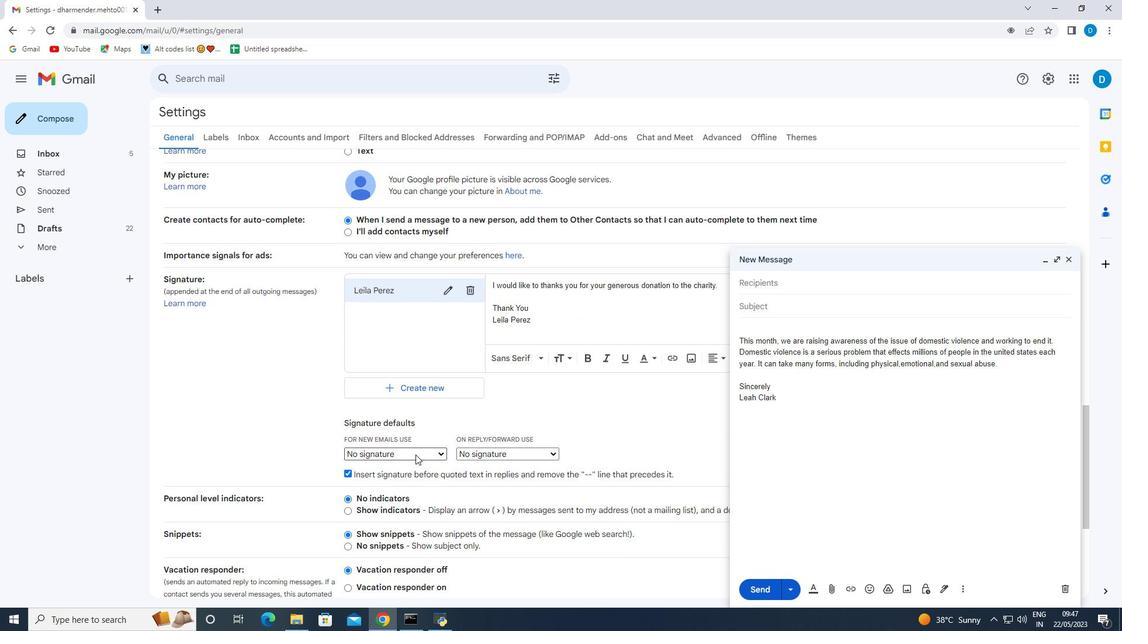 
Action: Mouse pressed left at (415, 454)
Screenshot: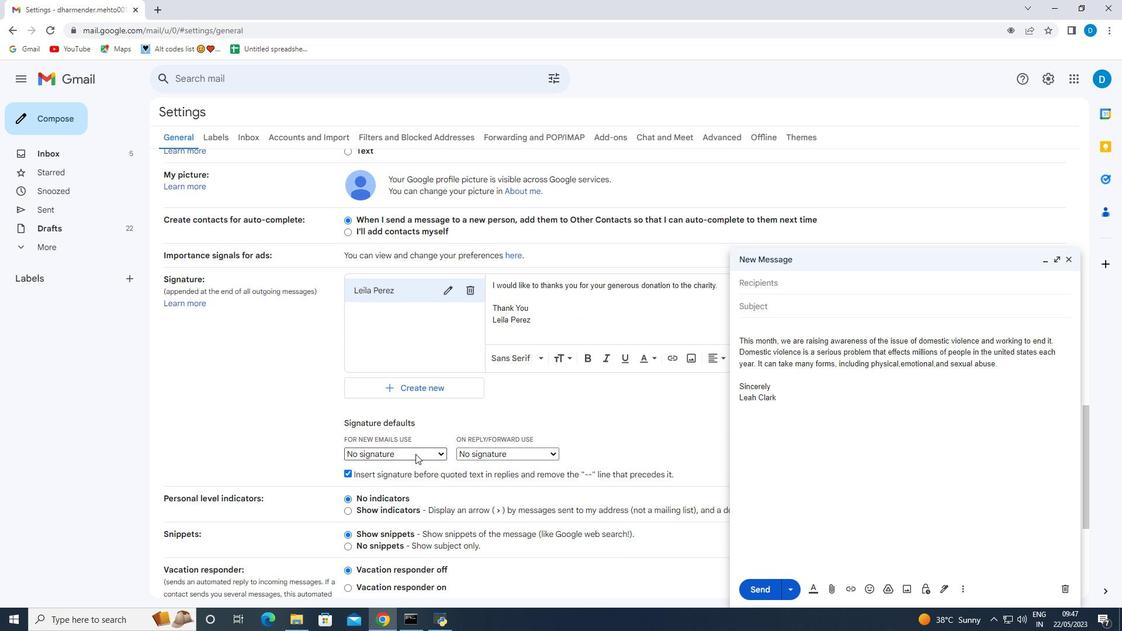 
Action: Mouse moved to (397, 472)
Screenshot: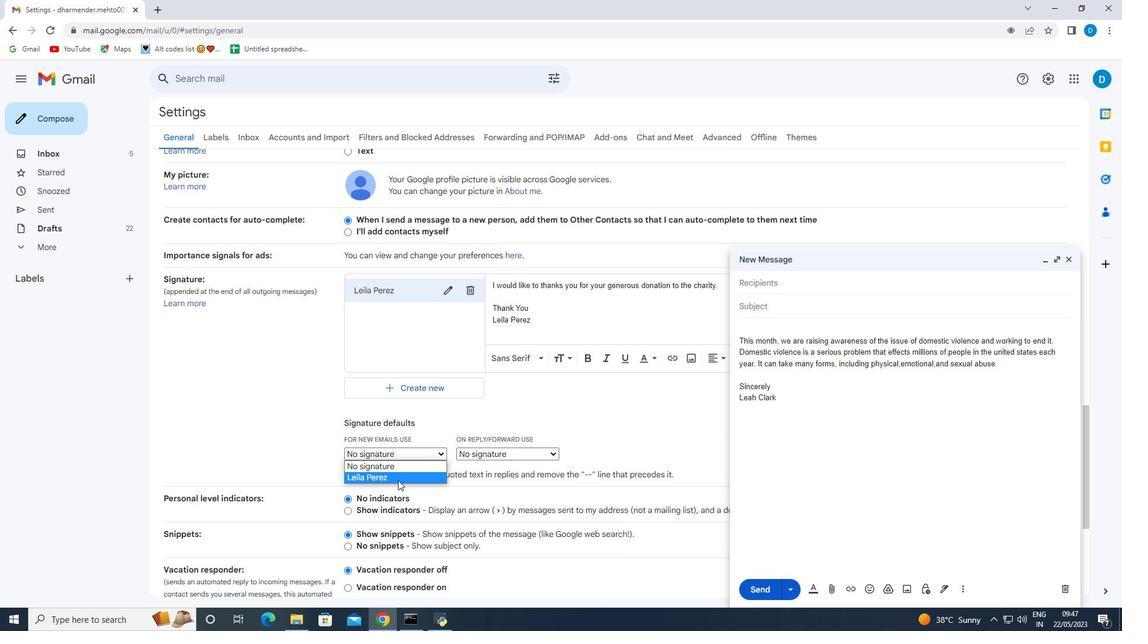 
Action: Mouse pressed left at (397, 472)
Screenshot: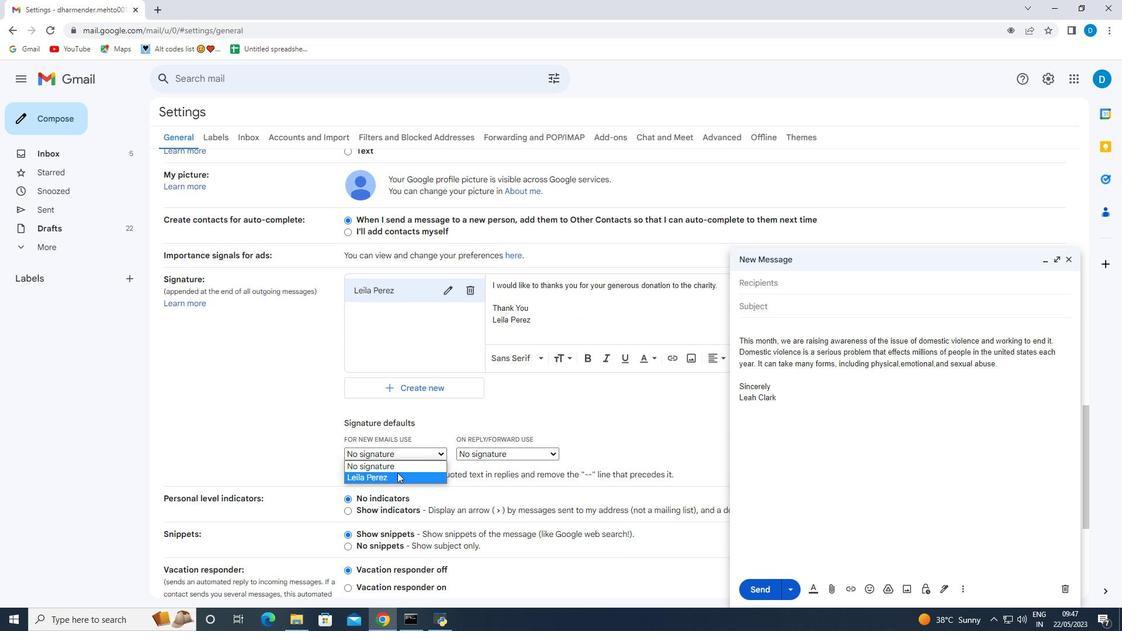 
Action: Mouse moved to (473, 445)
Screenshot: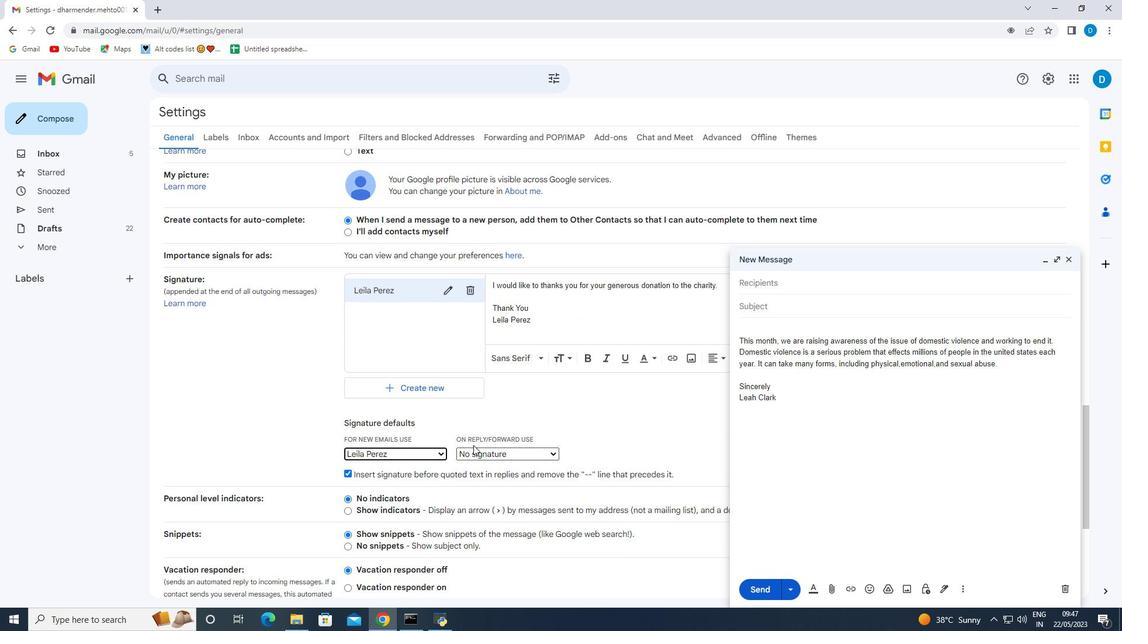 
Action: Mouse pressed left at (473, 445)
Screenshot: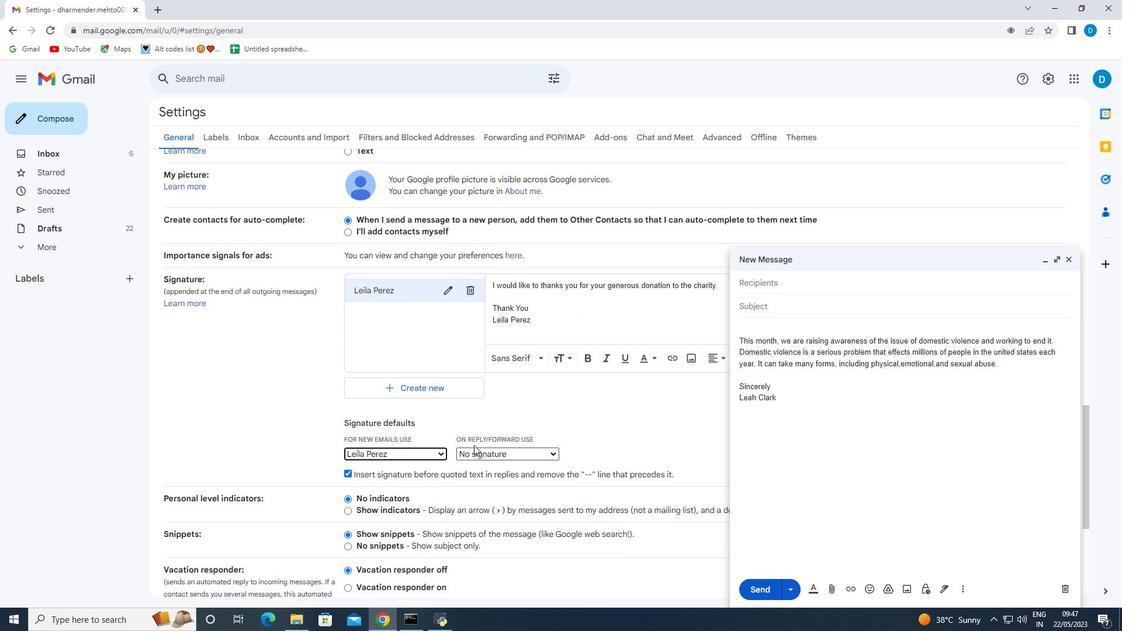 
Action: Mouse moved to (473, 451)
Screenshot: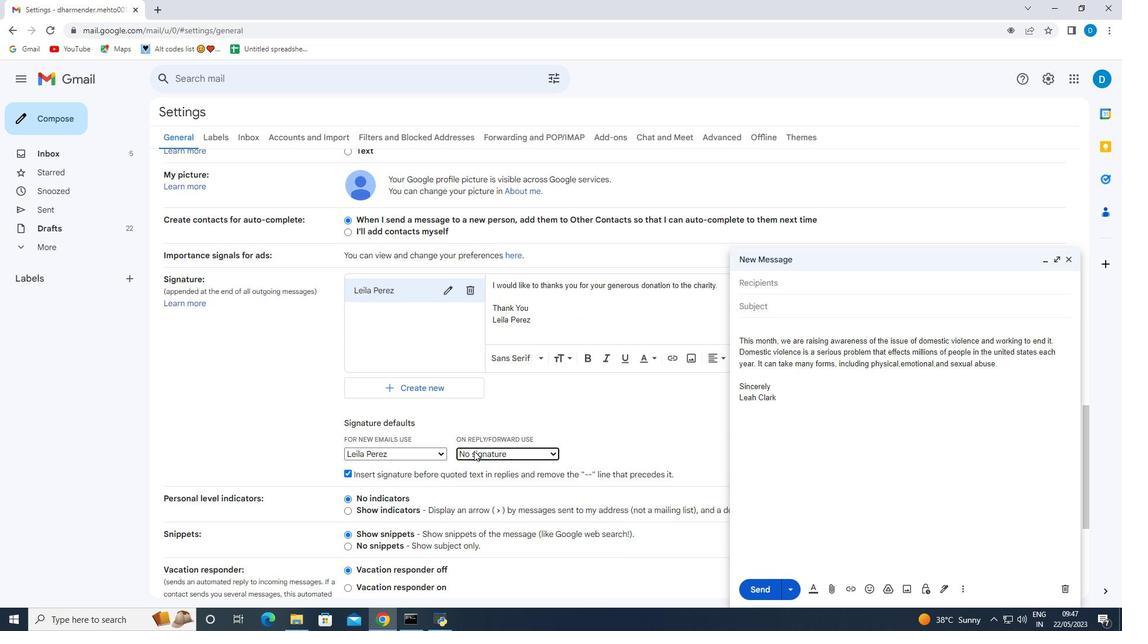 
Action: Mouse pressed left at (473, 451)
Screenshot: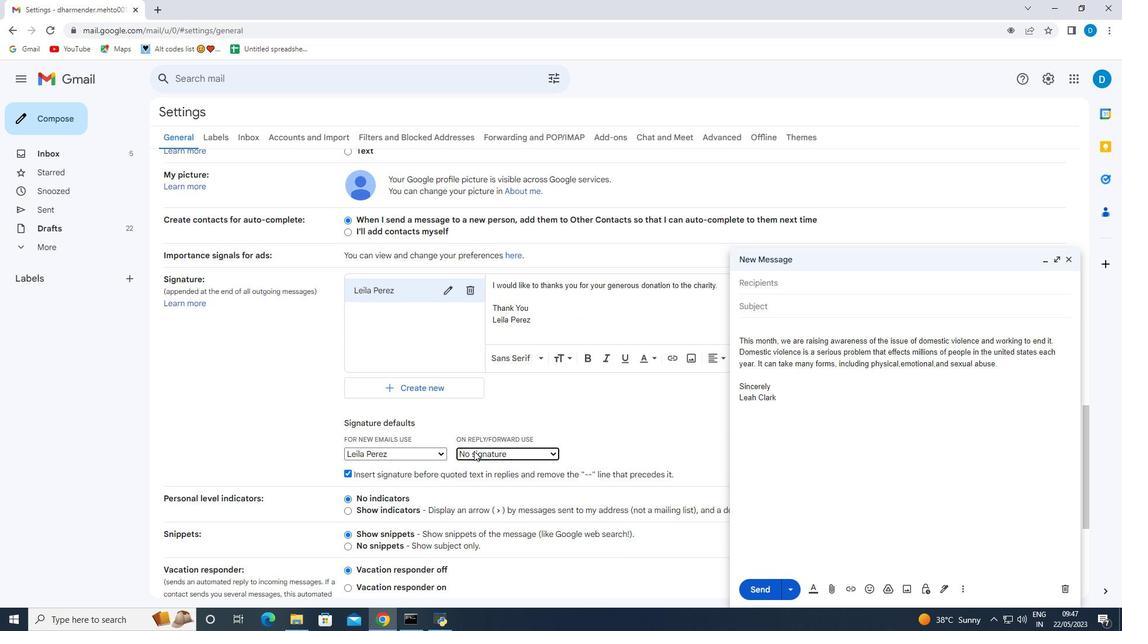 
Action: Mouse moved to (474, 471)
Screenshot: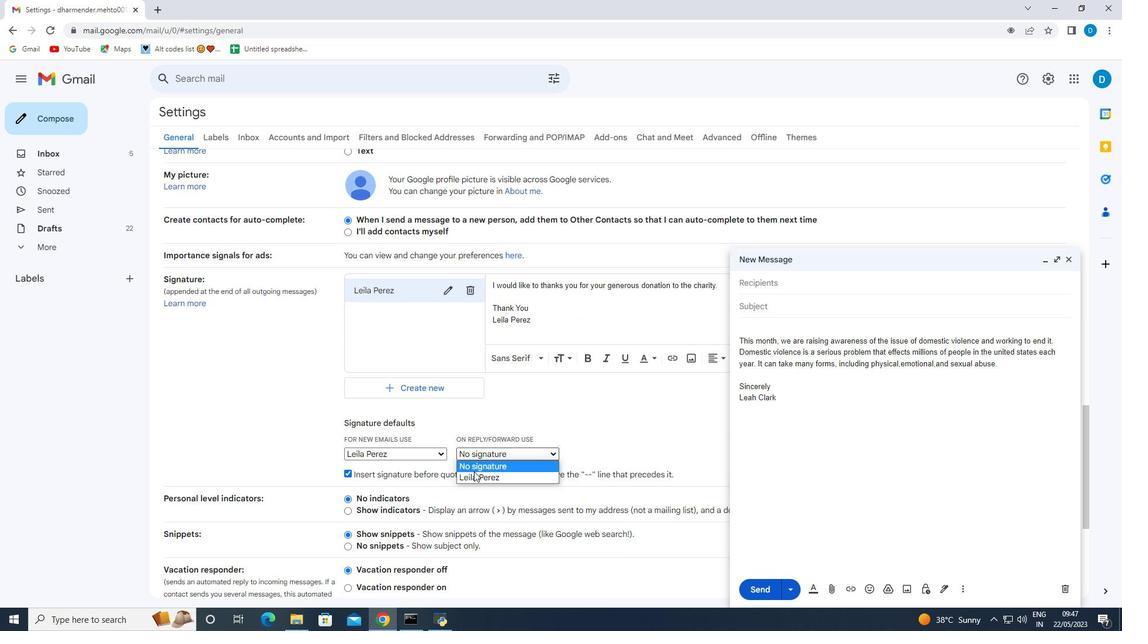 
Action: Mouse pressed left at (474, 471)
Screenshot: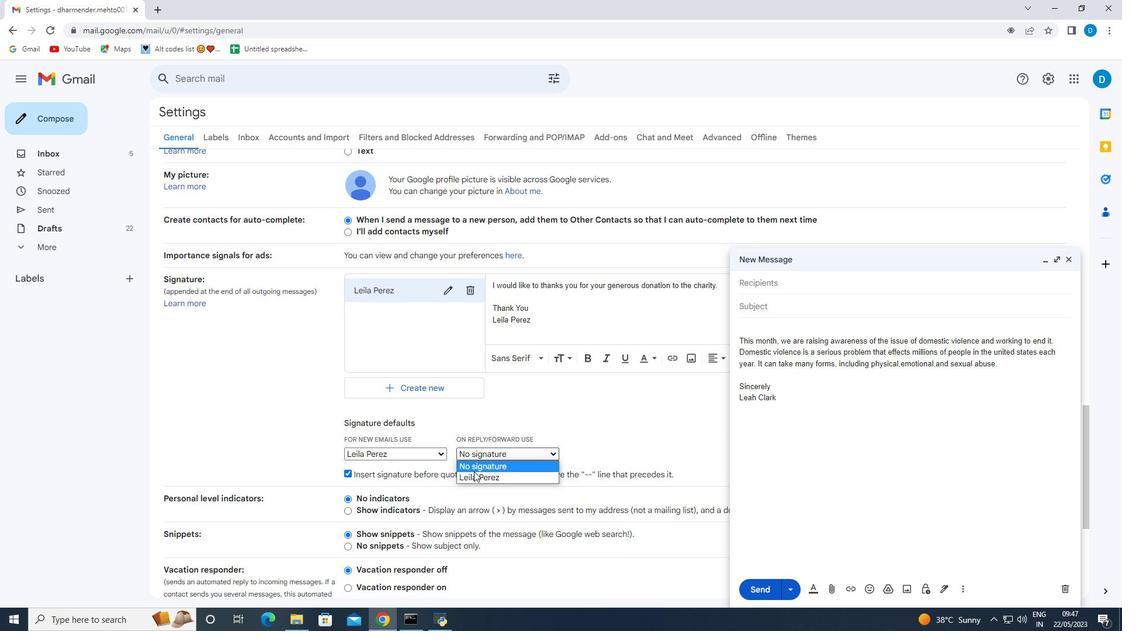 
Action: Mouse moved to (486, 452)
Screenshot: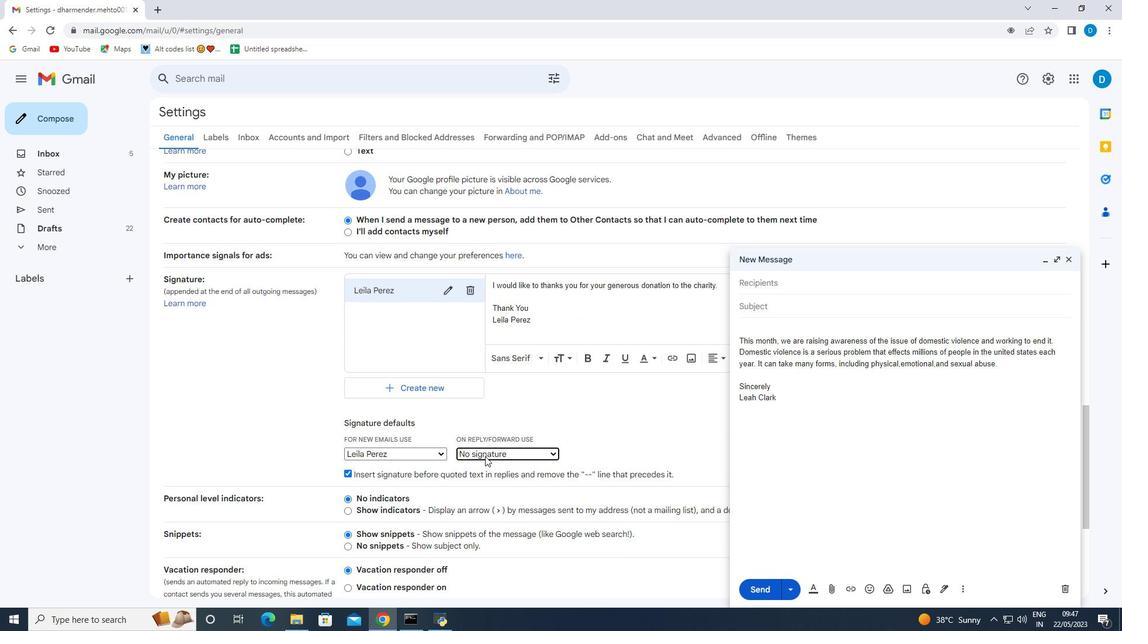 
Action: Mouse pressed left at (486, 452)
Screenshot: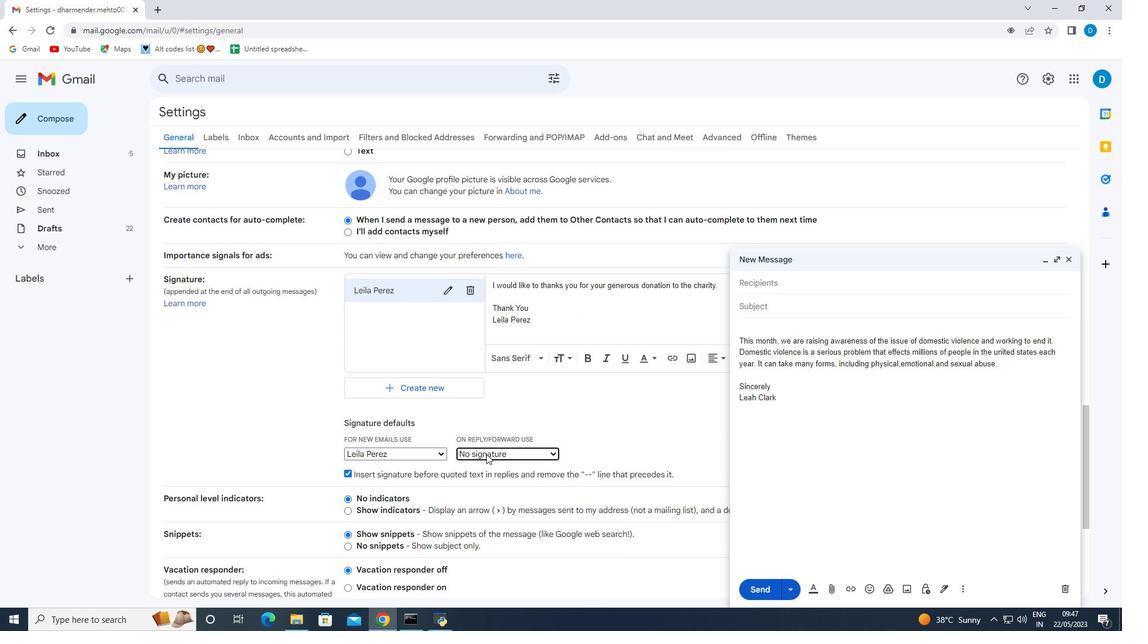
Action: Mouse moved to (481, 476)
Screenshot: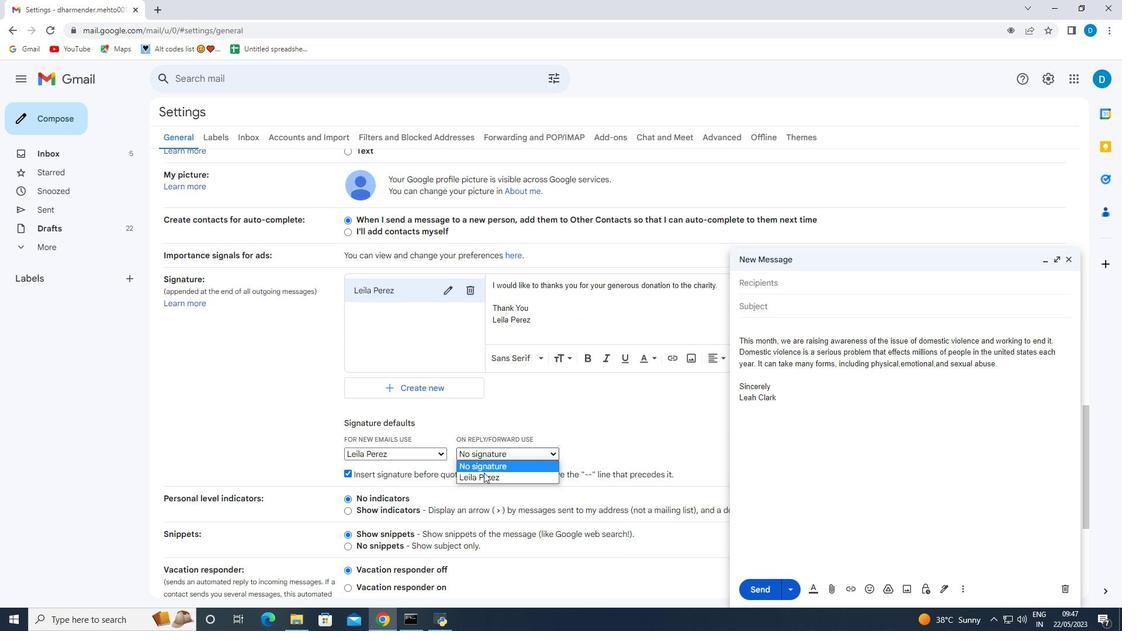 
Action: Mouse pressed left at (481, 476)
Screenshot: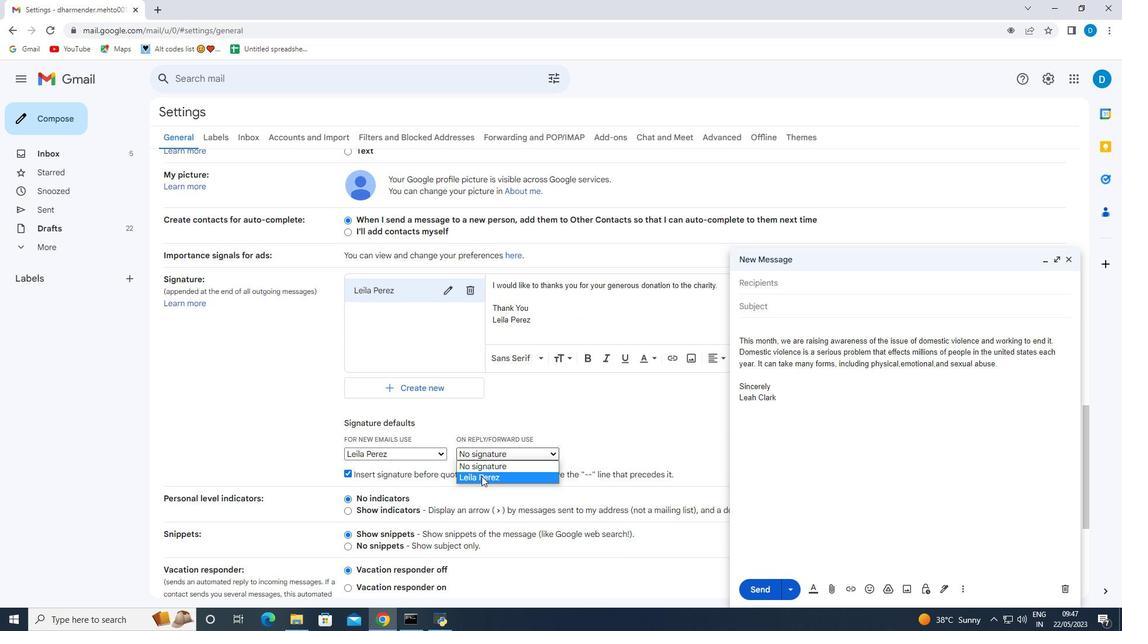 
Action: Mouse moved to (574, 497)
Screenshot: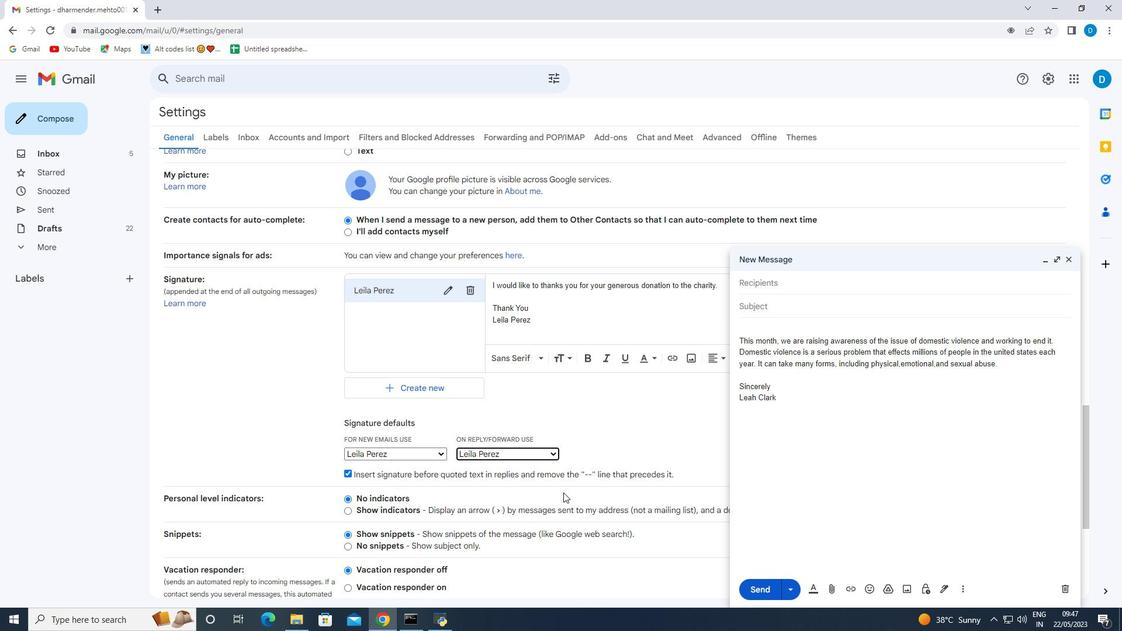 
Action: Mouse scrolled (574, 497) with delta (0, 0)
Screenshot: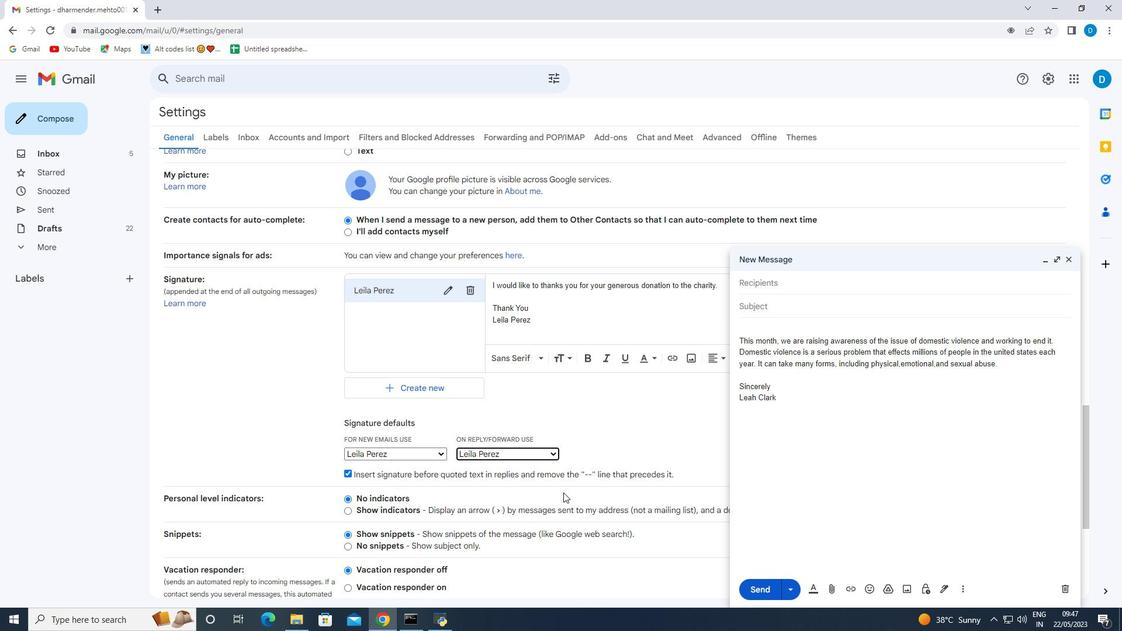 
Action: Mouse moved to (574, 498)
Screenshot: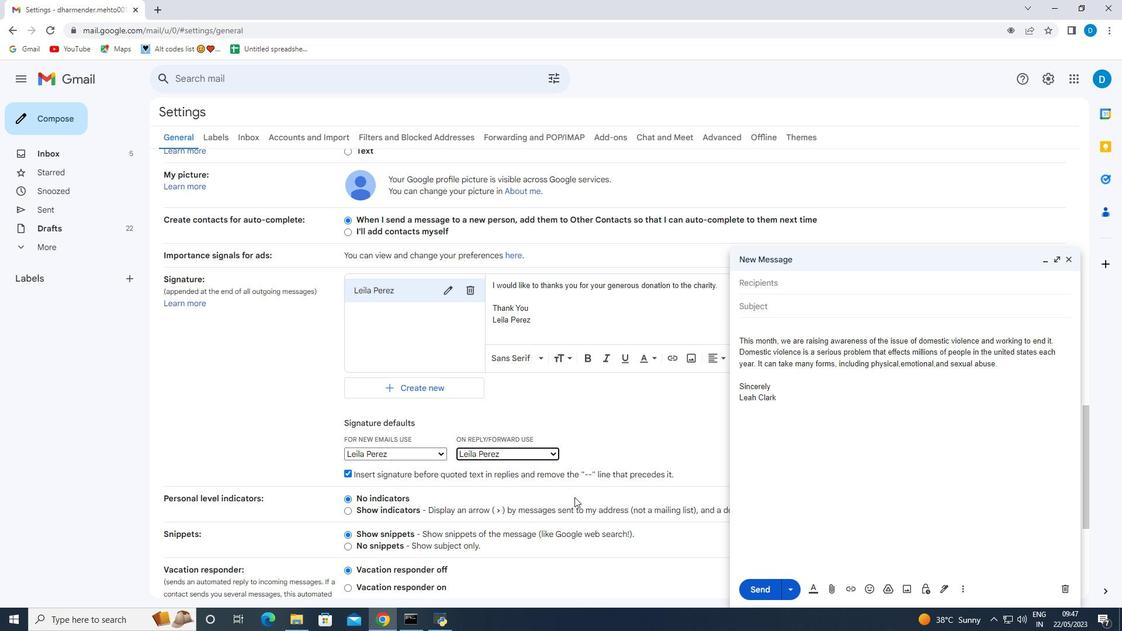 
Action: Mouse scrolled (574, 497) with delta (0, 0)
Screenshot: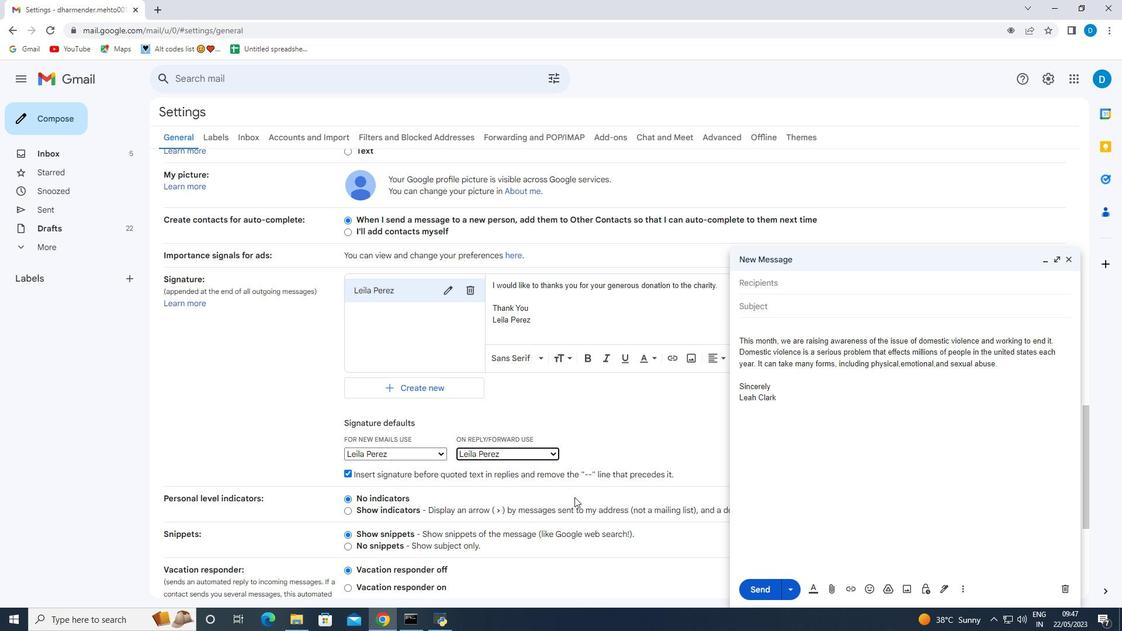 
Action: Mouse scrolled (574, 497) with delta (0, 0)
Screenshot: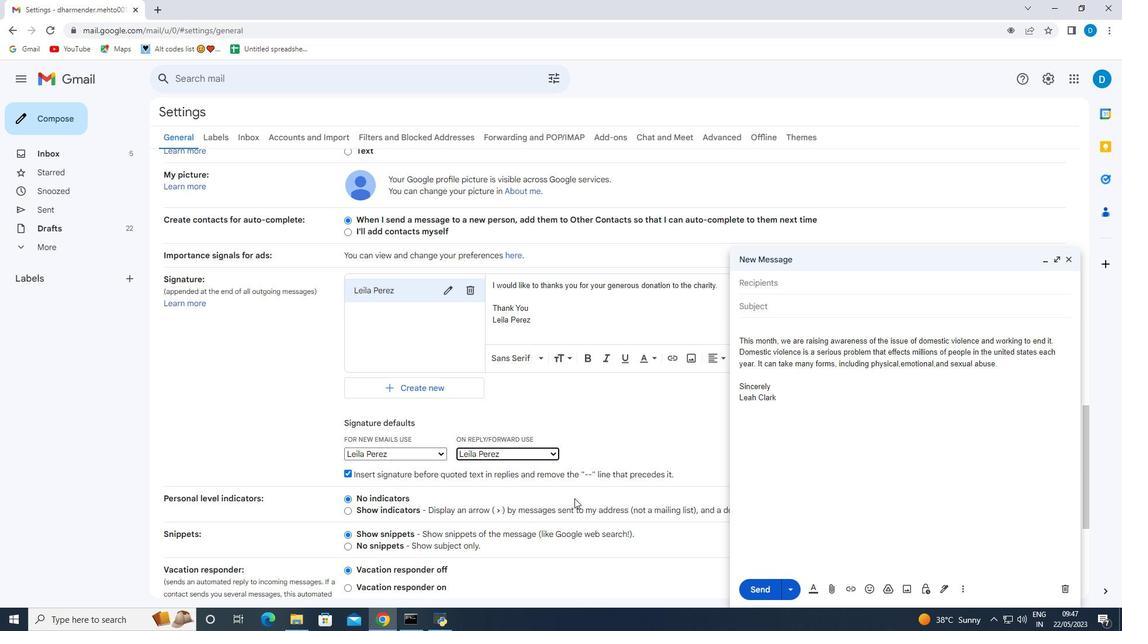 
Action: Mouse moved to (574, 499)
Screenshot: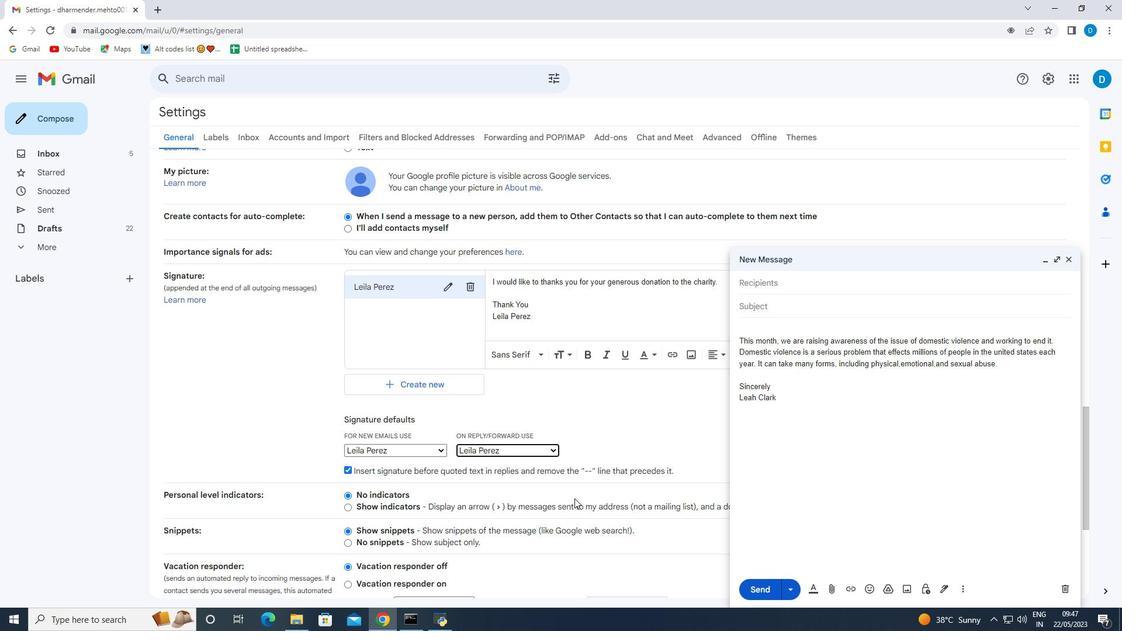 
Action: Mouse scrolled (574, 498) with delta (0, 0)
Screenshot: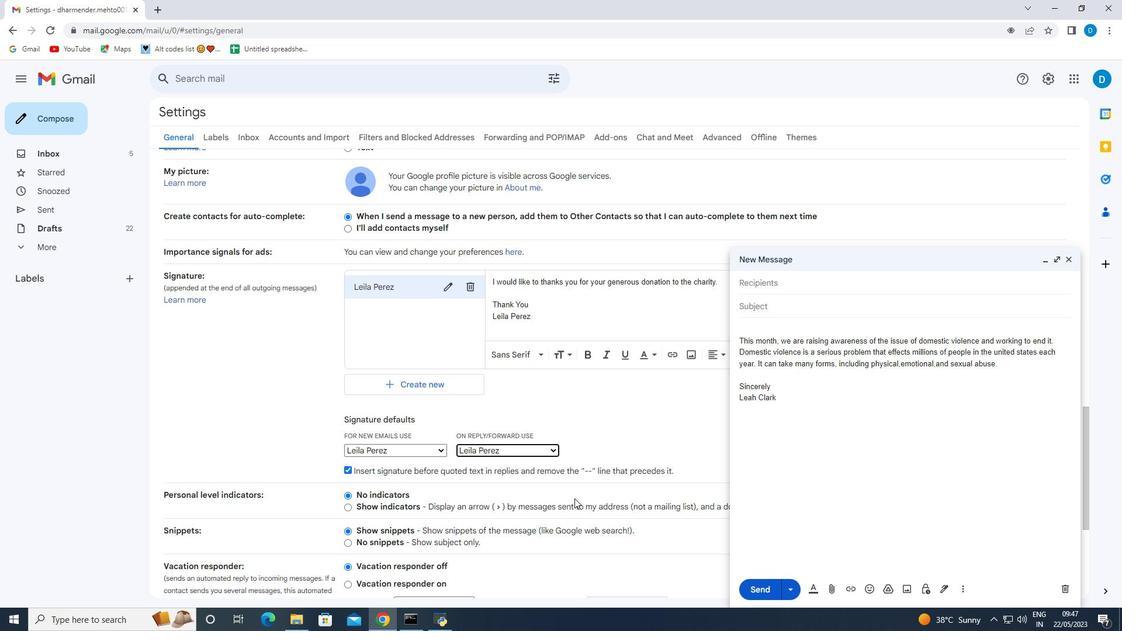 
Action: Mouse moved to (587, 556)
Screenshot: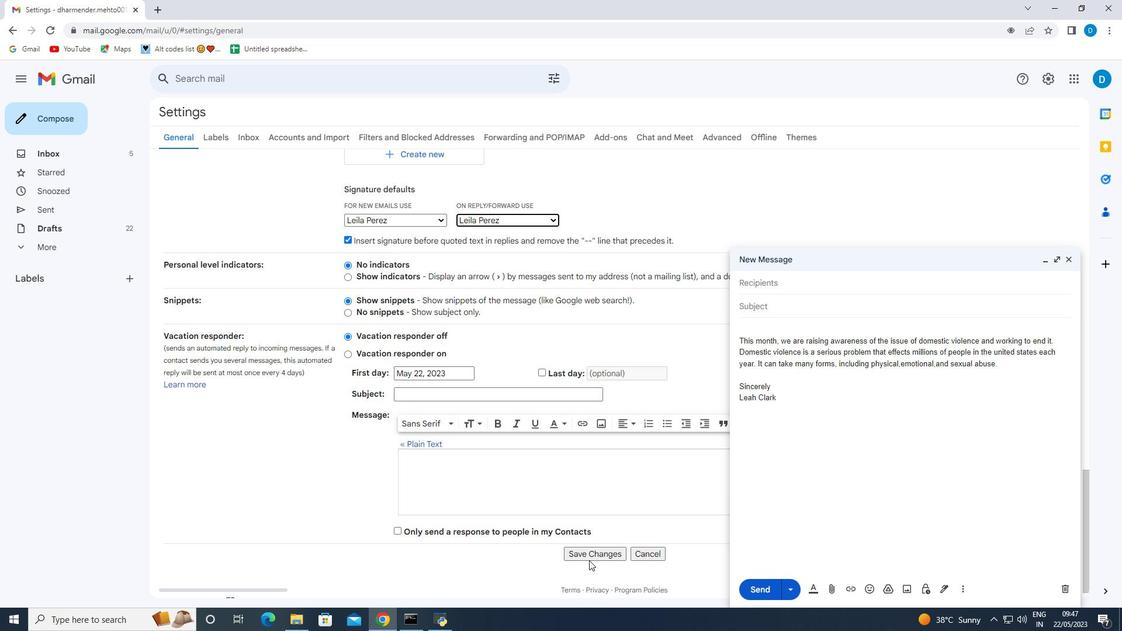 
Action: Mouse pressed left at (587, 556)
Screenshot: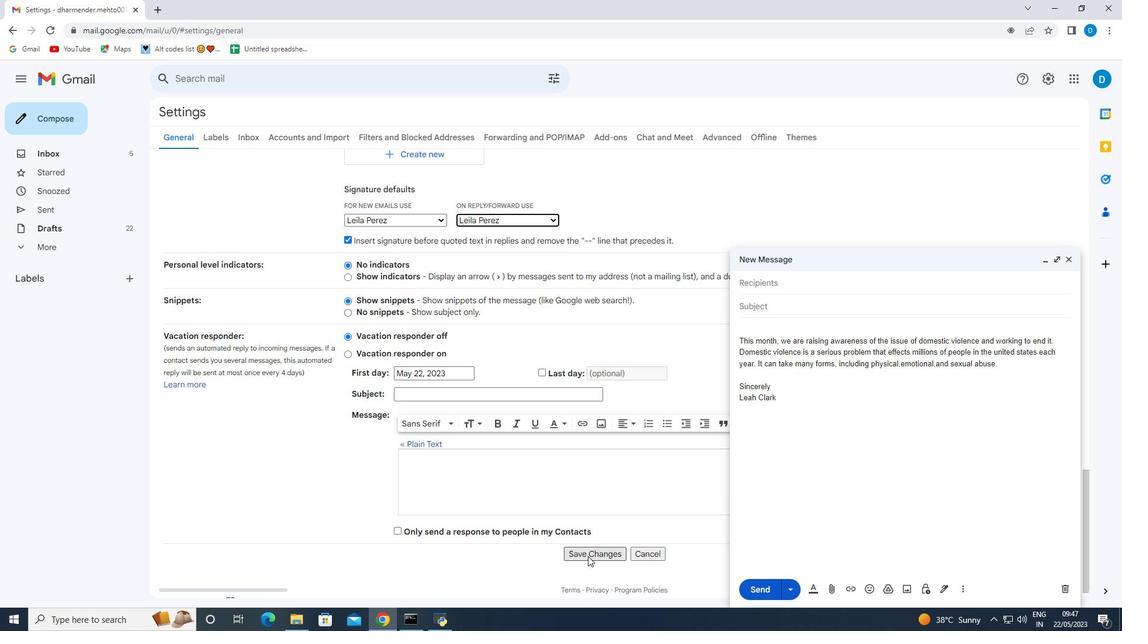 
Action: Mouse moved to (1067, 260)
Screenshot: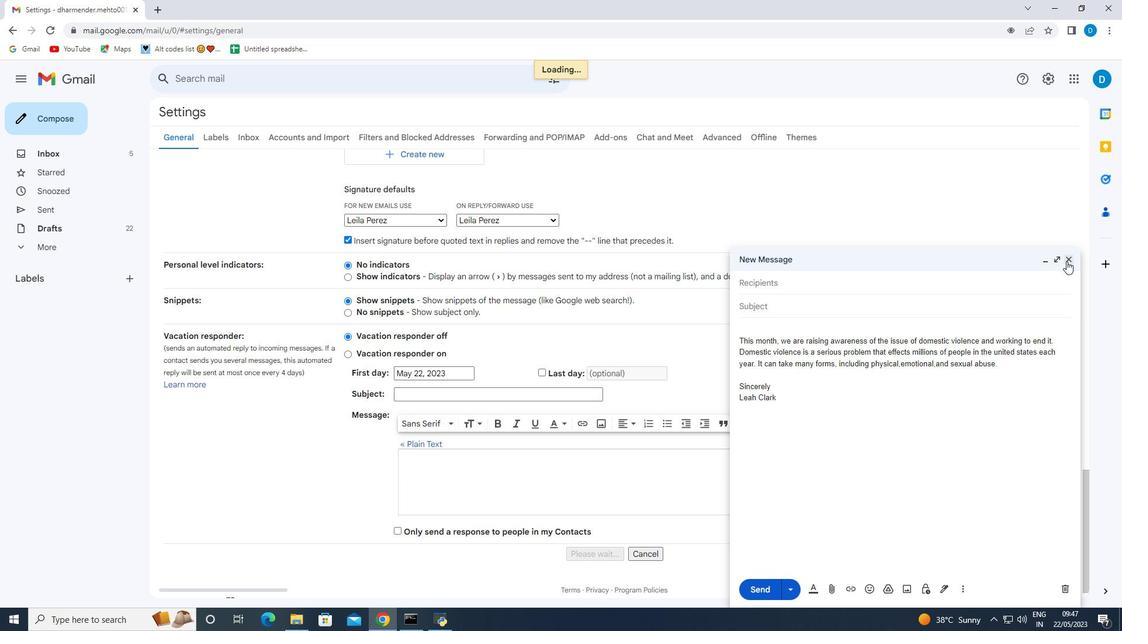 
Action: Mouse pressed left at (1067, 260)
Screenshot: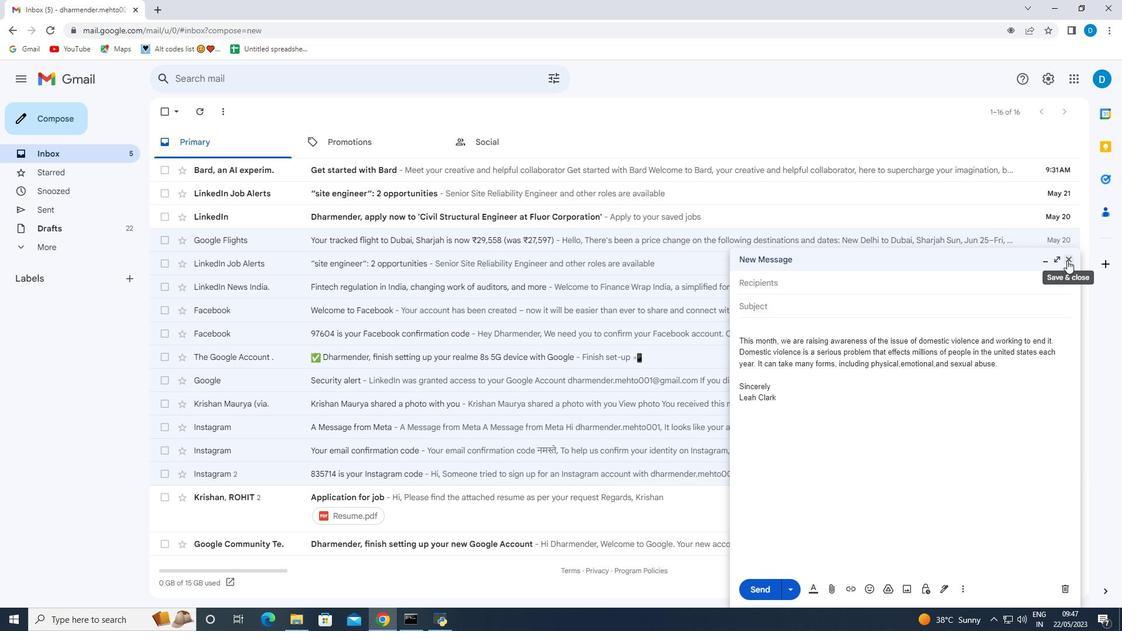 
Action: Mouse moved to (132, 276)
Screenshot: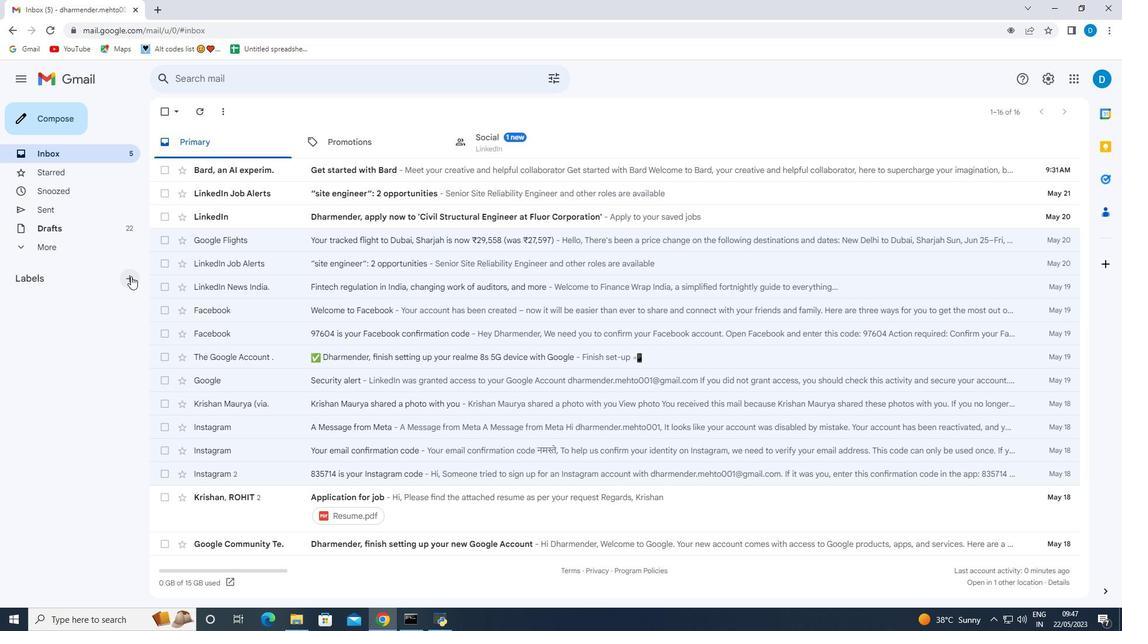 
Action: Mouse pressed left at (131, 276)
Screenshot: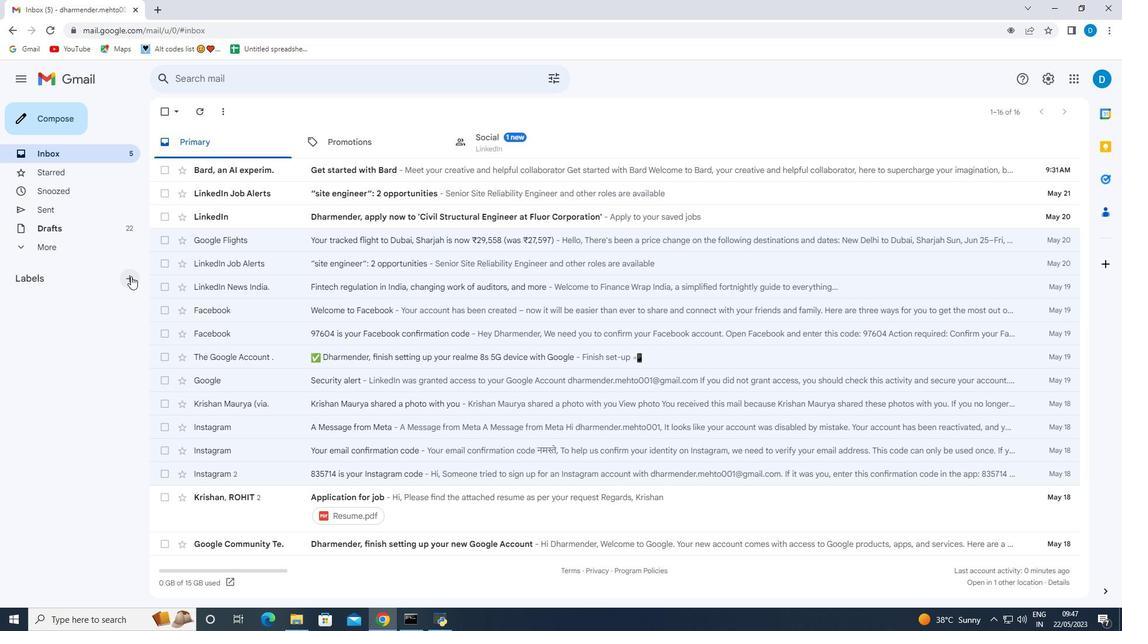 
Action: Mouse moved to (461, 316)
Screenshot: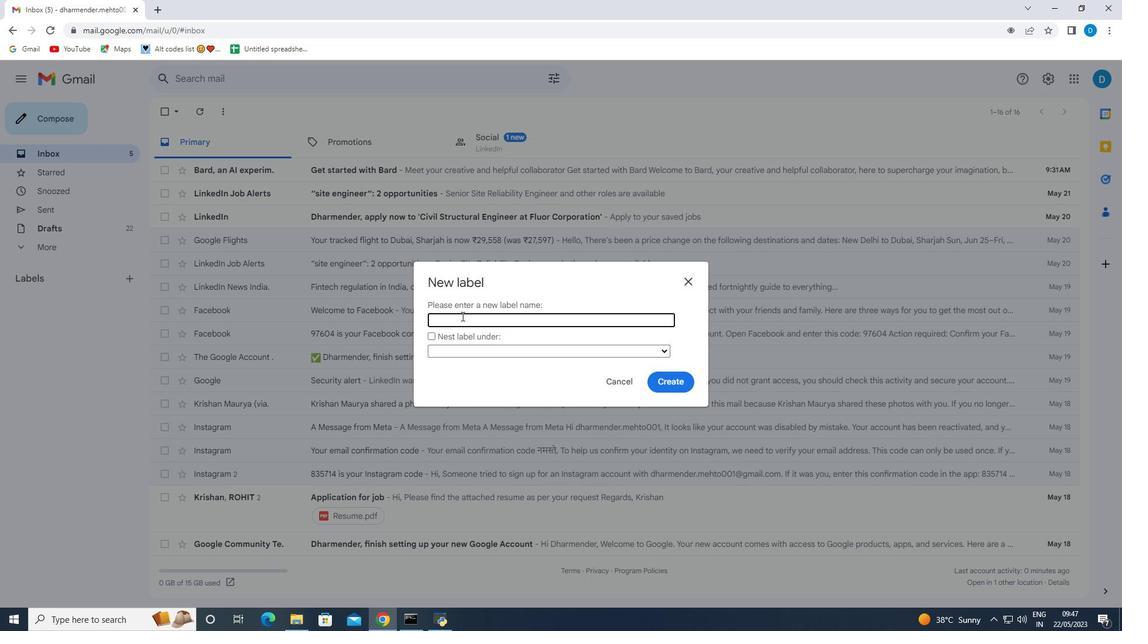 
Action: Mouse pressed left at (461, 316)
Screenshot: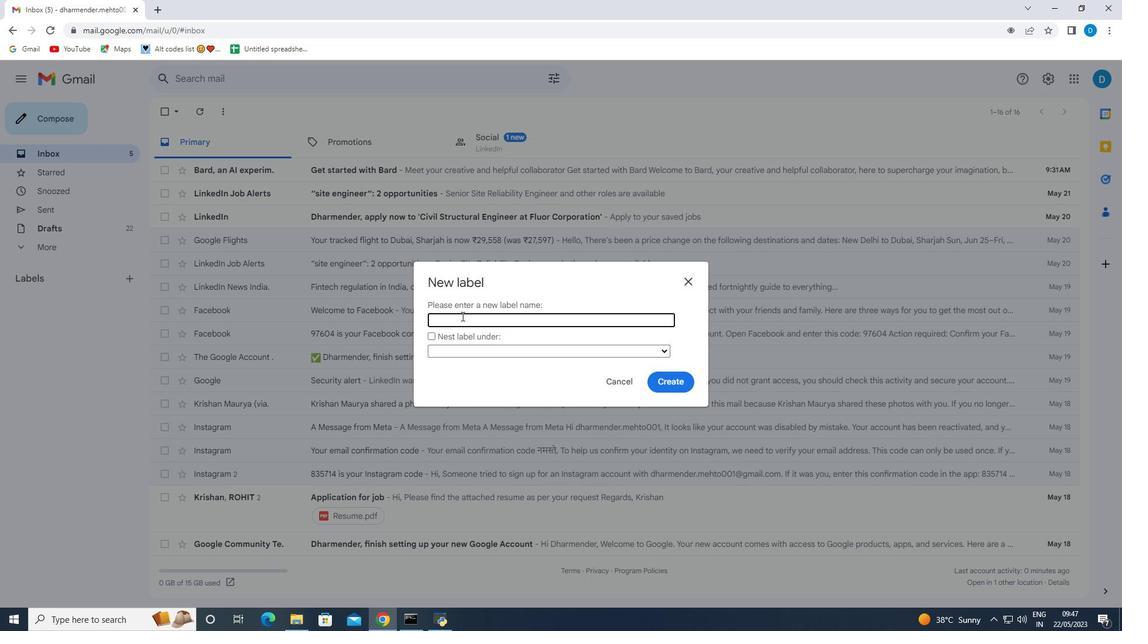 
Action: Key pressed <Key.shift><Key.shift><Key.shift><Key.shift><Key.shift><Key.shift><Key.shift><Key.shift><Key.shift><Key.shift><Key.shift><Key.shift><Key.shift><Key.shift><Key.shift><Key.shift><Key.shift><Key.shift><Key.shift><Key.shift><Key.shift><Key.shift><Key.shift><Key.shift><Key.shift><Key.shift><Key.shift><Key.shift><Key.shift><Key.shift><Key.shift><Key.shift>f<Key.backspace><Key.shift>sALES<Key.space><Key.shift><Key.shift>oRDERS
Screenshot: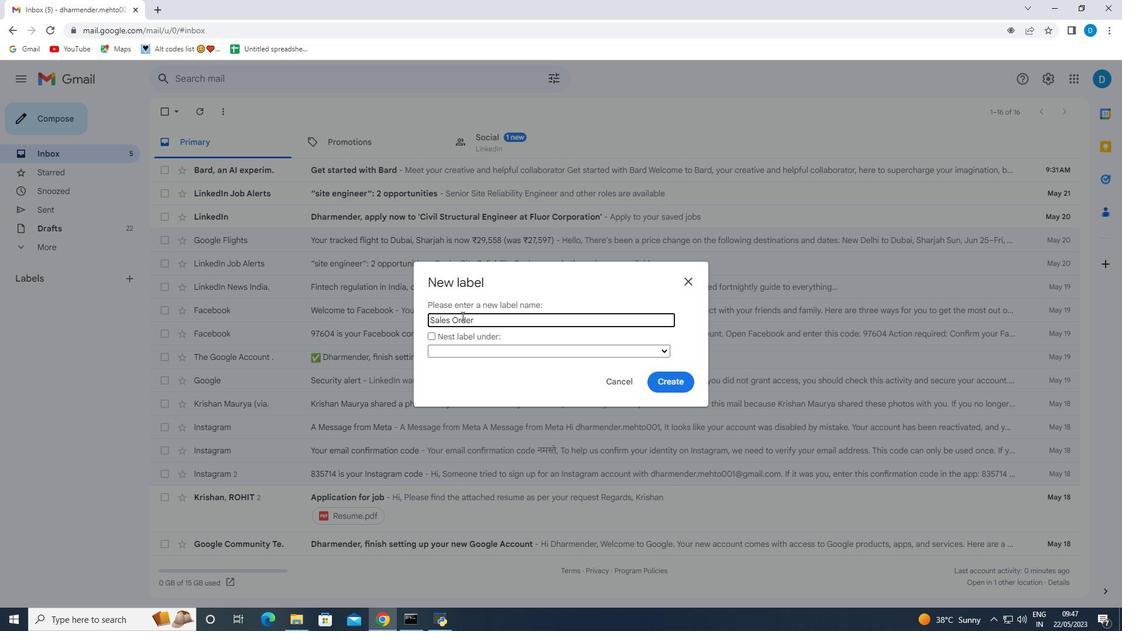 
Action: Mouse moved to (663, 388)
Screenshot: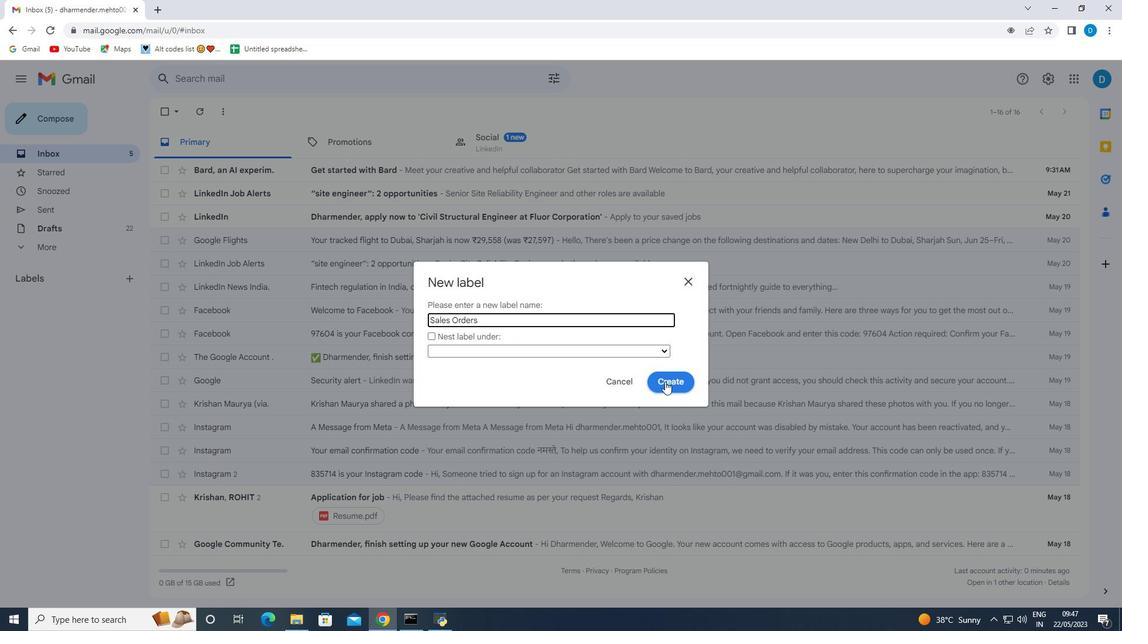 
Action: Mouse pressed left at (663, 388)
Screenshot: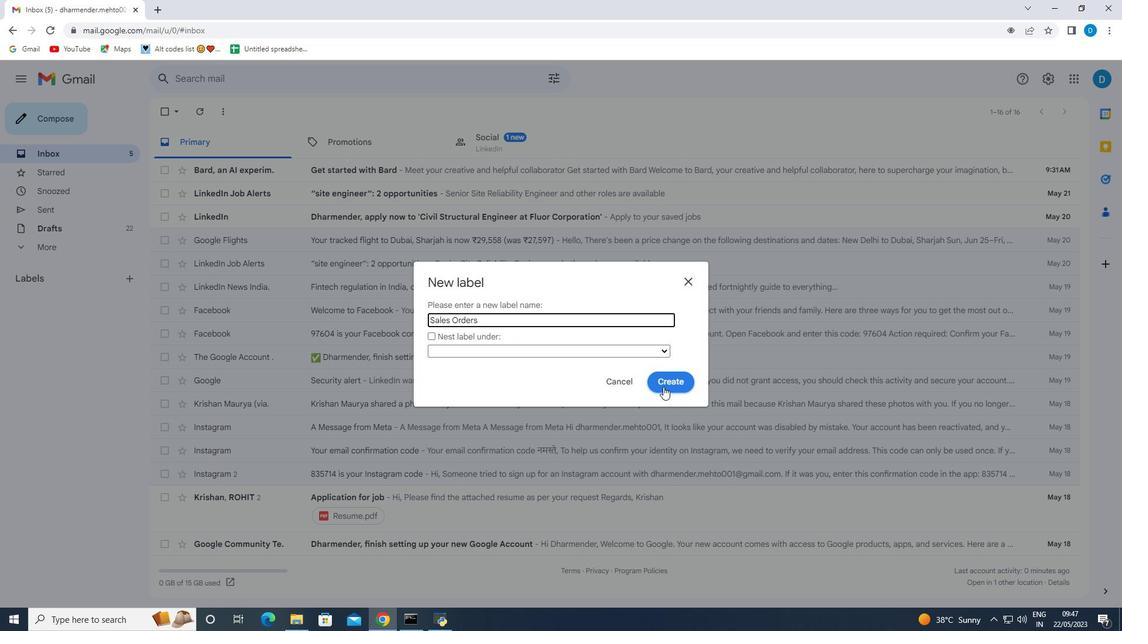
Action: Mouse moved to (127, 299)
Screenshot: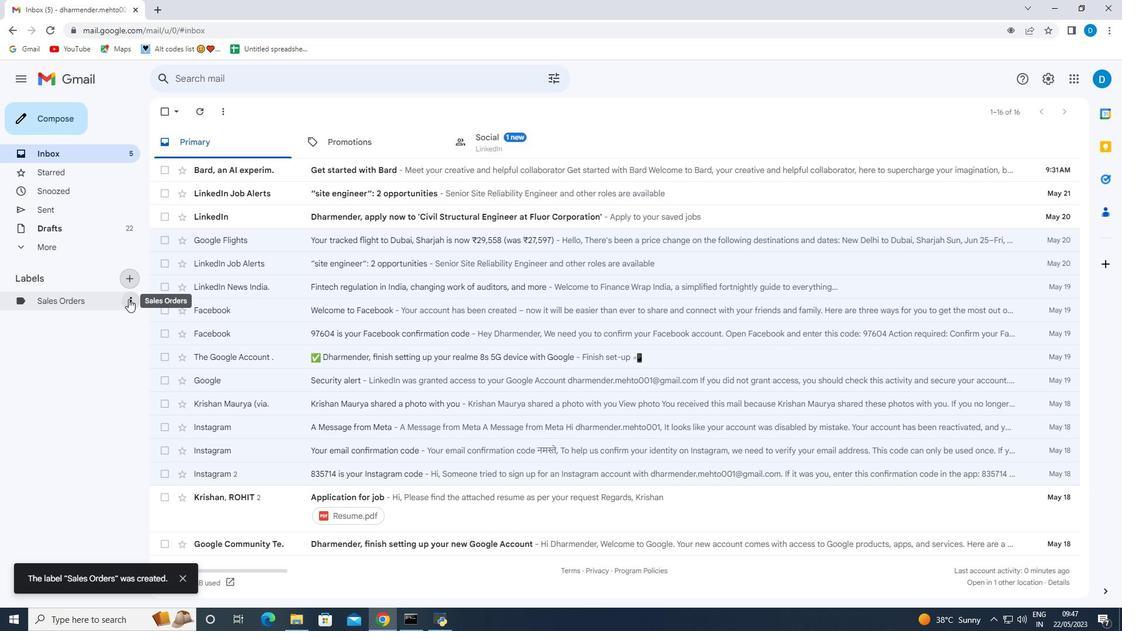 
Action: Mouse pressed left at (127, 299)
Screenshot: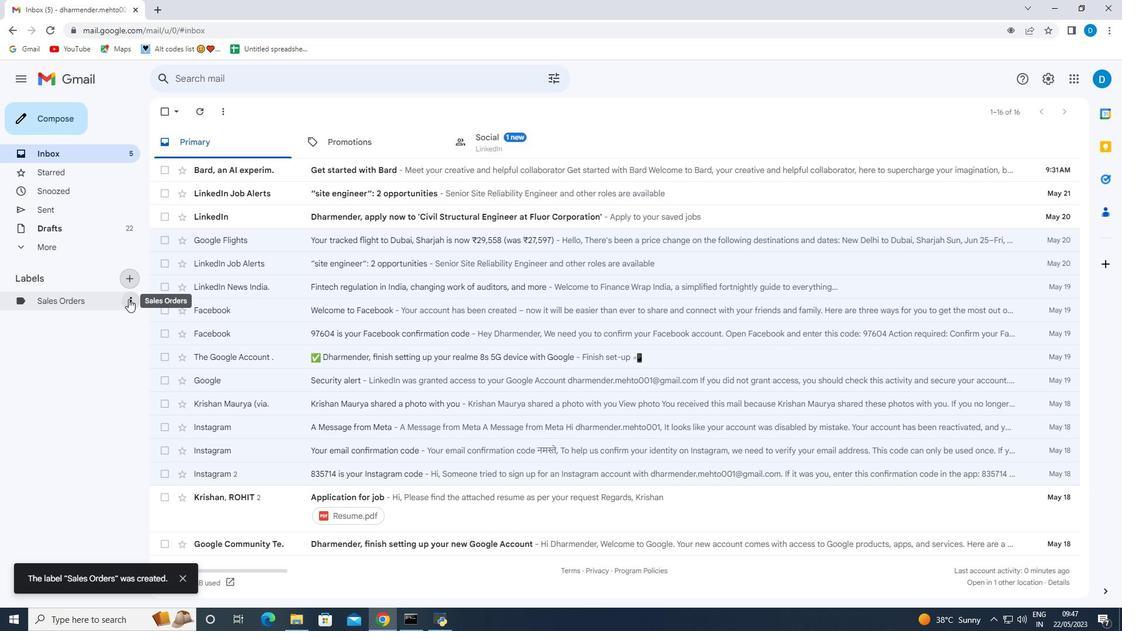 
Action: Mouse moved to (163, 314)
Screenshot: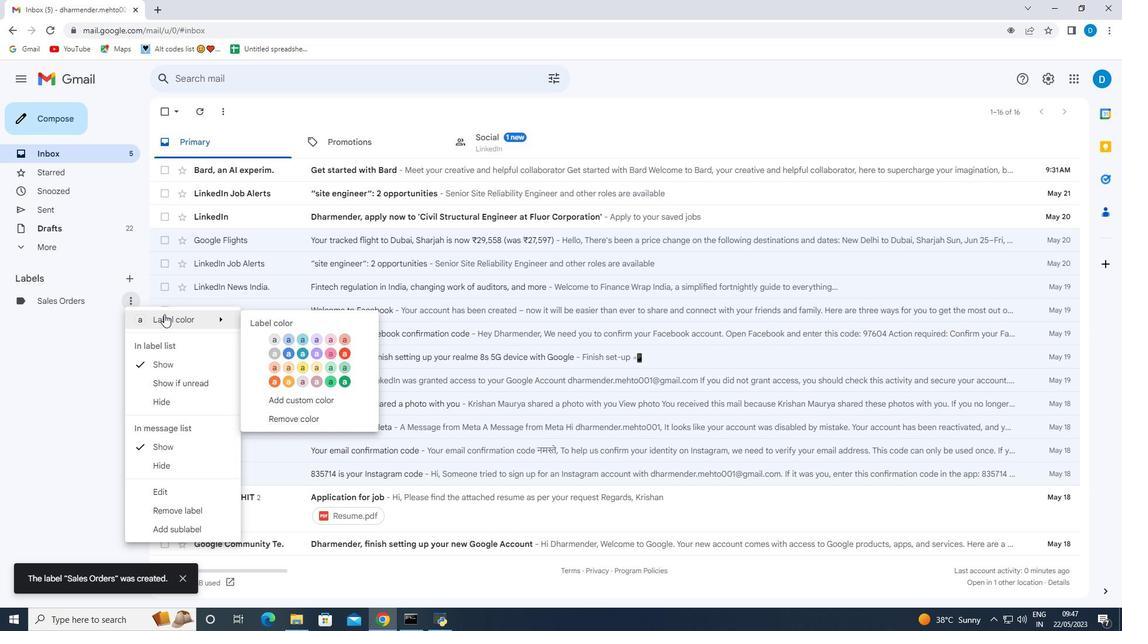
Action: Mouse pressed left at (163, 314)
Screenshot: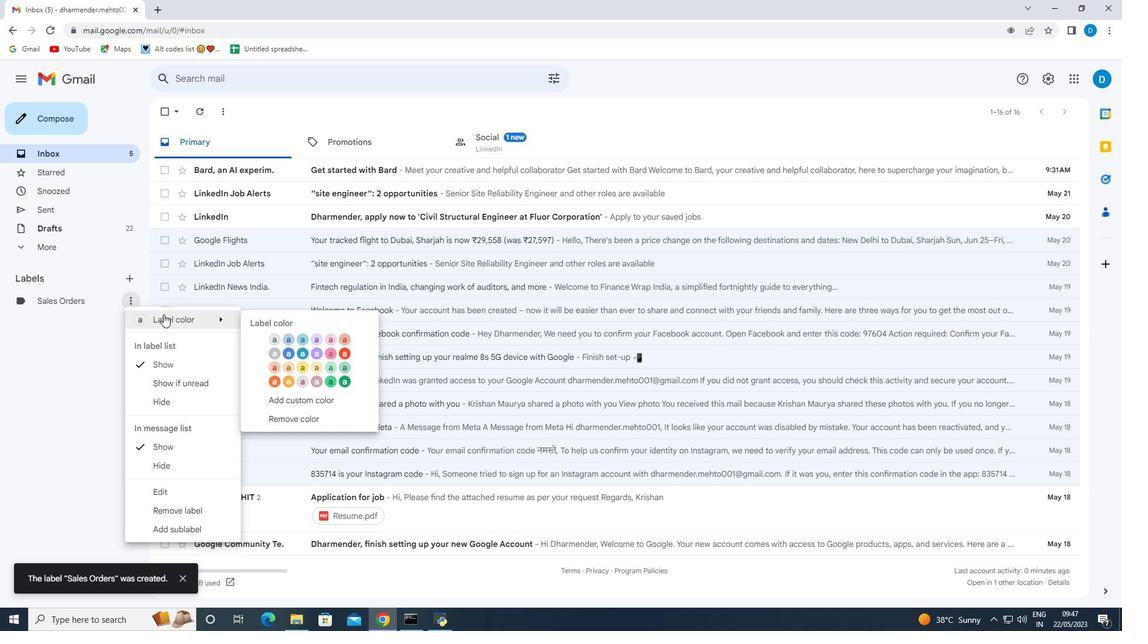 
Action: Mouse moved to (289, 353)
Screenshot: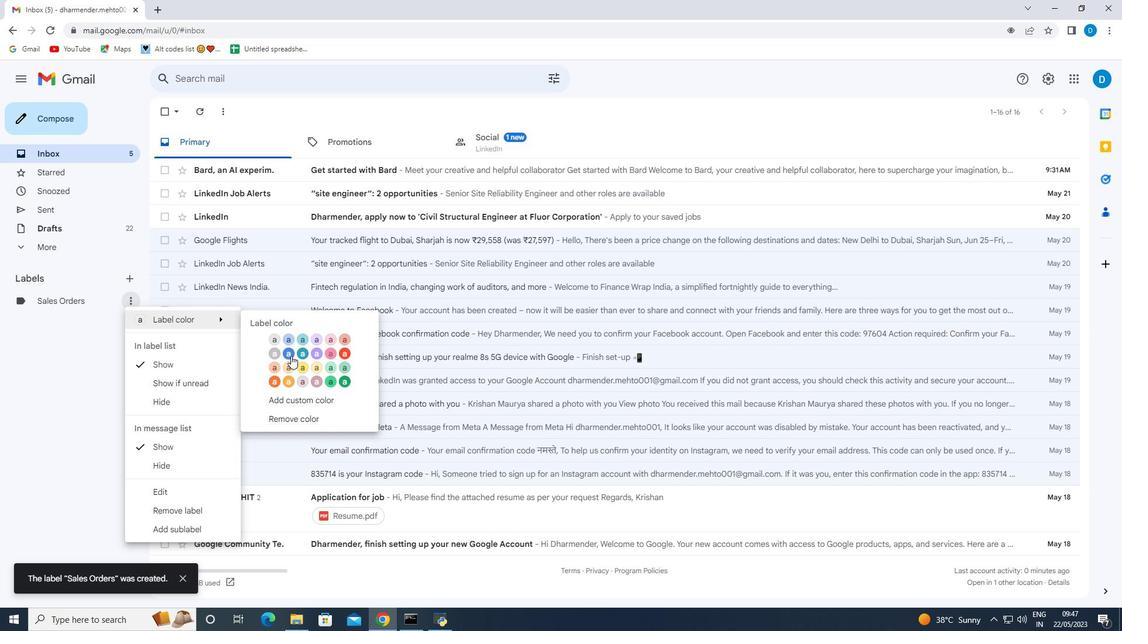 
Action: Mouse pressed left at (289, 353)
Screenshot: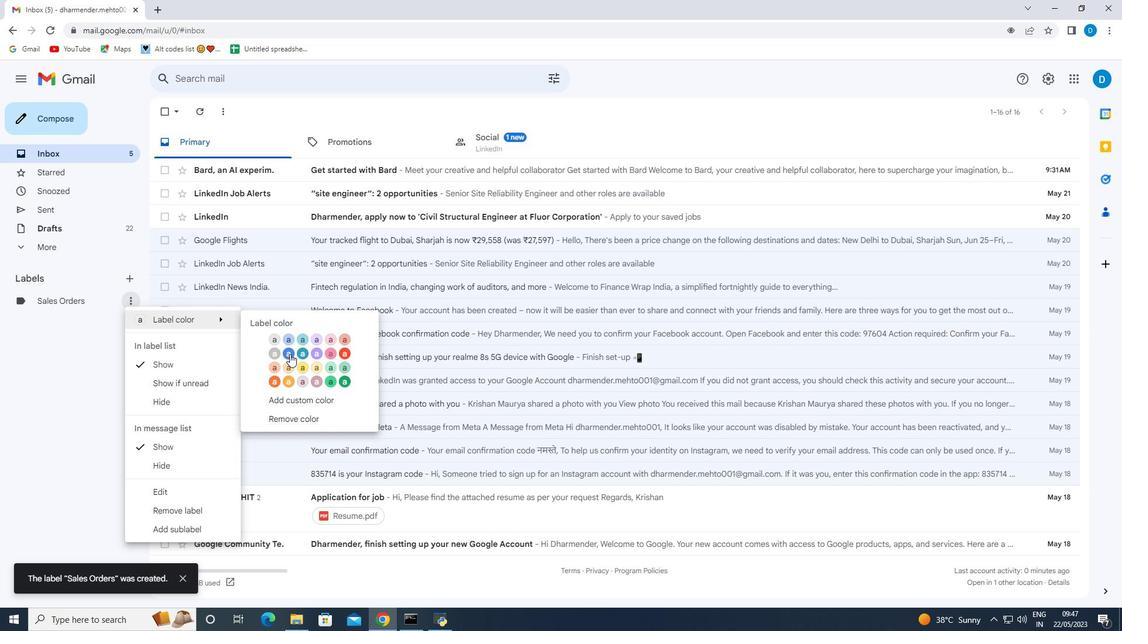 
Action: Mouse moved to (46, 114)
Screenshot: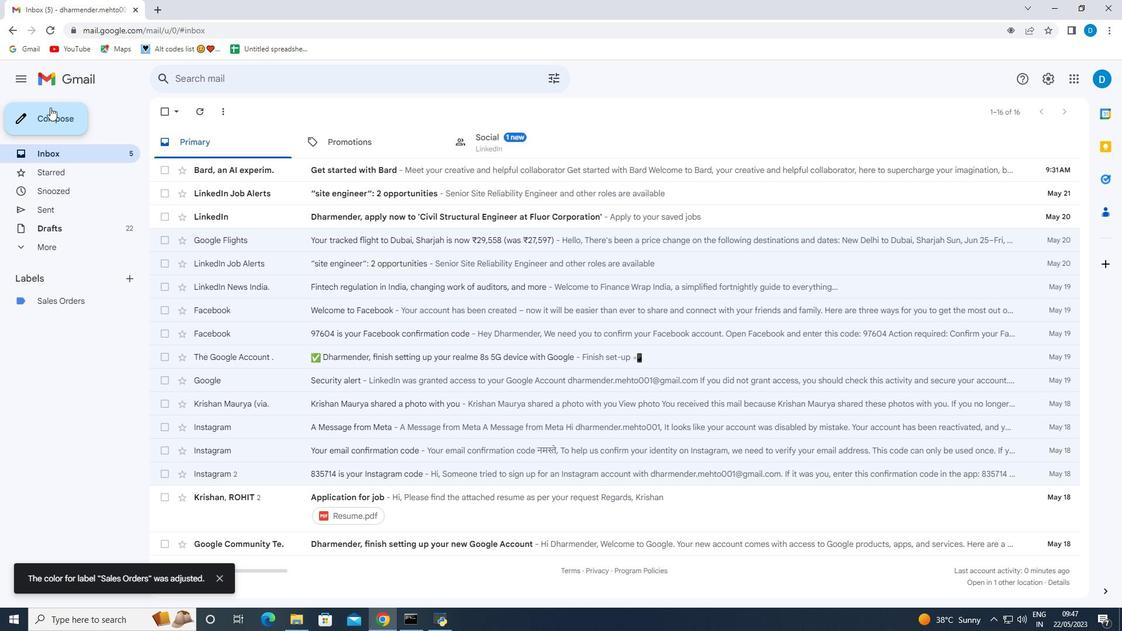 
Action: Mouse pressed left at (46, 114)
Screenshot: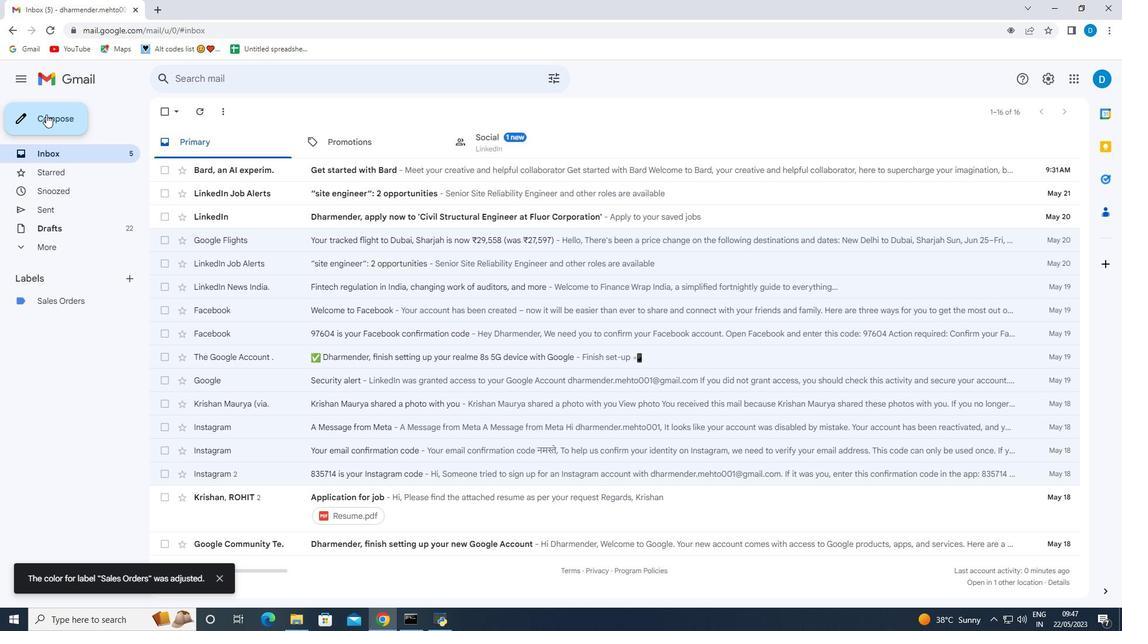 
Action: Mouse moved to (960, 587)
Screenshot: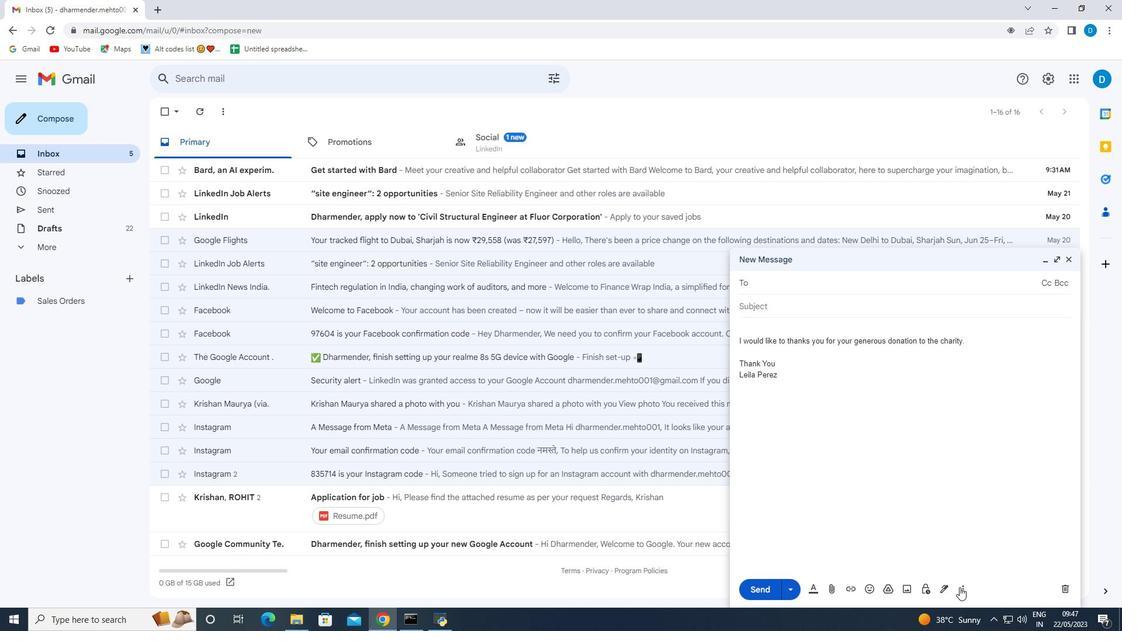 
Action: Mouse pressed left at (960, 587)
Screenshot: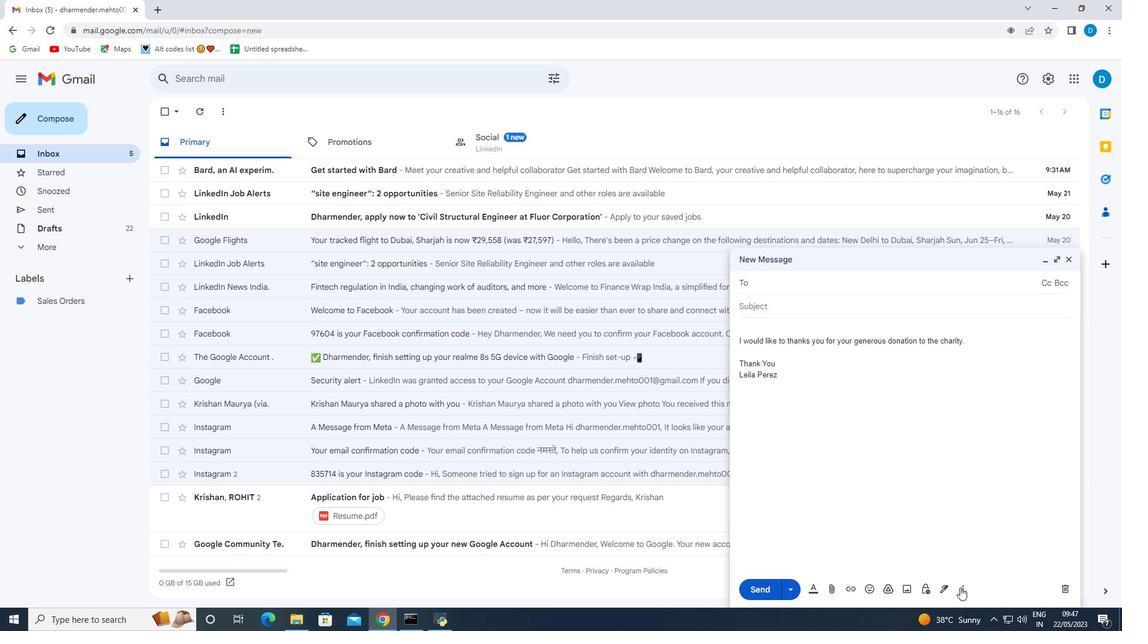 
Action: Mouse moved to (991, 484)
Screenshot: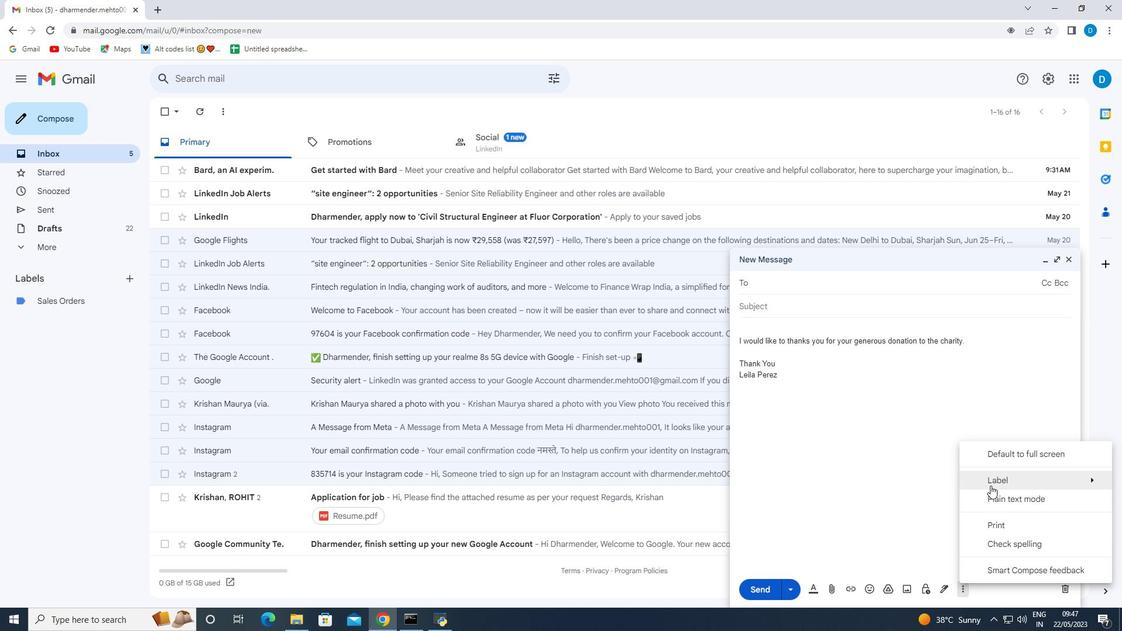
Action: Mouse pressed left at (991, 484)
Screenshot: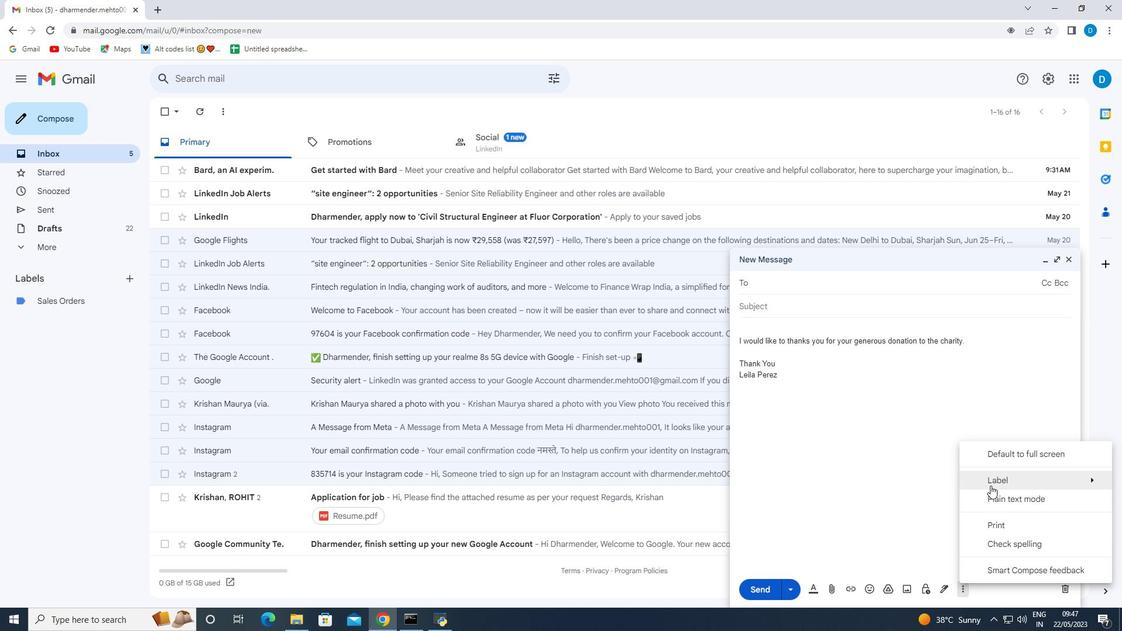 
Action: Mouse moved to (836, 329)
Screenshot: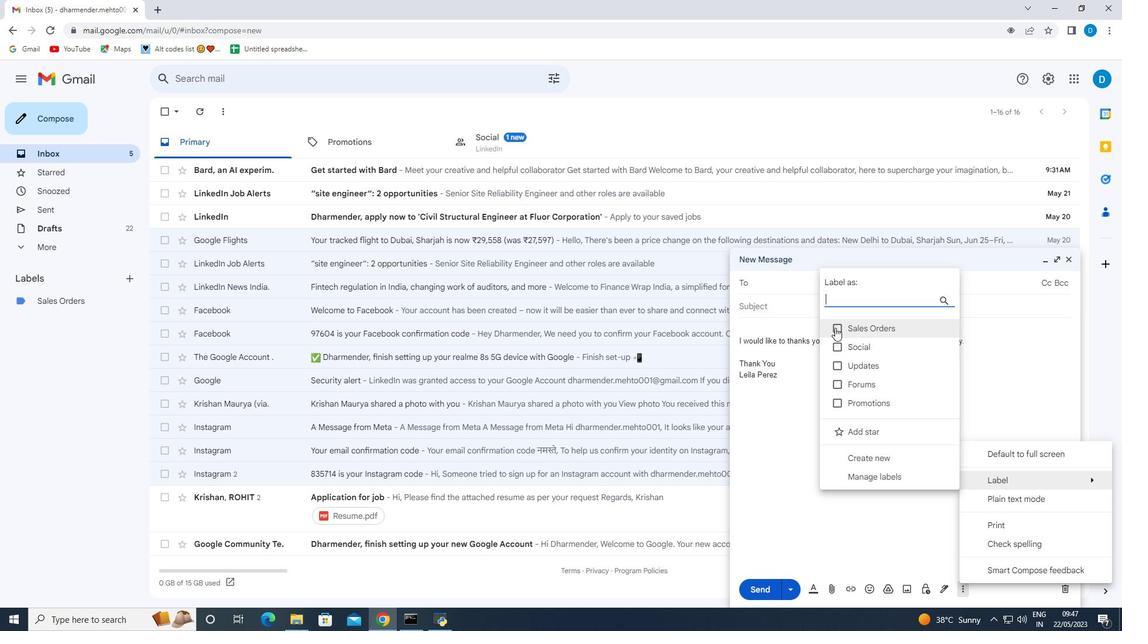 
Action: Mouse pressed left at (836, 329)
Screenshot: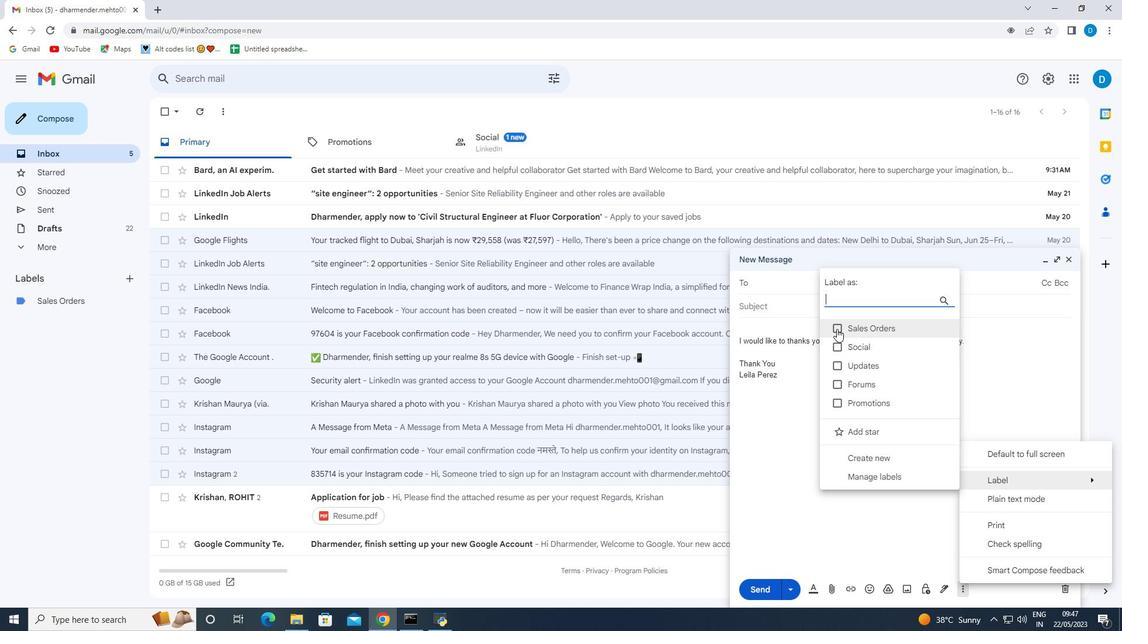 
Action: Mouse moved to (860, 459)
Screenshot: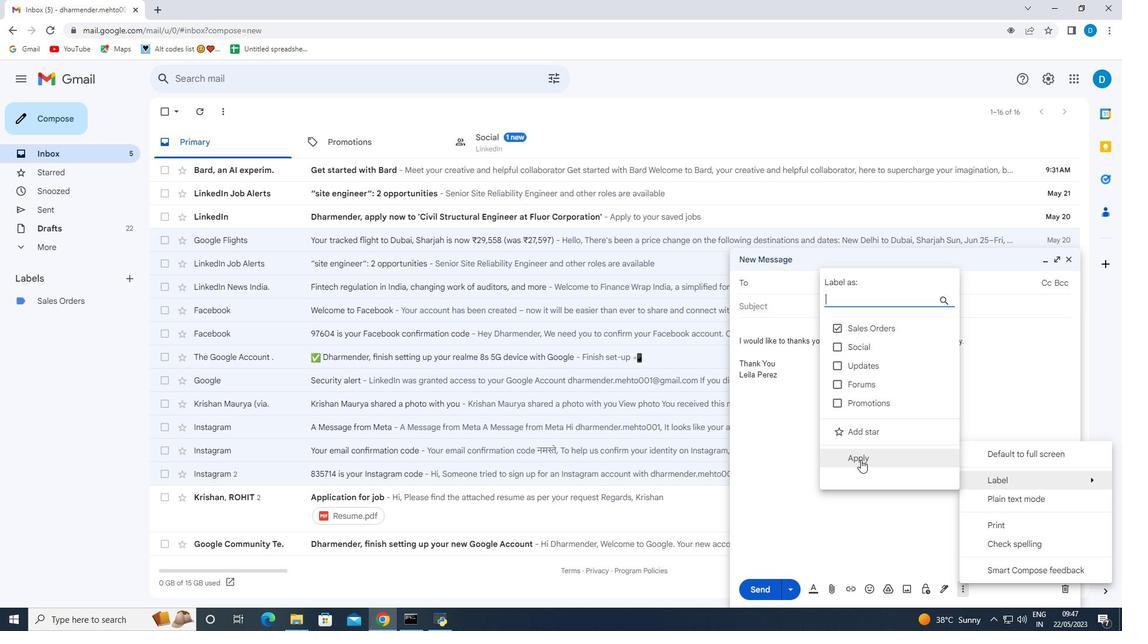 
Action: Mouse pressed left at (860, 459)
Screenshot: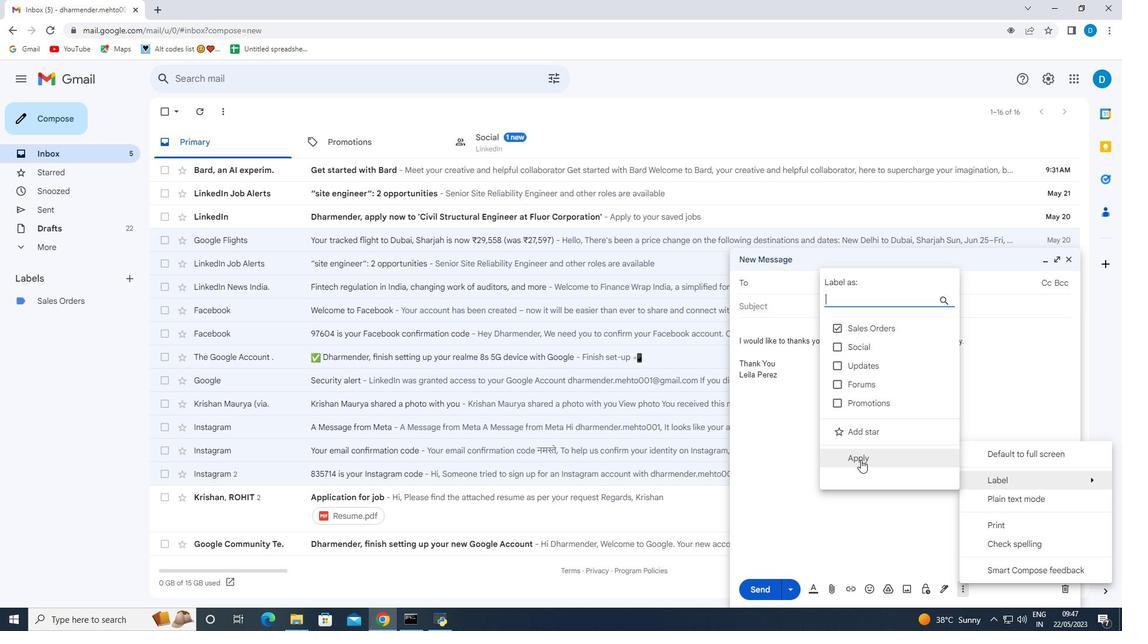 
Action: Mouse moved to (776, 529)
Screenshot: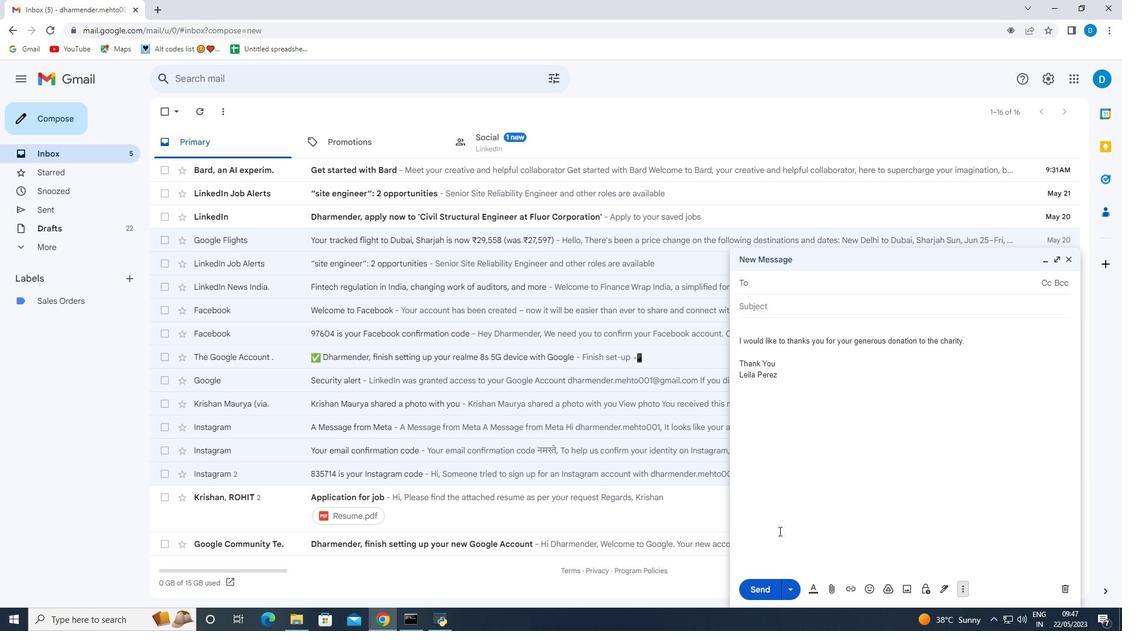 
